 Task: Find connections with filter location Augsburg with filter topic #lawschoolwith filter profile language English with filter current company APL Logistics with filter school State Board of Technical Education and Training with filter industry Correctional Institutions with filter service category Property Management with filter keywords title Biologist
Action: Mouse moved to (572, 82)
Screenshot: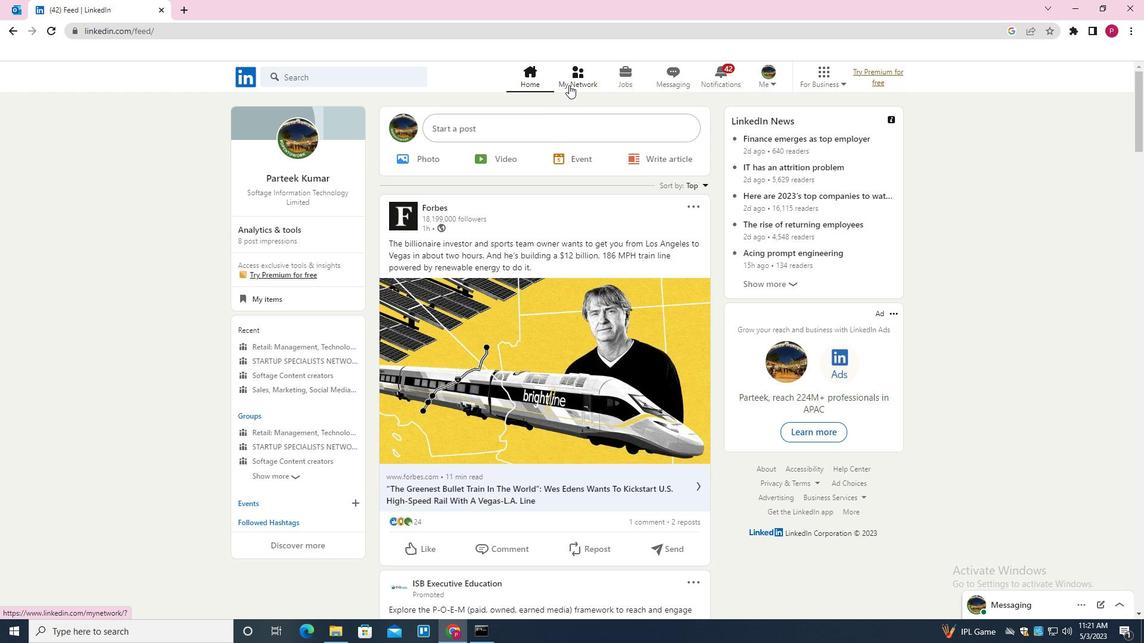 
Action: Mouse pressed left at (572, 82)
Screenshot: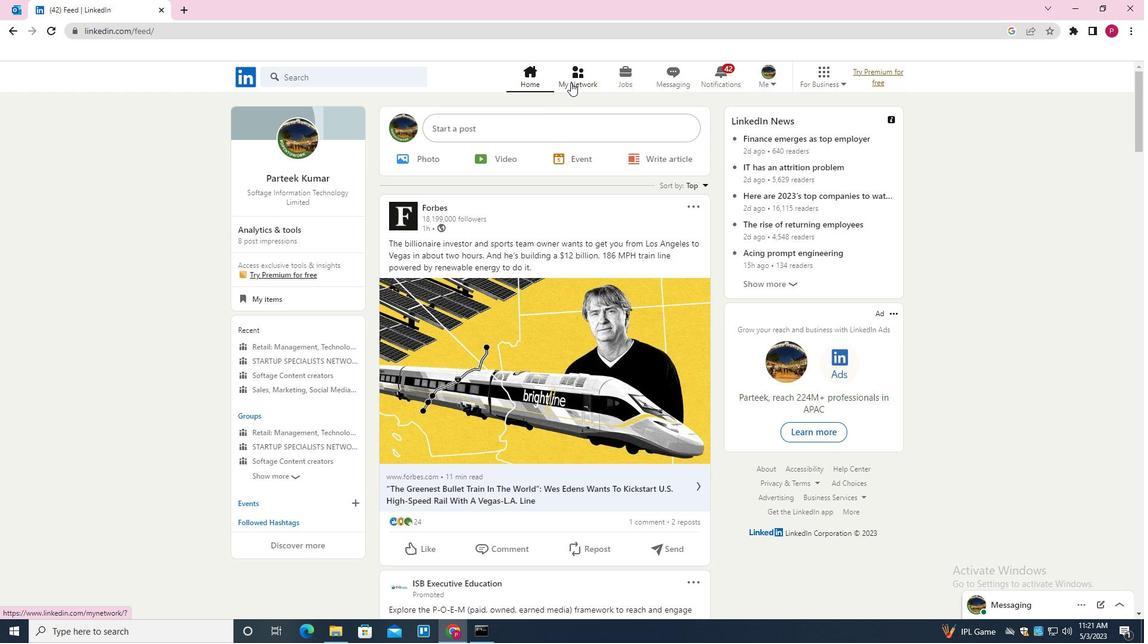 
Action: Mouse moved to (346, 140)
Screenshot: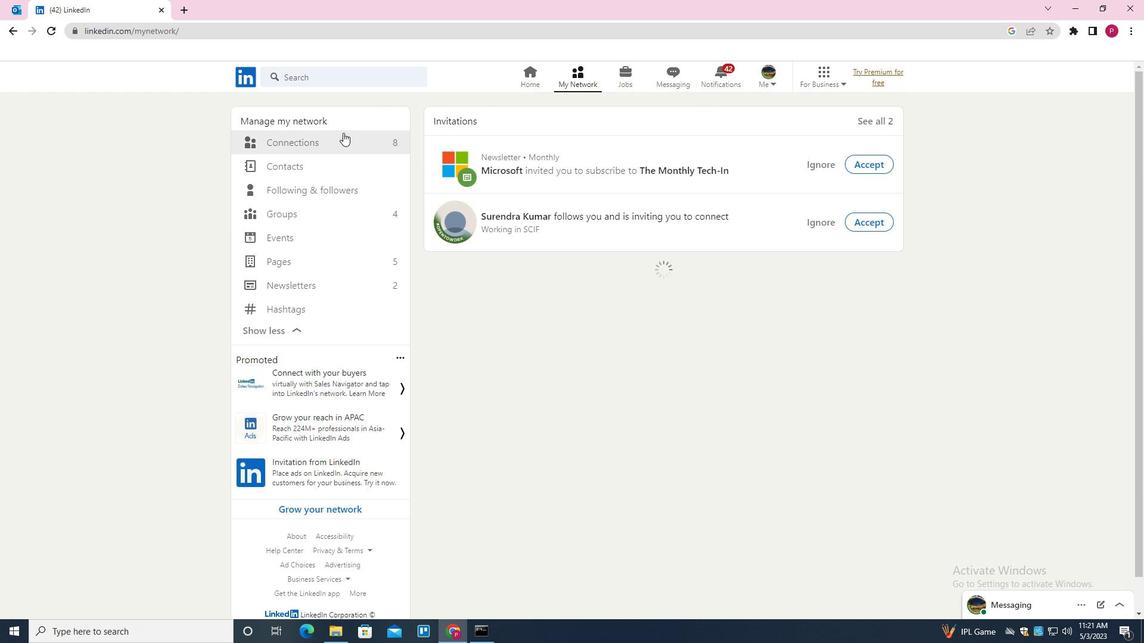 
Action: Mouse pressed left at (346, 140)
Screenshot: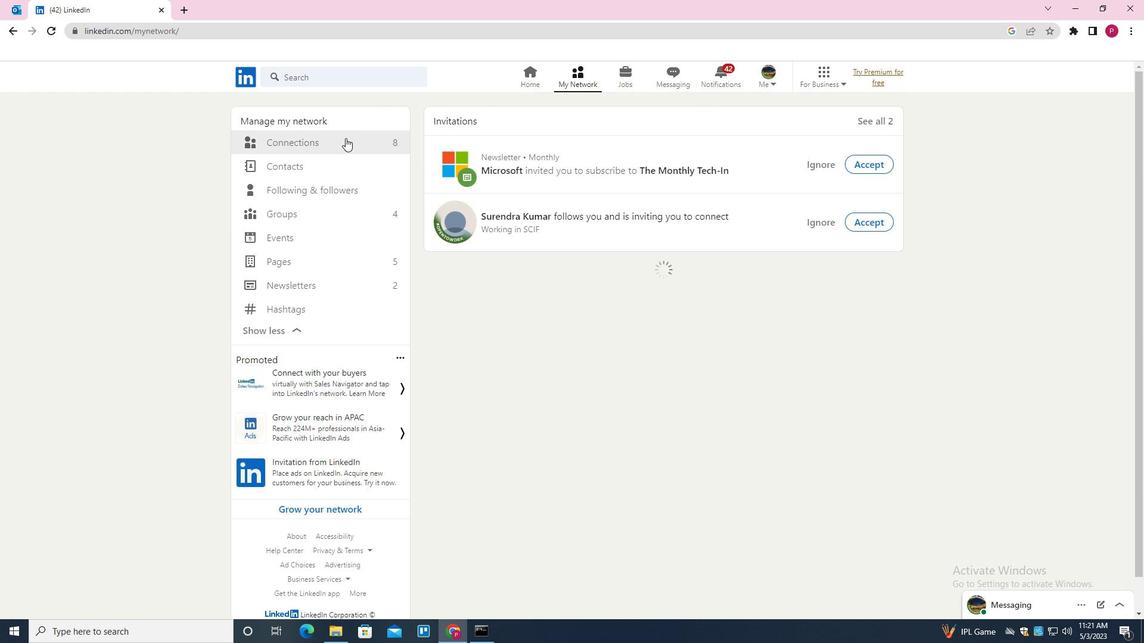 
Action: Mouse moved to (659, 139)
Screenshot: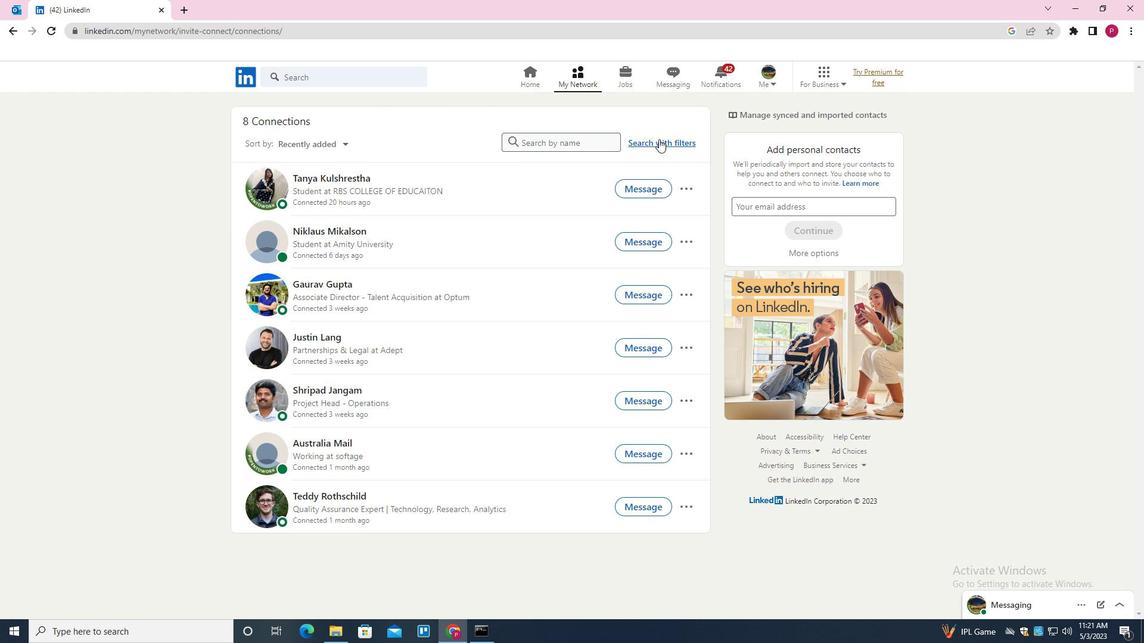 
Action: Mouse pressed left at (659, 139)
Screenshot: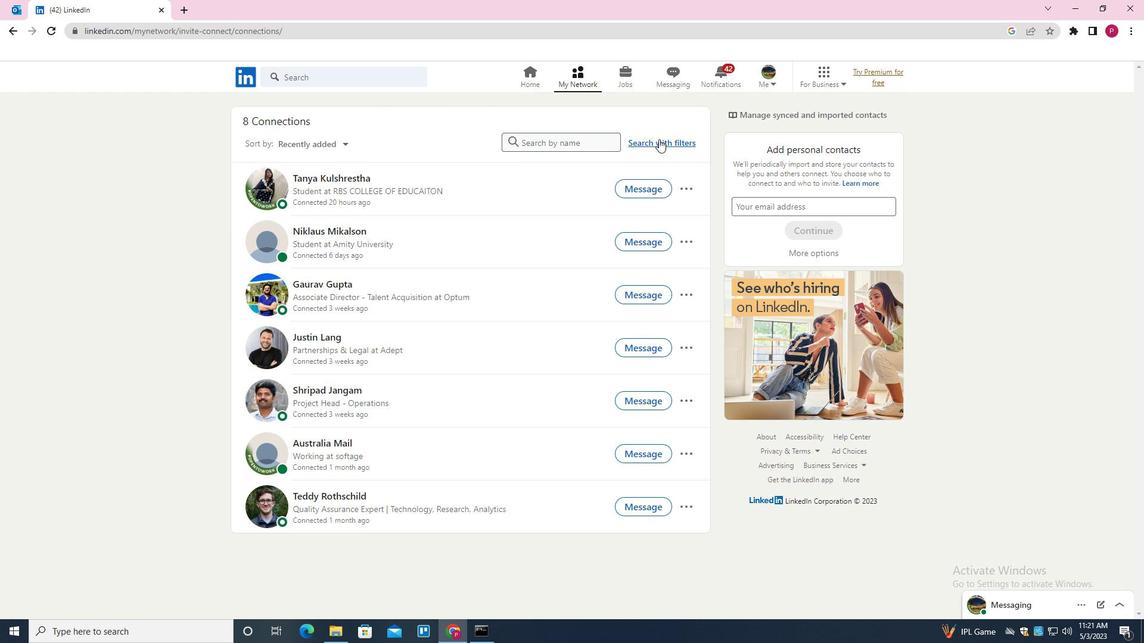 
Action: Mouse moved to (609, 112)
Screenshot: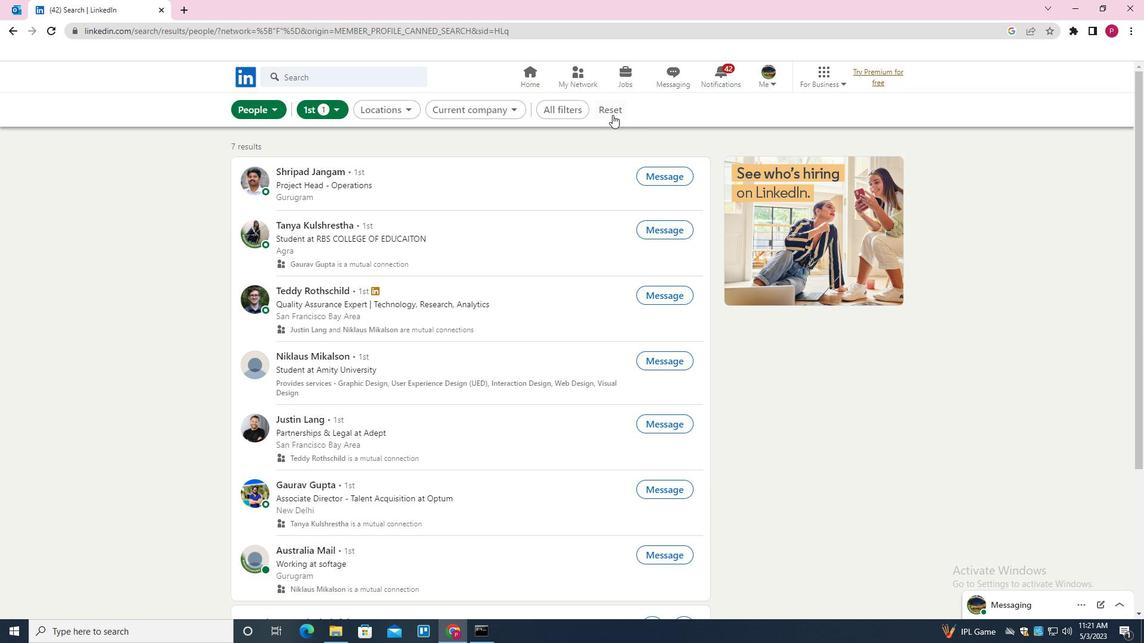 
Action: Mouse pressed left at (609, 112)
Screenshot: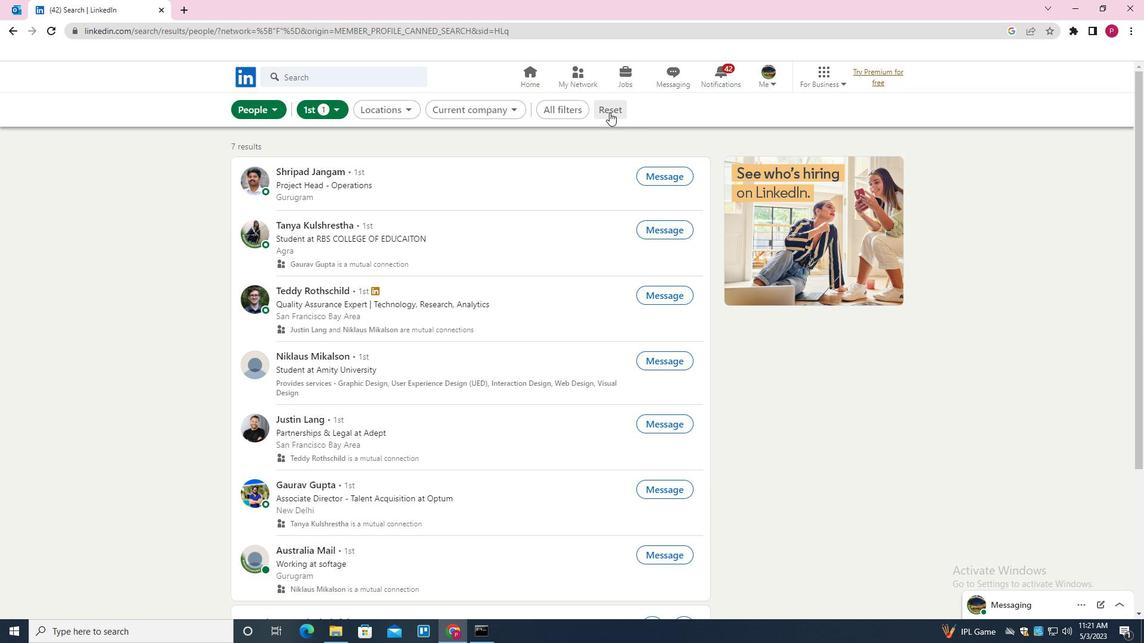 
Action: Mouse moved to (596, 106)
Screenshot: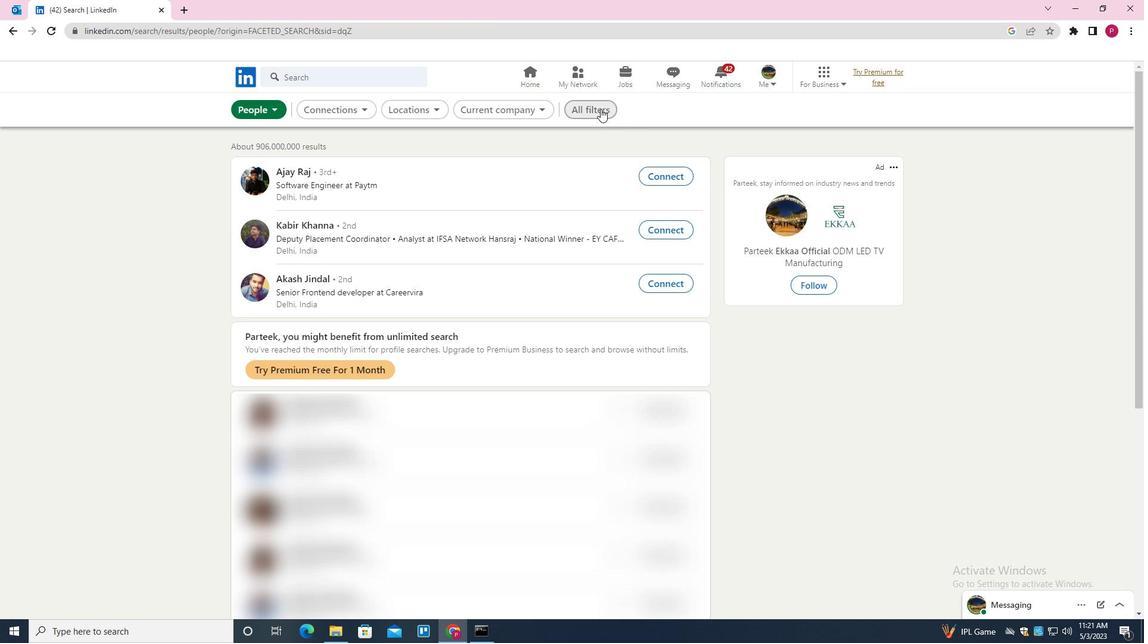 
Action: Mouse pressed left at (596, 106)
Screenshot: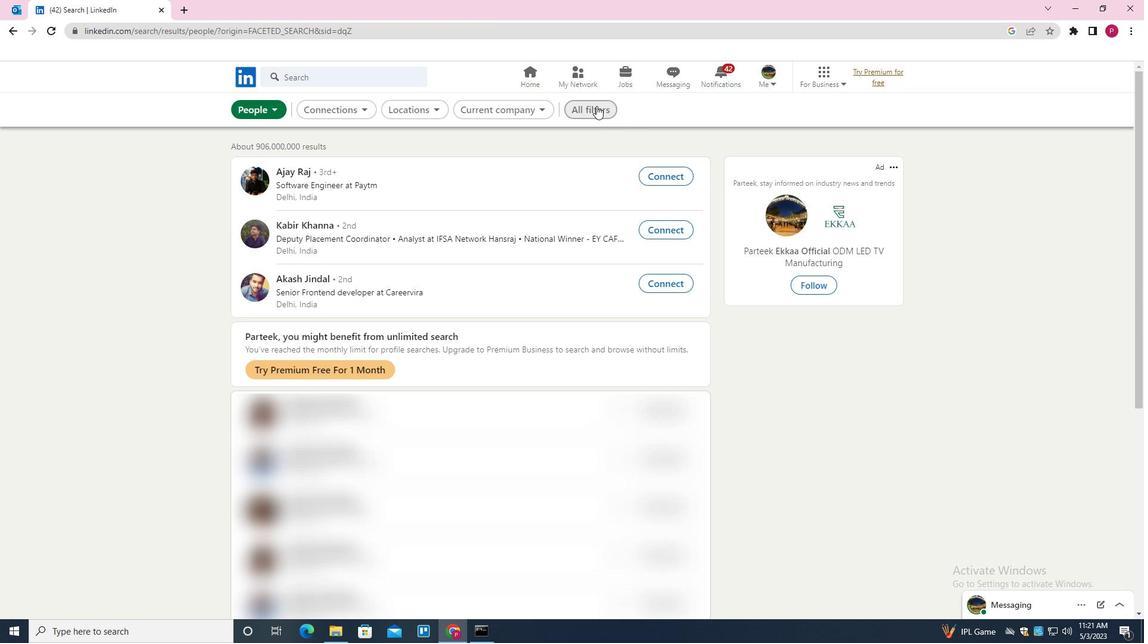 
Action: Mouse moved to (929, 294)
Screenshot: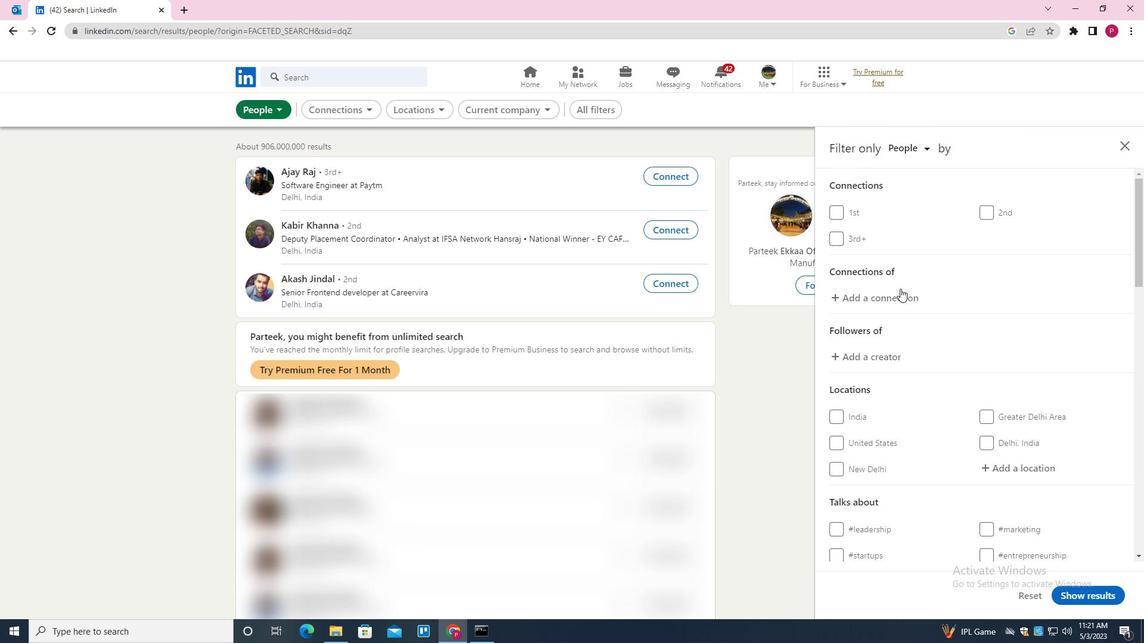 
Action: Mouse scrolled (929, 293) with delta (0, 0)
Screenshot: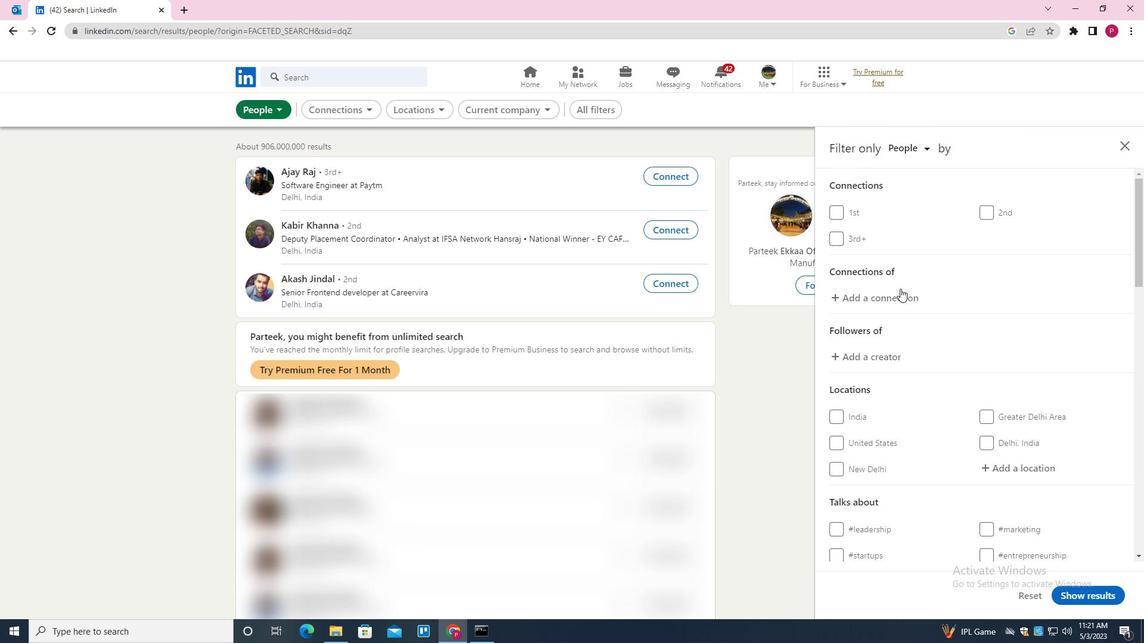 
Action: Mouse moved to (947, 301)
Screenshot: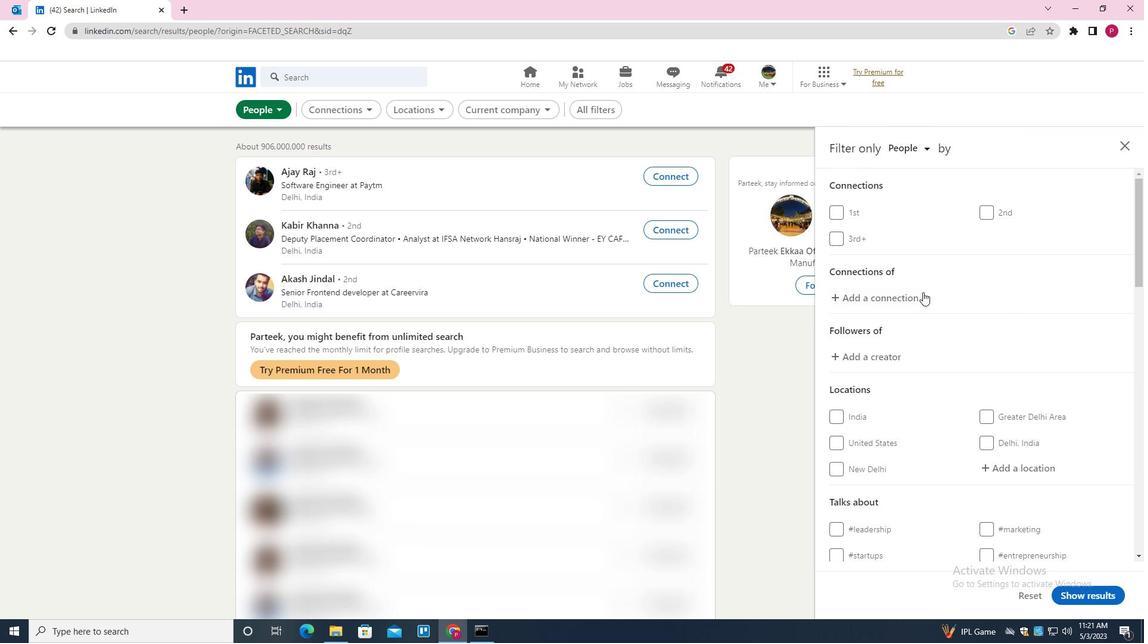 
Action: Mouse scrolled (947, 300) with delta (0, 0)
Screenshot: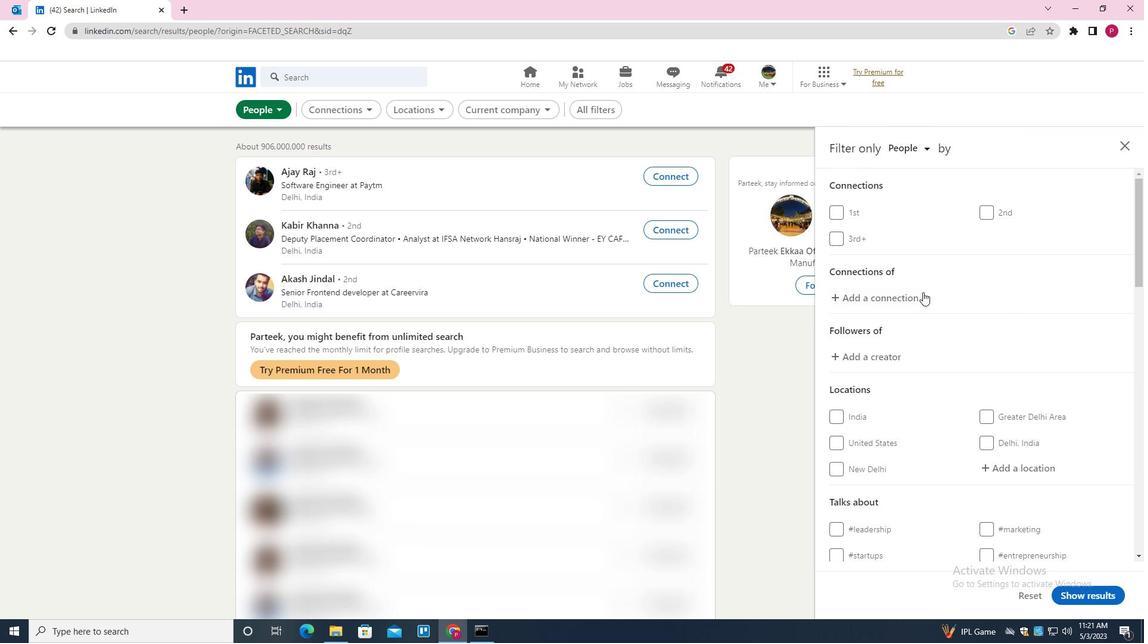 
Action: Mouse moved to (1025, 352)
Screenshot: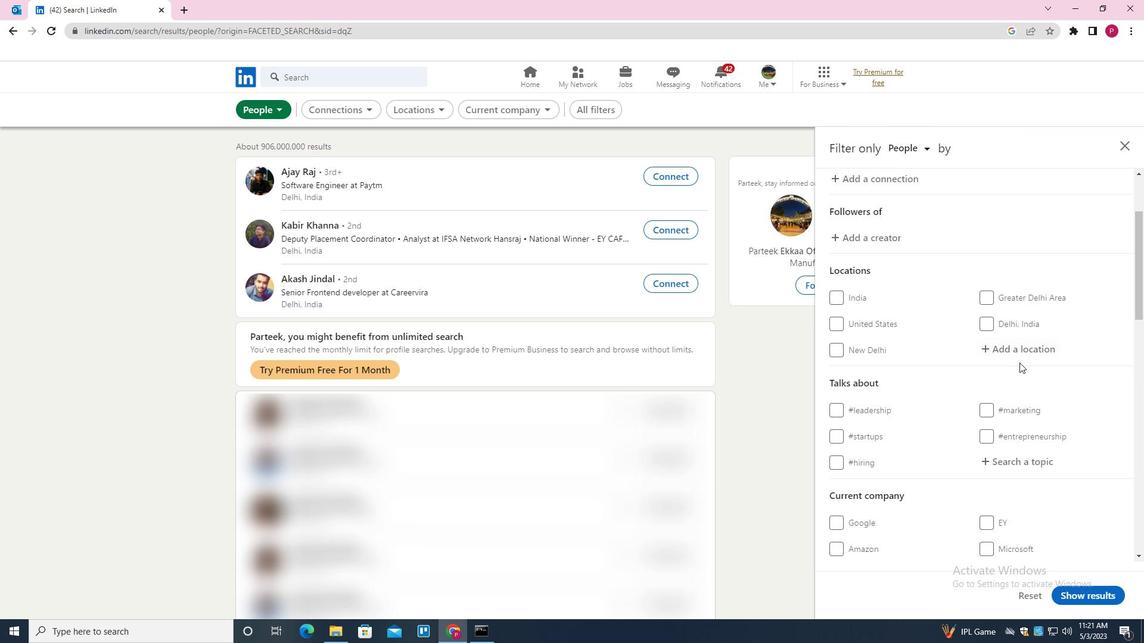 
Action: Mouse pressed left at (1025, 352)
Screenshot: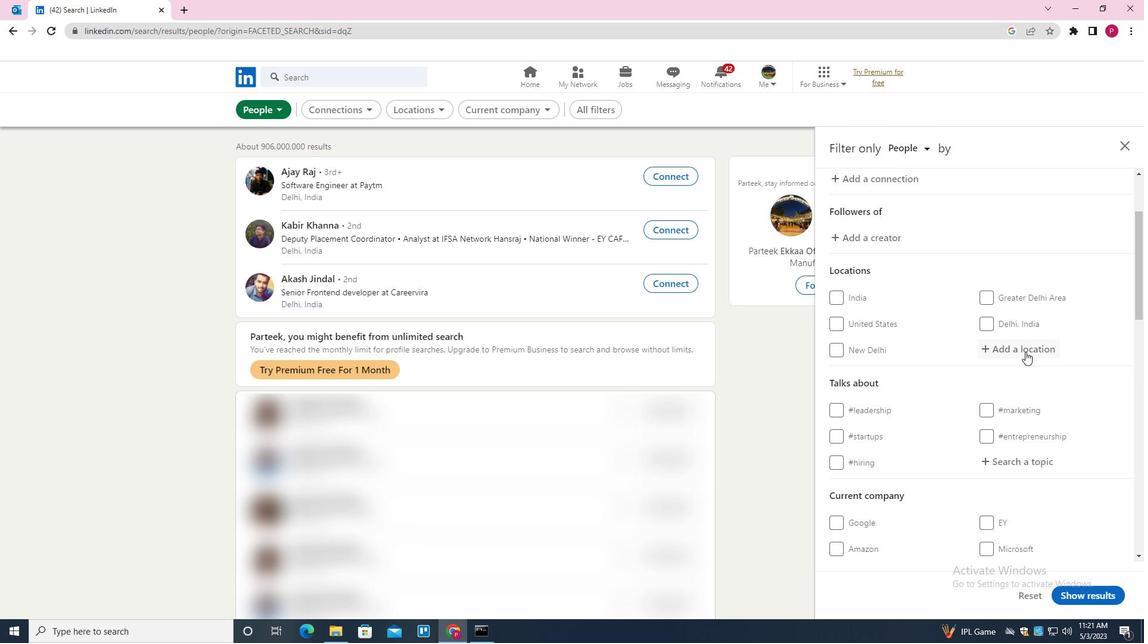 
Action: Key pressed <Key.shift>AUGE<Key.backspace>SBER<Key.backspace><Key.backspace>URG<Key.down><Key.enter>
Screenshot: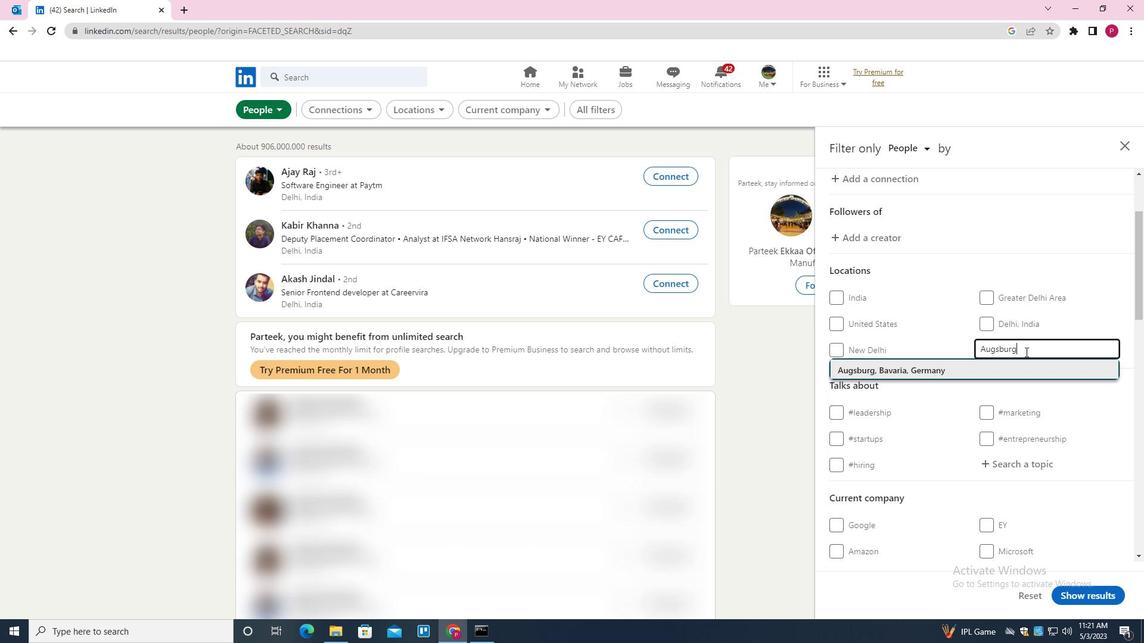 
Action: Mouse moved to (1022, 357)
Screenshot: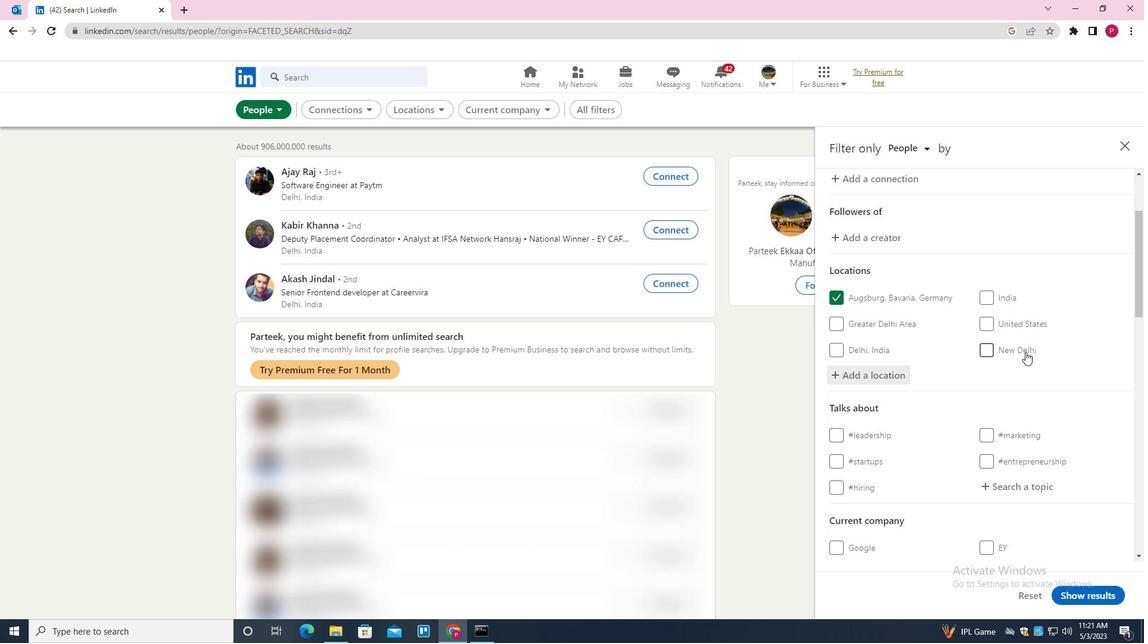 
Action: Mouse scrolled (1022, 357) with delta (0, 0)
Screenshot: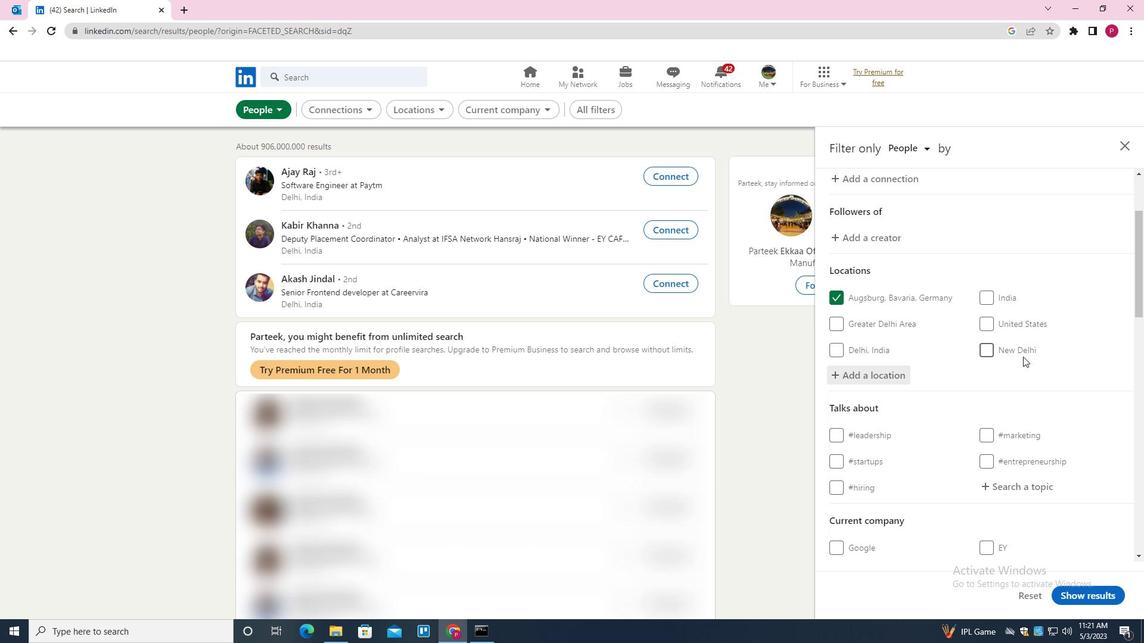 
Action: Mouse scrolled (1022, 357) with delta (0, 0)
Screenshot: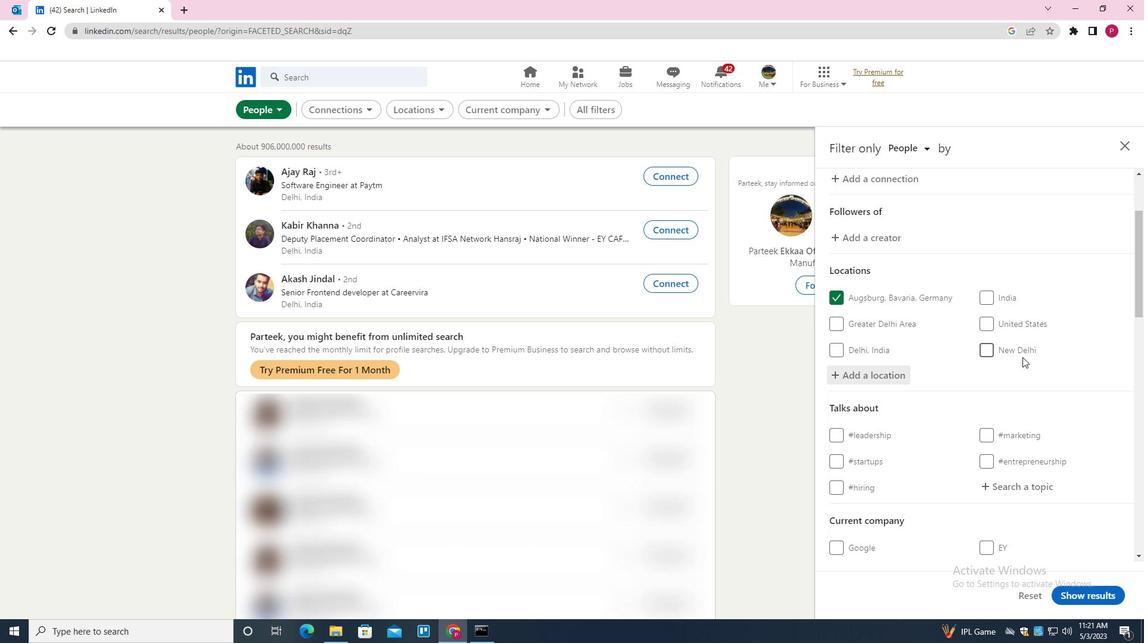 
Action: Mouse scrolled (1022, 357) with delta (0, 0)
Screenshot: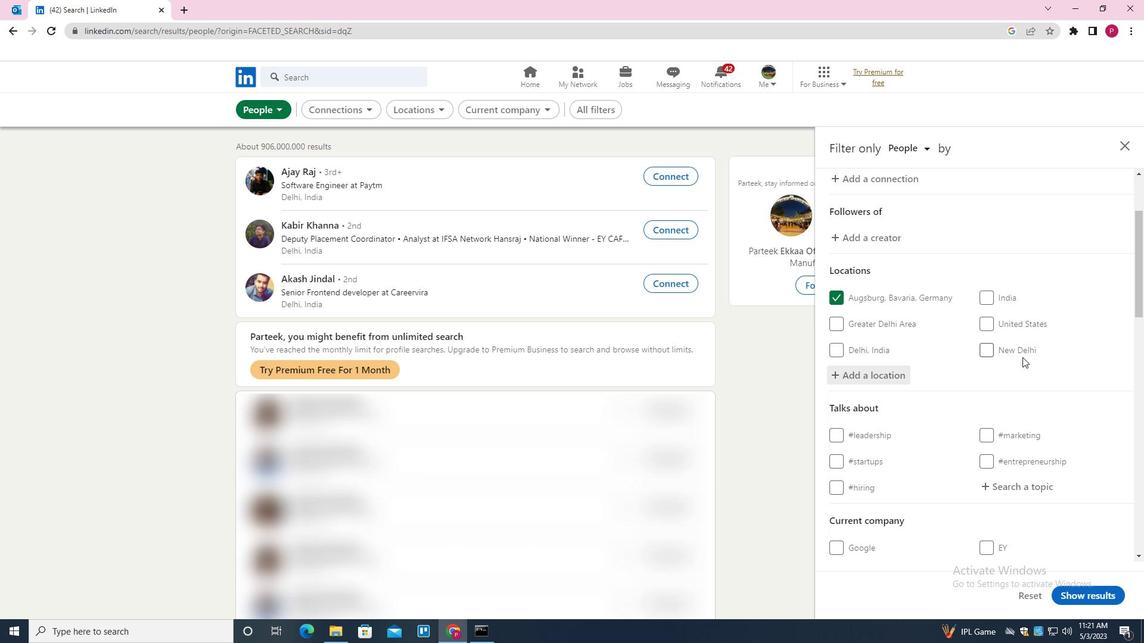 
Action: Mouse moved to (1013, 306)
Screenshot: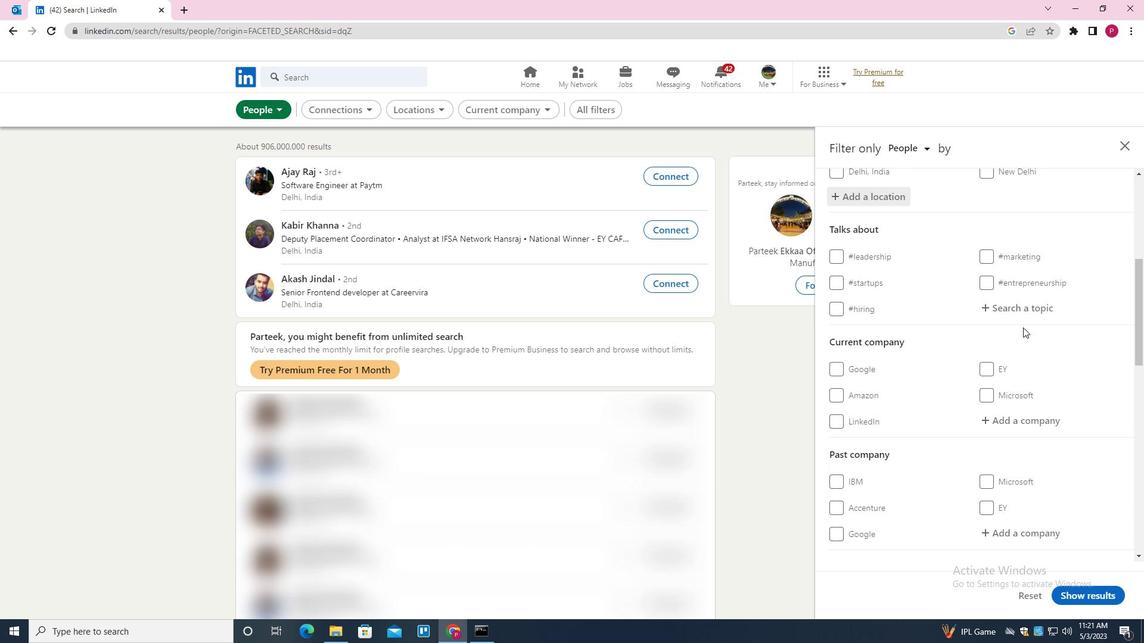 
Action: Mouse pressed left at (1013, 306)
Screenshot: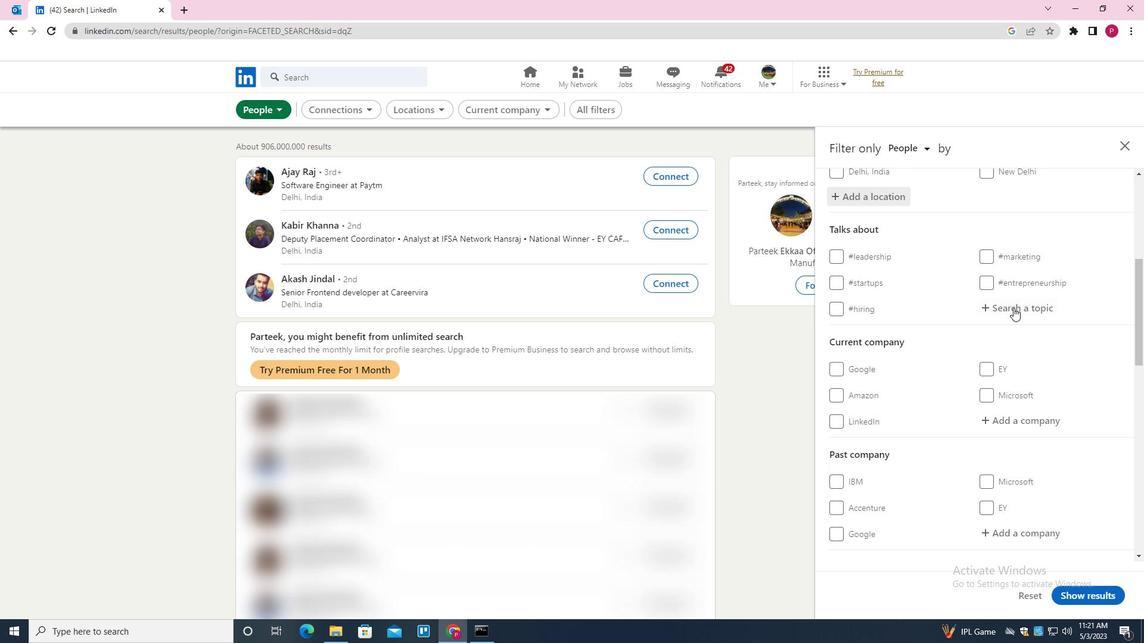 
Action: Key pressed LWASCHOOL<Key.backspace><Key.backspace><Key.backspace><Key.backspace><Key.backspace><Key.backspace><Key.backspace><Key.backspace><Key.backspace>LAWSCHOOL<Key.down><Key.enter>
Screenshot: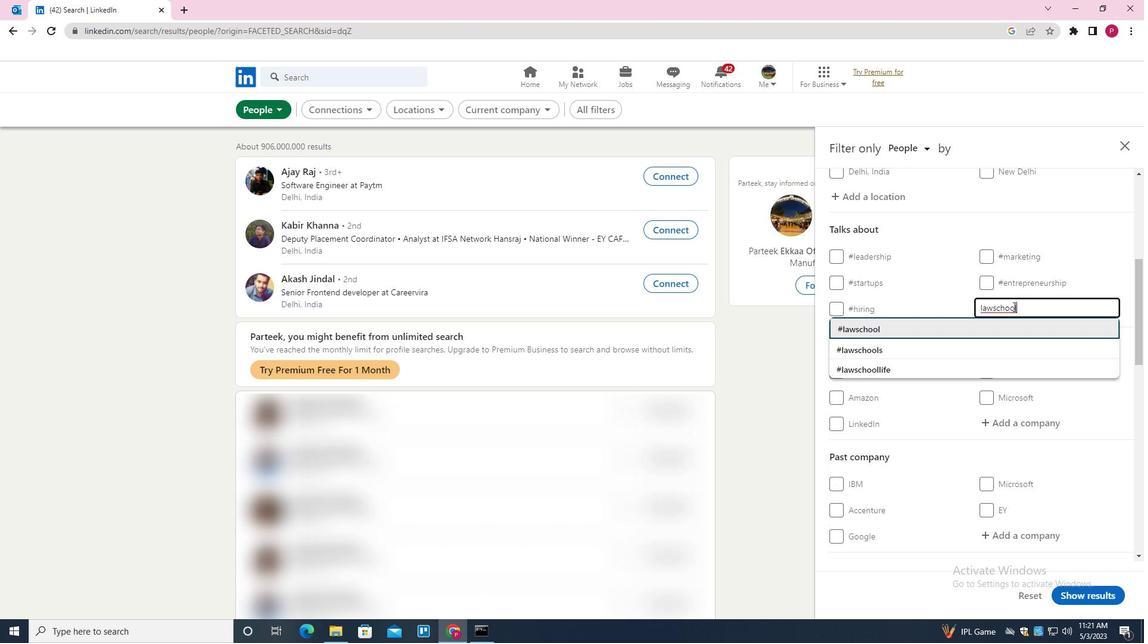 
Action: Mouse moved to (971, 314)
Screenshot: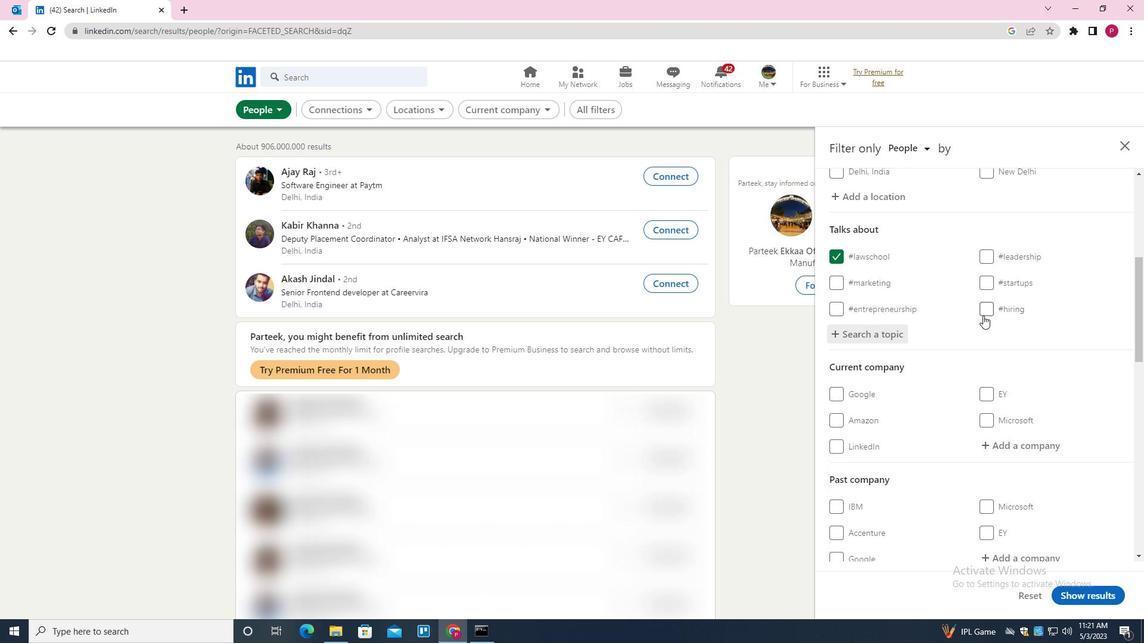 
Action: Mouse scrolled (971, 314) with delta (0, 0)
Screenshot: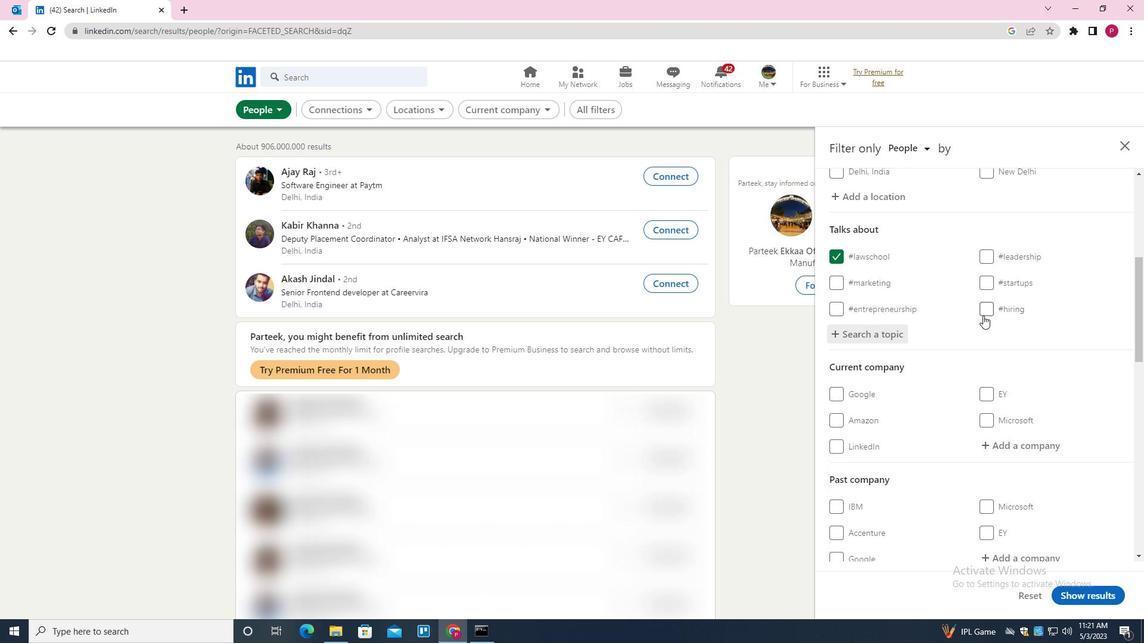 
Action: Mouse moved to (970, 314)
Screenshot: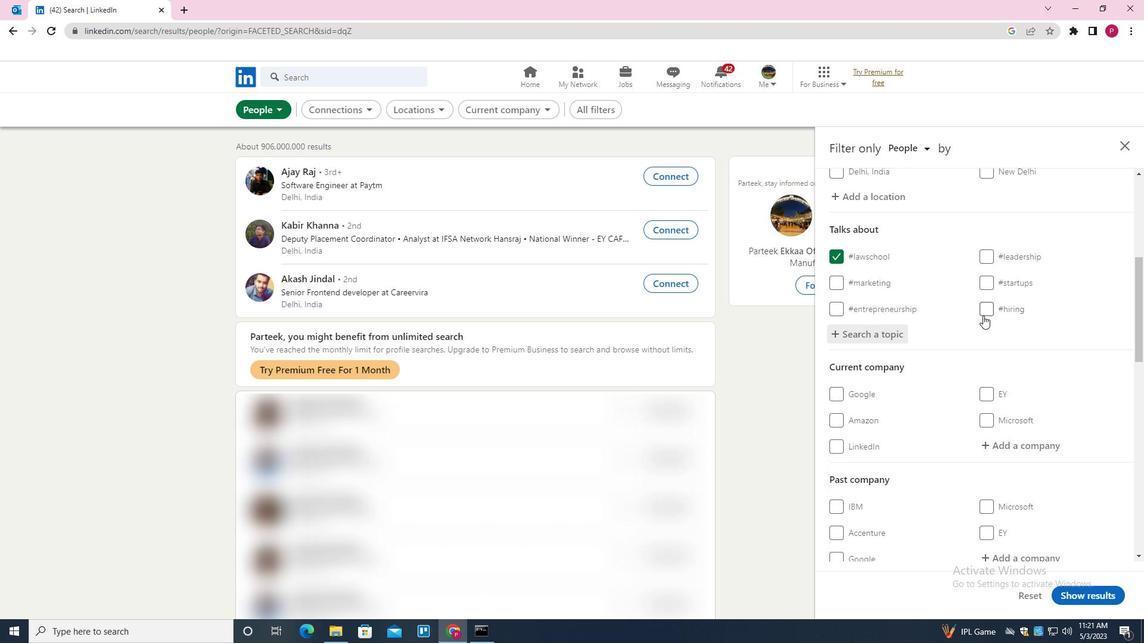 
Action: Mouse scrolled (970, 314) with delta (0, 0)
Screenshot: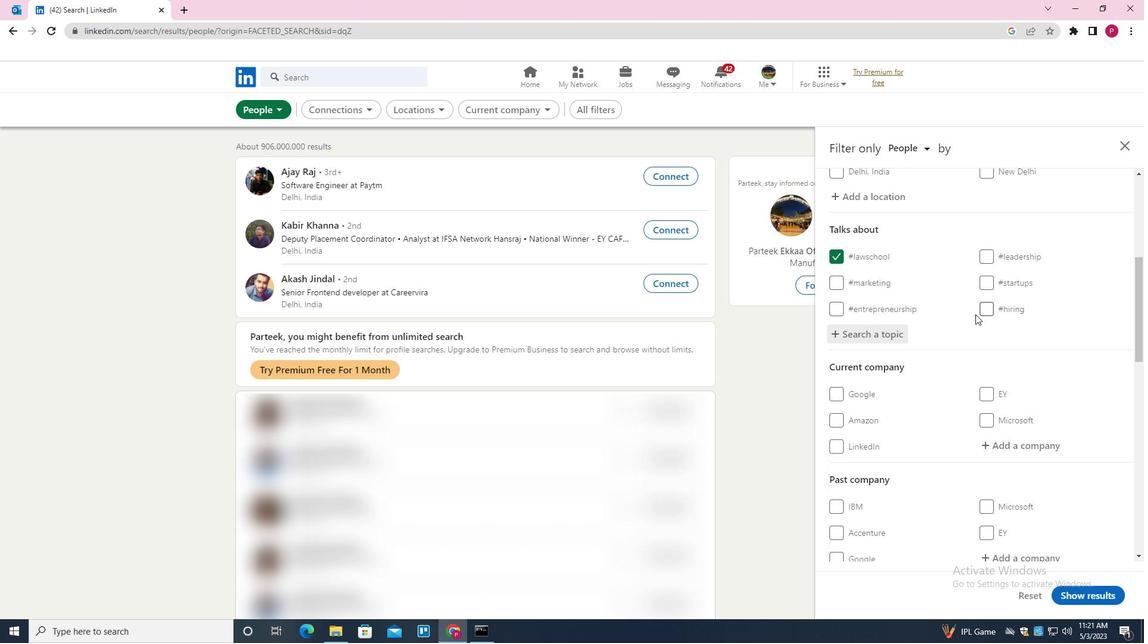 
Action: Mouse moved to (969, 314)
Screenshot: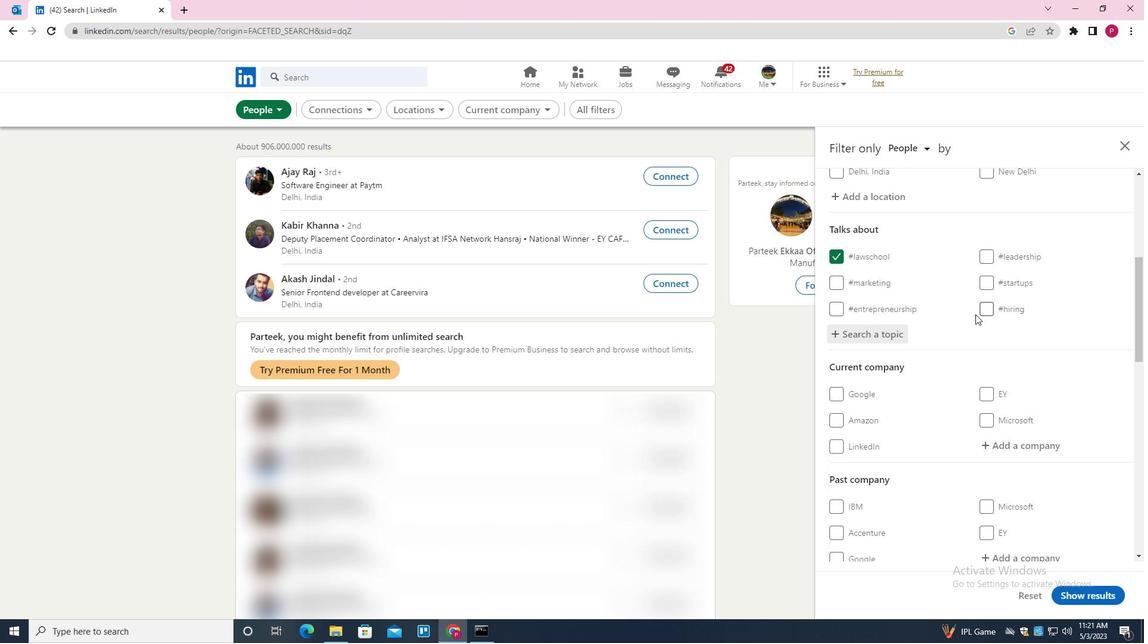 
Action: Mouse scrolled (969, 314) with delta (0, 0)
Screenshot: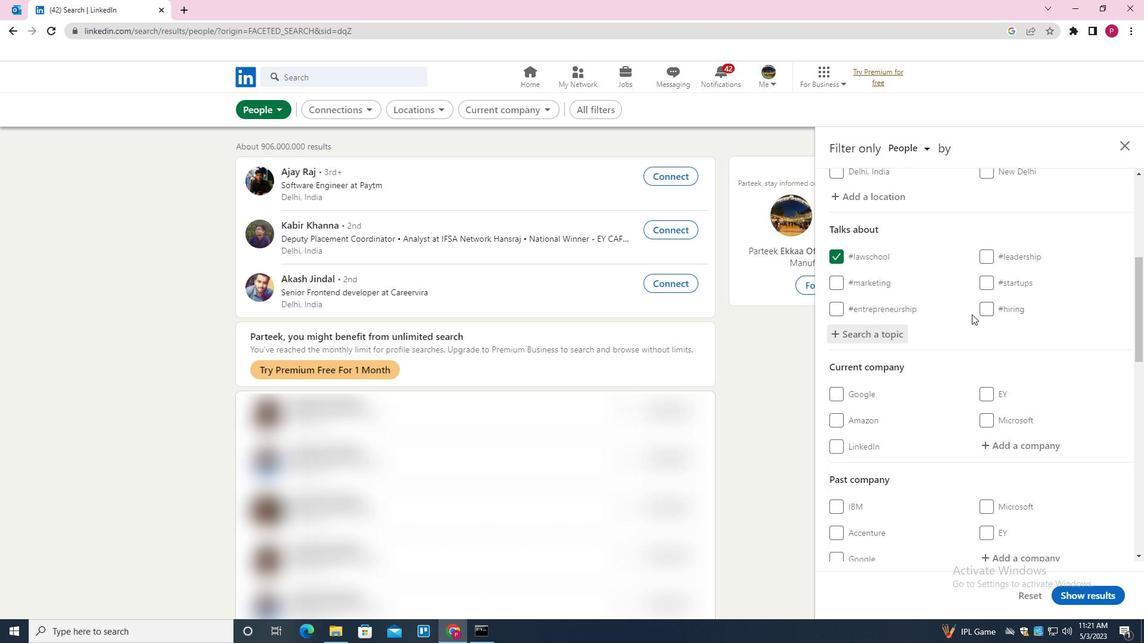 
Action: Mouse scrolled (969, 314) with delta (0, 0)
Screenshot: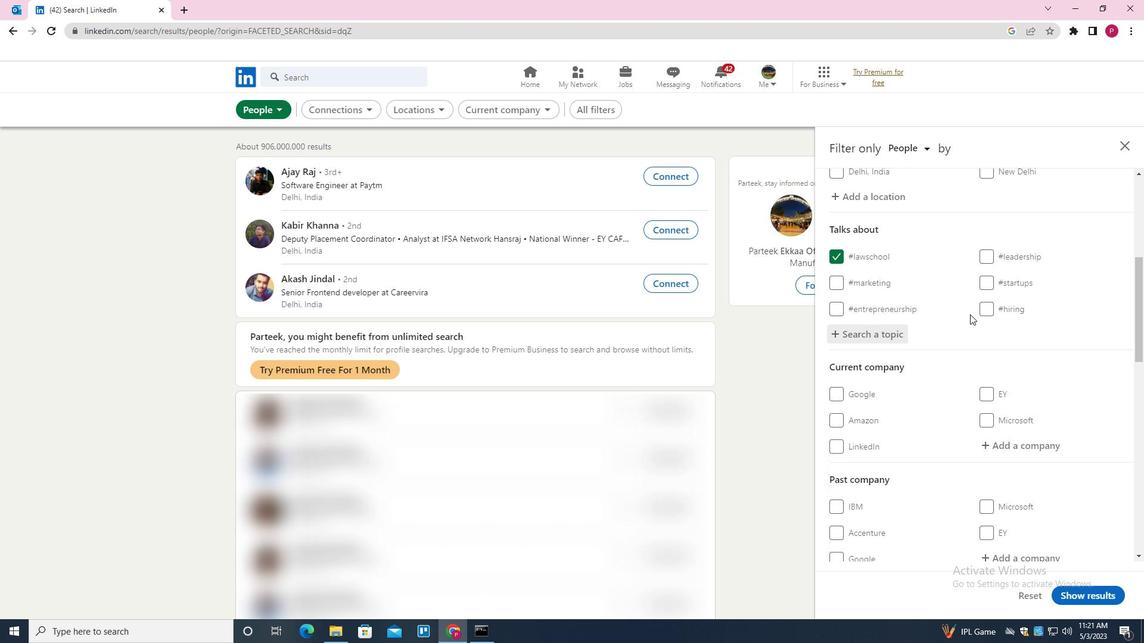 
Action: Mouse scrolled (969, 314) with delta (0, 0)
Screenshot: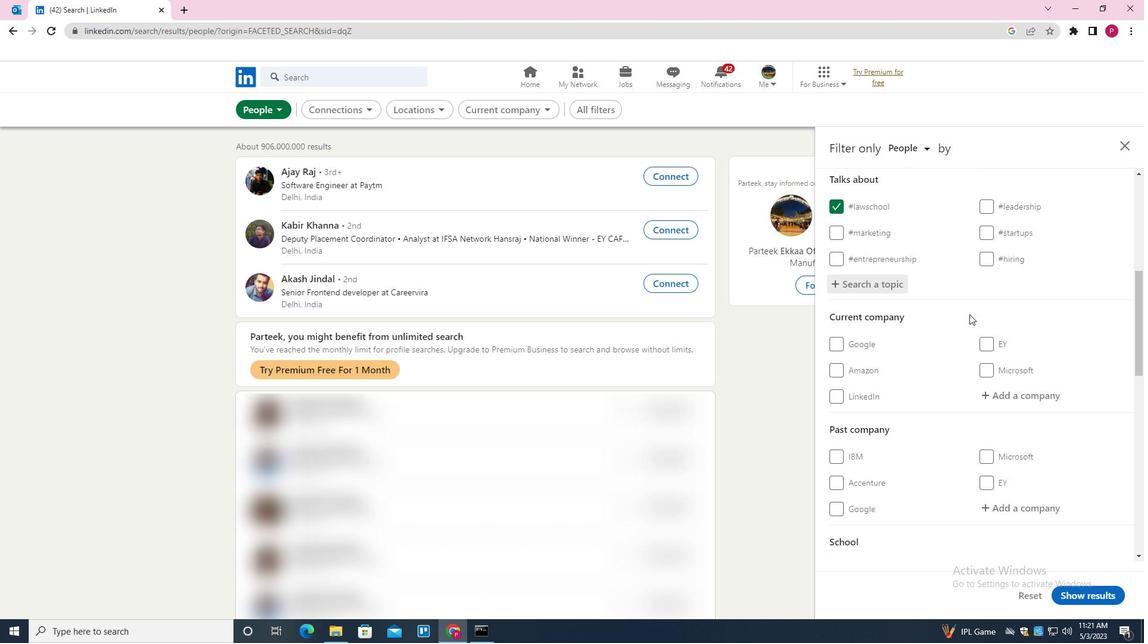 
Action: Mouse scrolled (969, 314) with delta (0, 0)
Screenshot: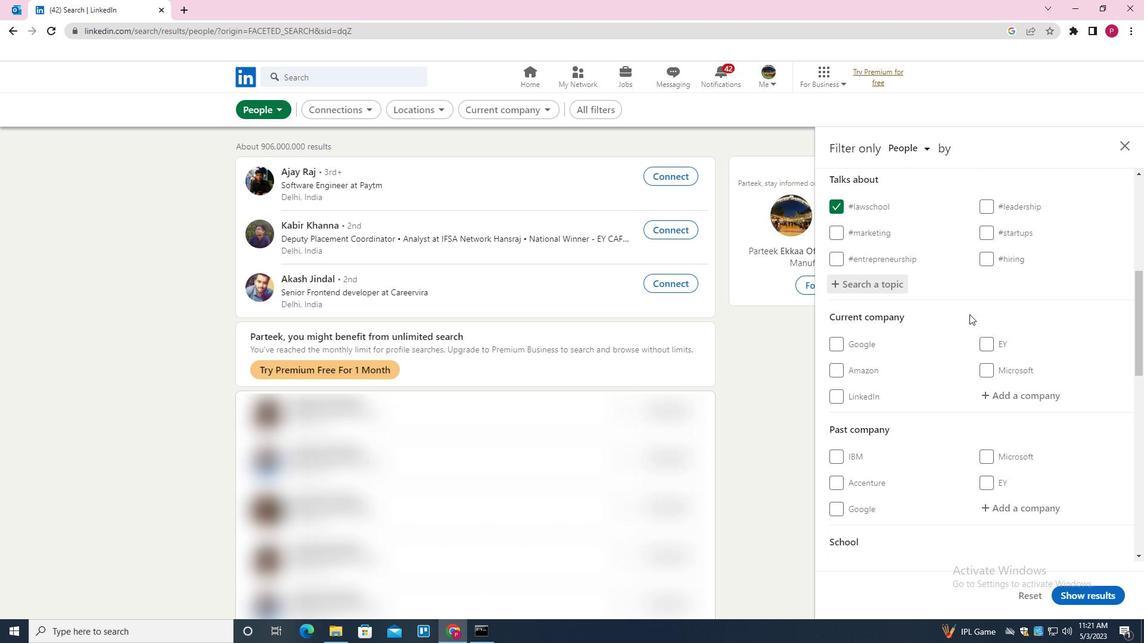 
Action: Mouse moved to (968, 315)
Screenshot: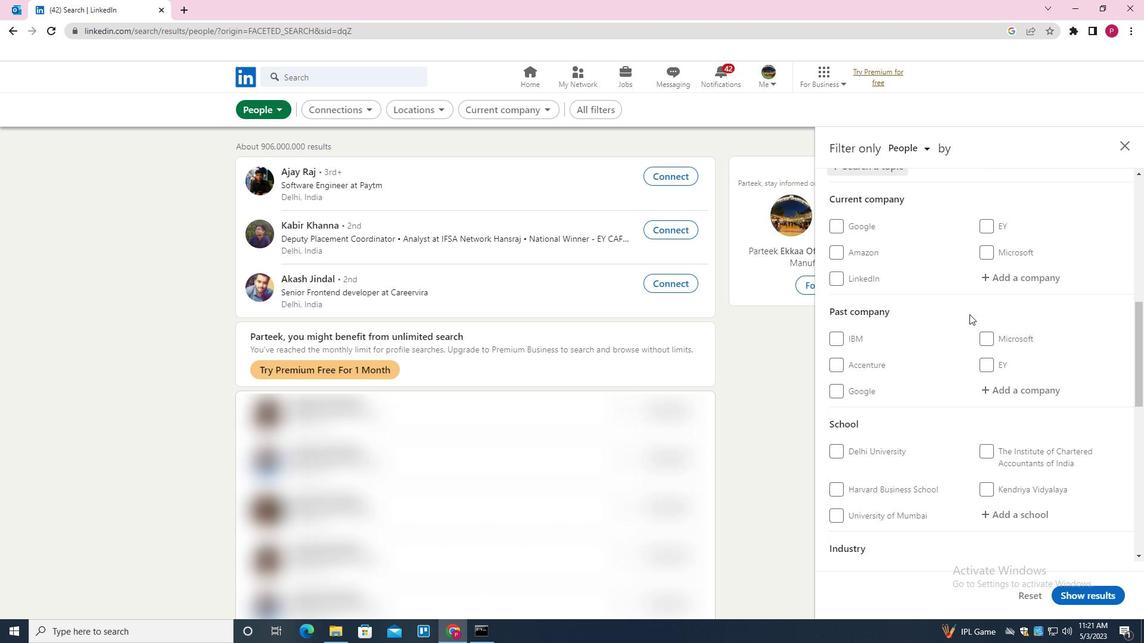 
Action: Mouse scrolled (968, 314) with delta (0, 0)
Screenshot: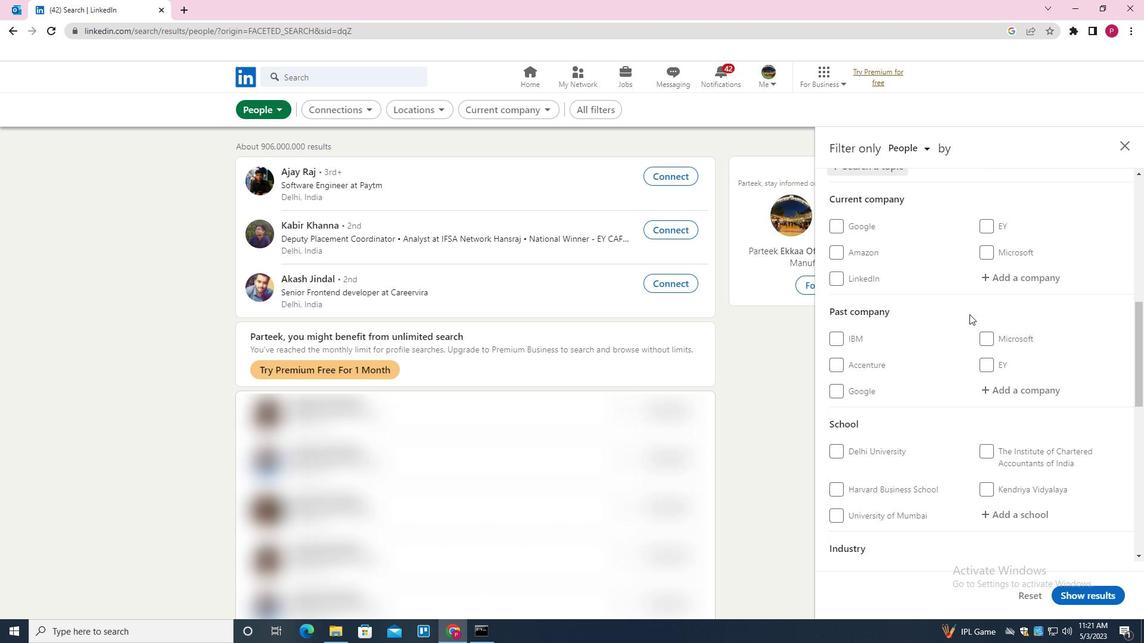 
Action: Mouse moved to (912, 357)
Screenshot: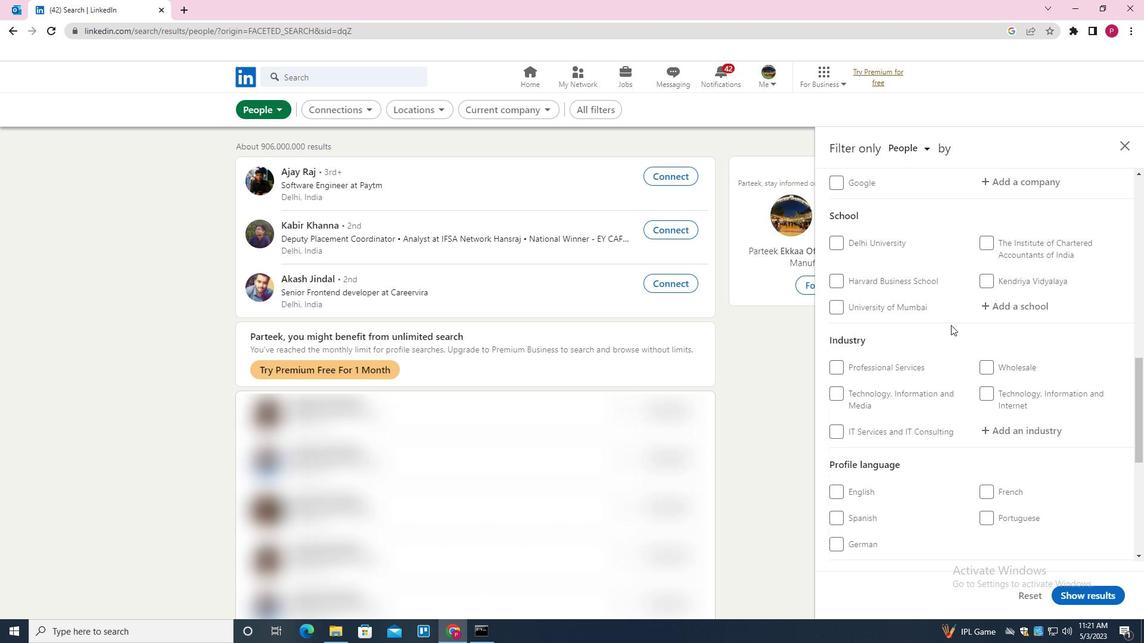 
Action: Mouse scrolled (912, 357) with delta (0, 0)
Screenshot: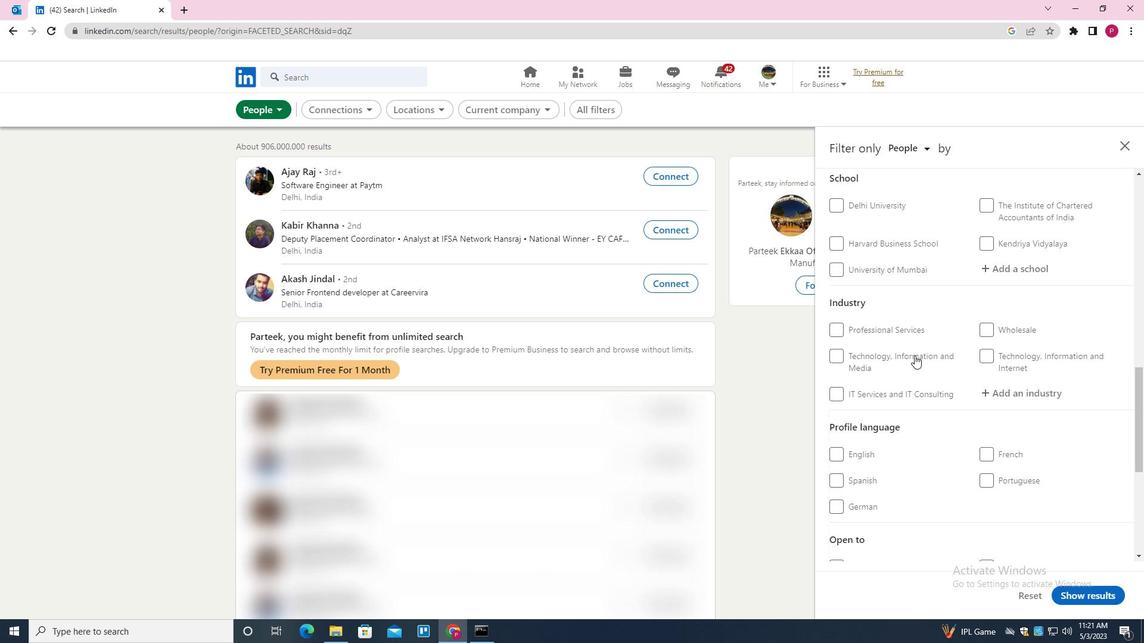 
Action: Mouse scrolled (912, 357) with delta (0, 0)
Screenshot: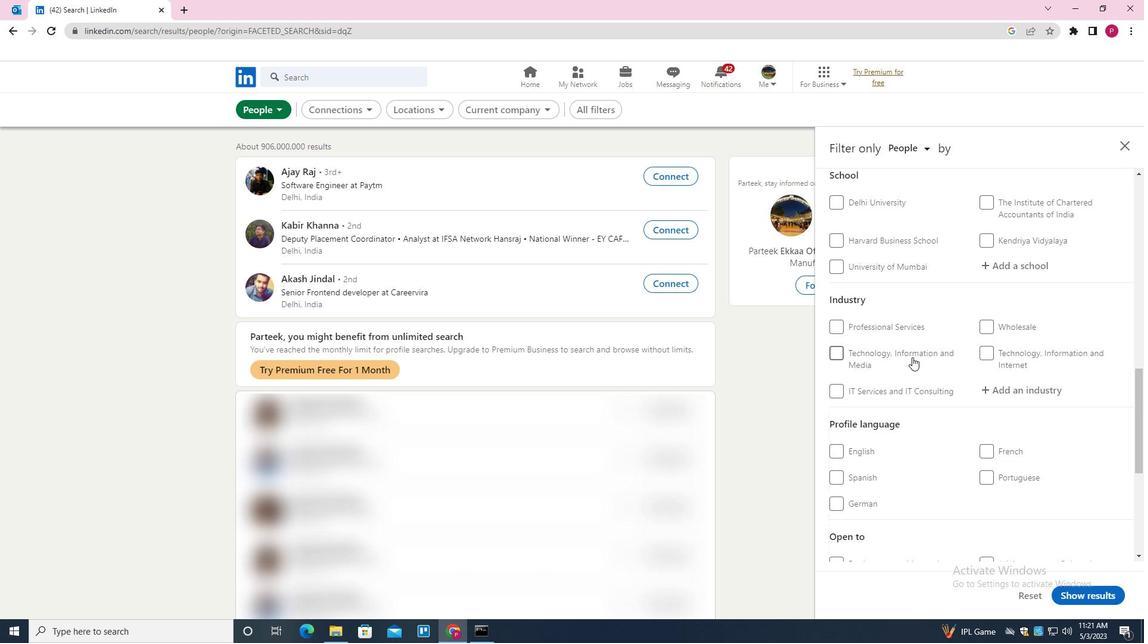 
Action: Mouse moved to (910, 361)
Screenshot: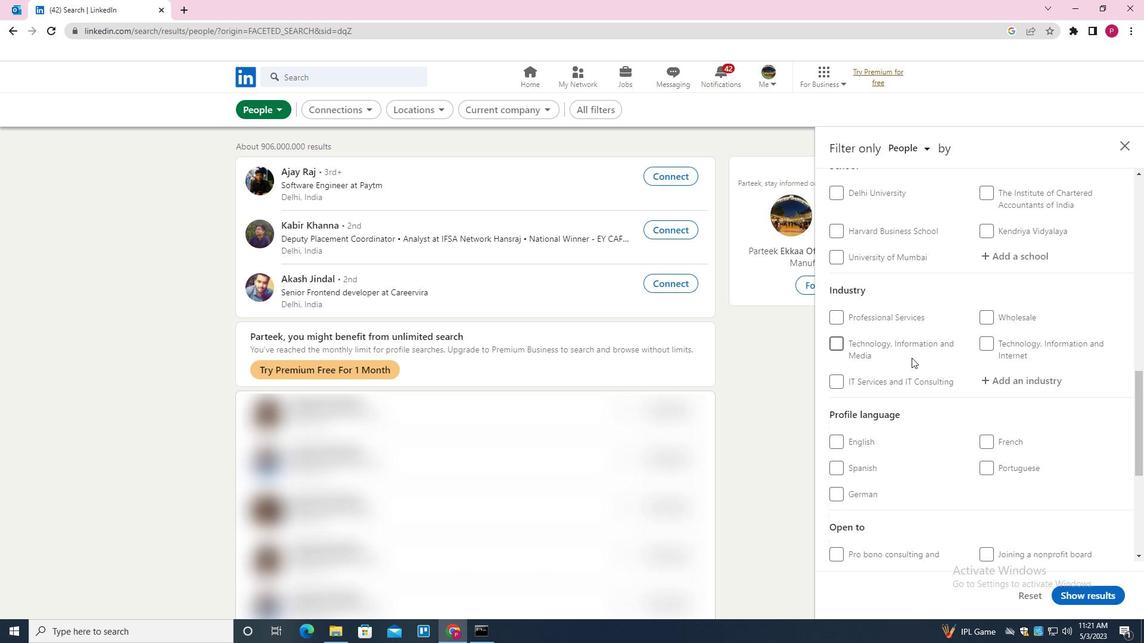 
Action: Mouse scrolled (910, 360) with delta (0, 0)
Screenshot: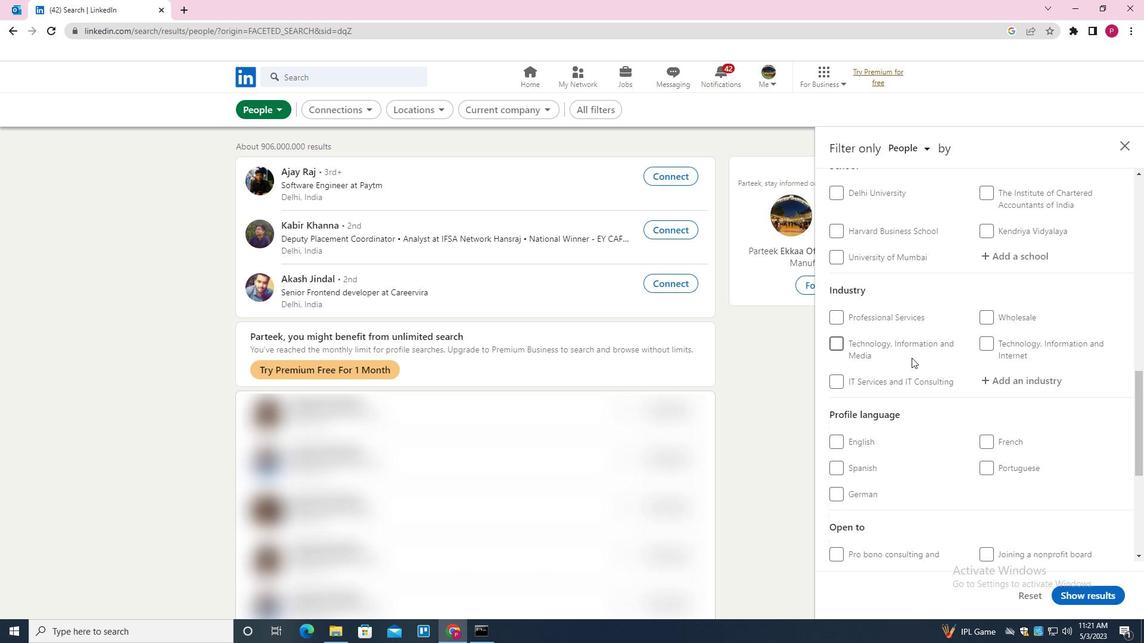 
Action: Mouse moved to (841, 272)
Screenshot: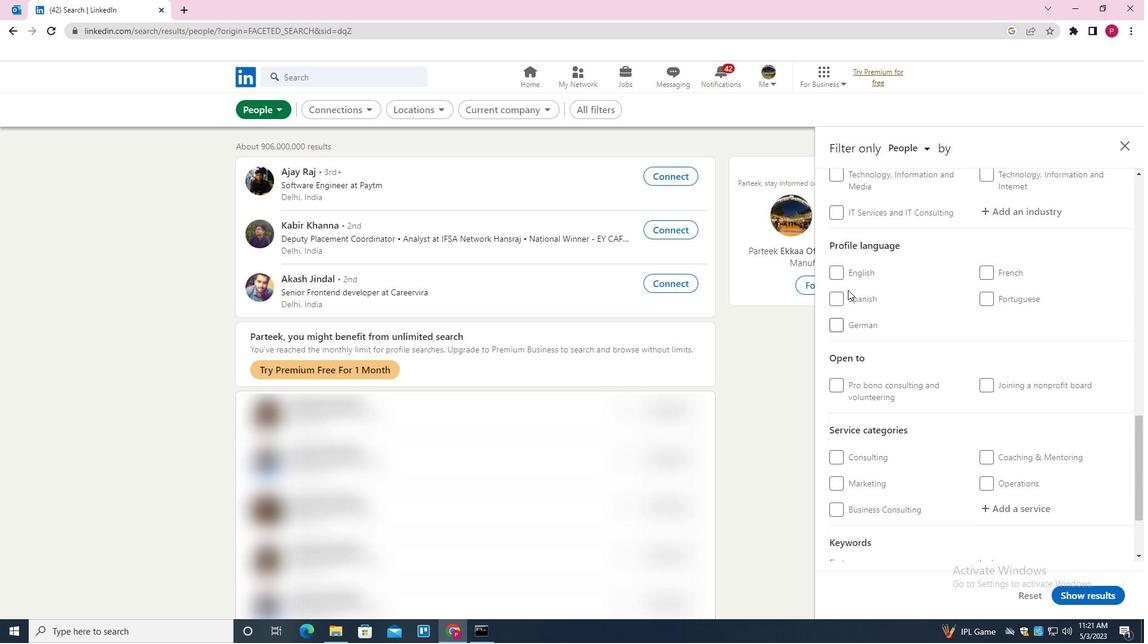 
Action: Mouse pressed left at (841, 272)
Screenshot: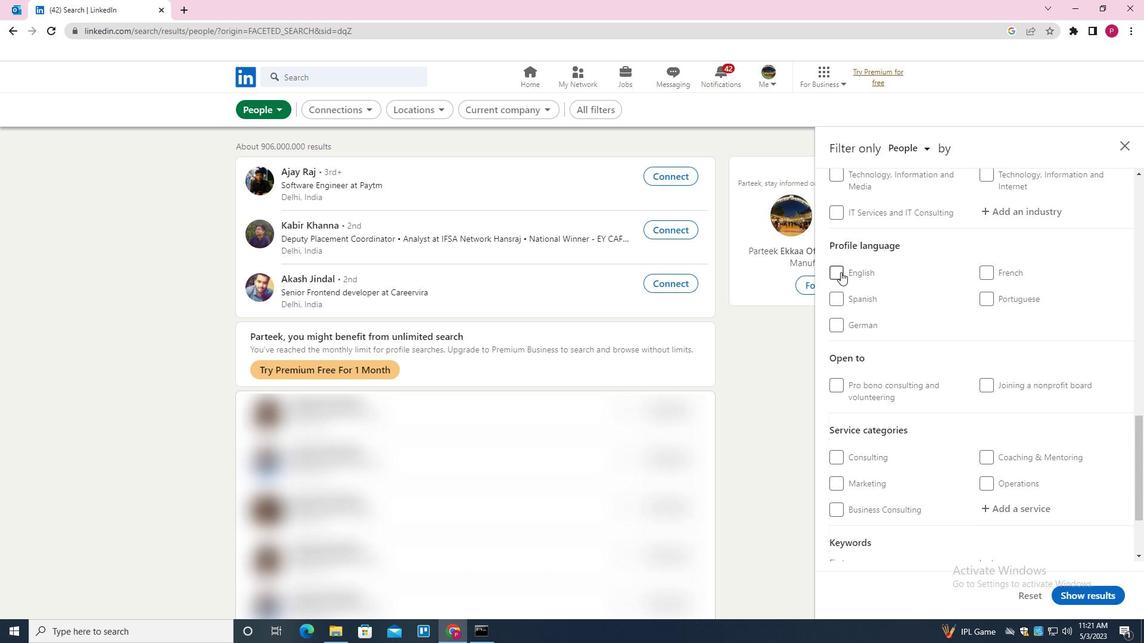 
Action: Mouse moved to (884, 304)
Screenshot: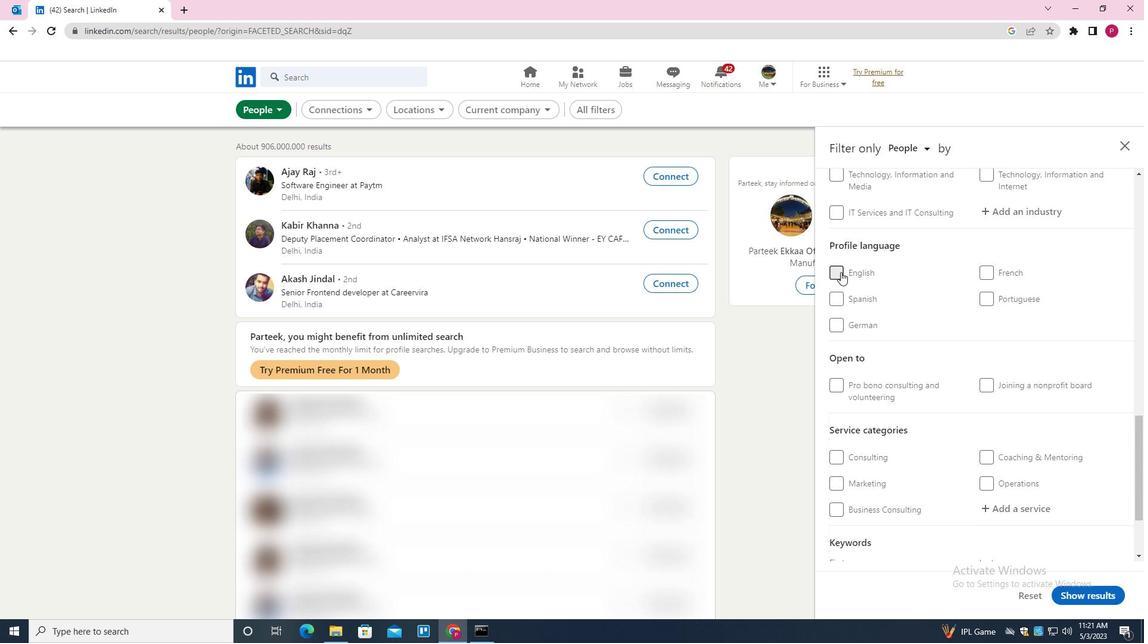 
Action: Mouse scrolled (884, 304) with delta (0, 0)
Screenshot: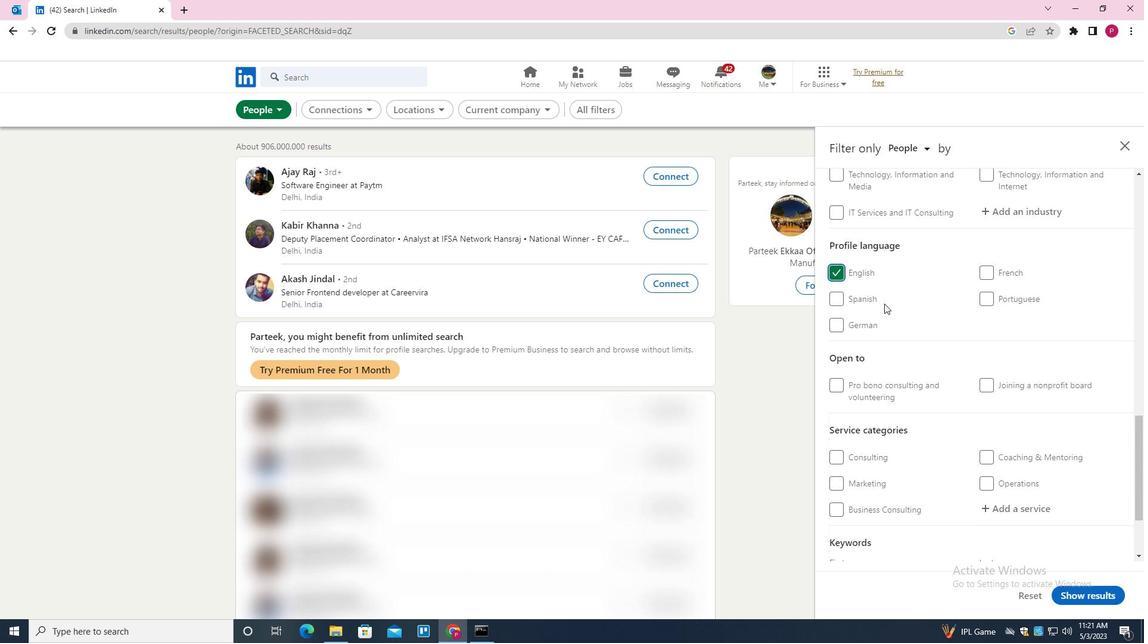 
Action: Mouse scrolled (884, 304) with delta (0, 0)
Screenshot: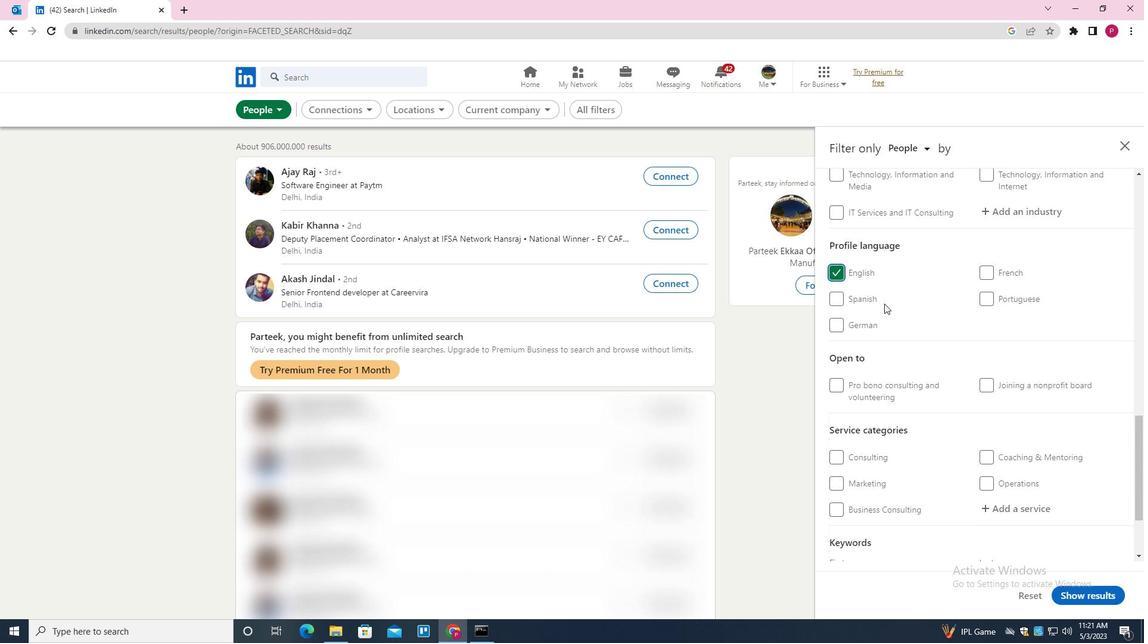
Action: Mouse scrolled (884, 304) with delta (0, 0)
Screenshot: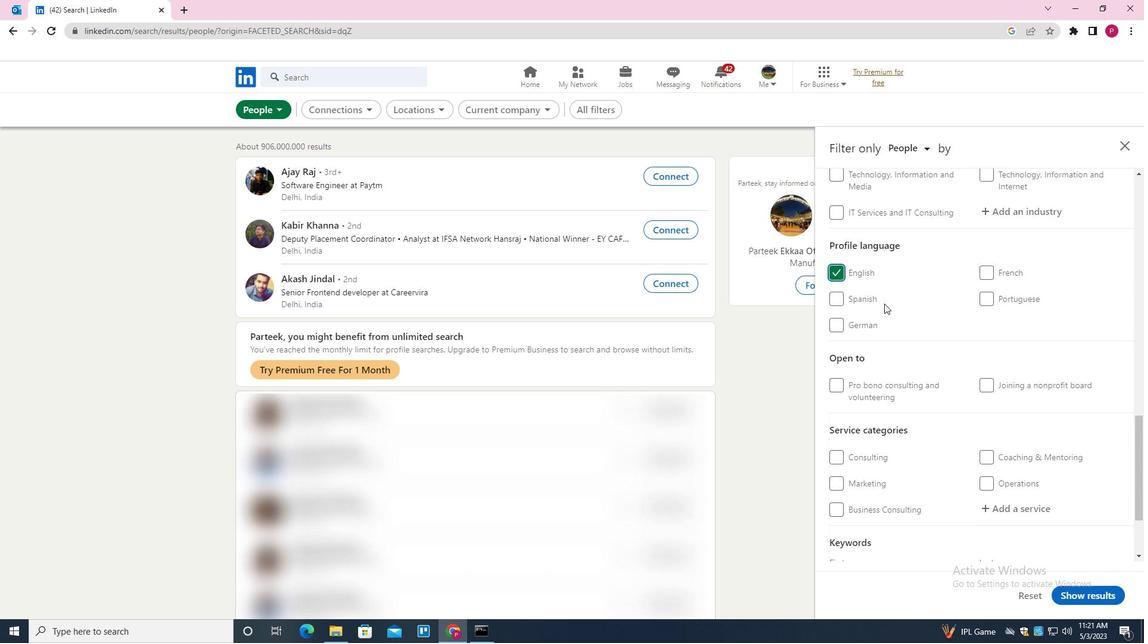 
Action: Mouse scrolled (884, 304) with delta (0, 0)
Screenshot: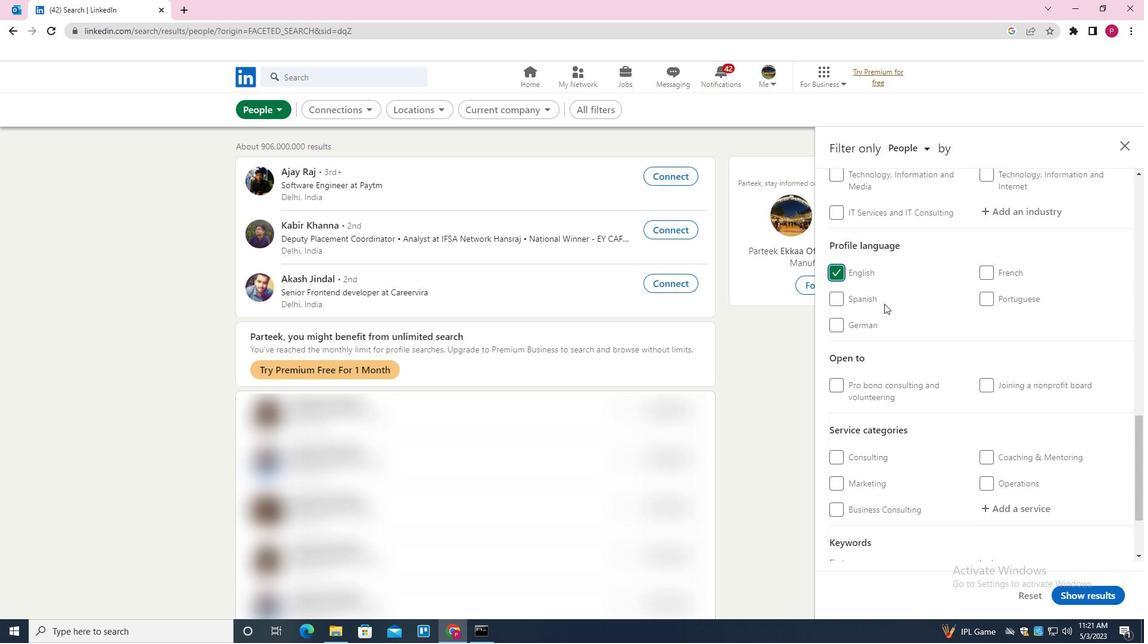 
Action: Mouse scrolled (884, 304) with delta (0, 0)
Screenshot: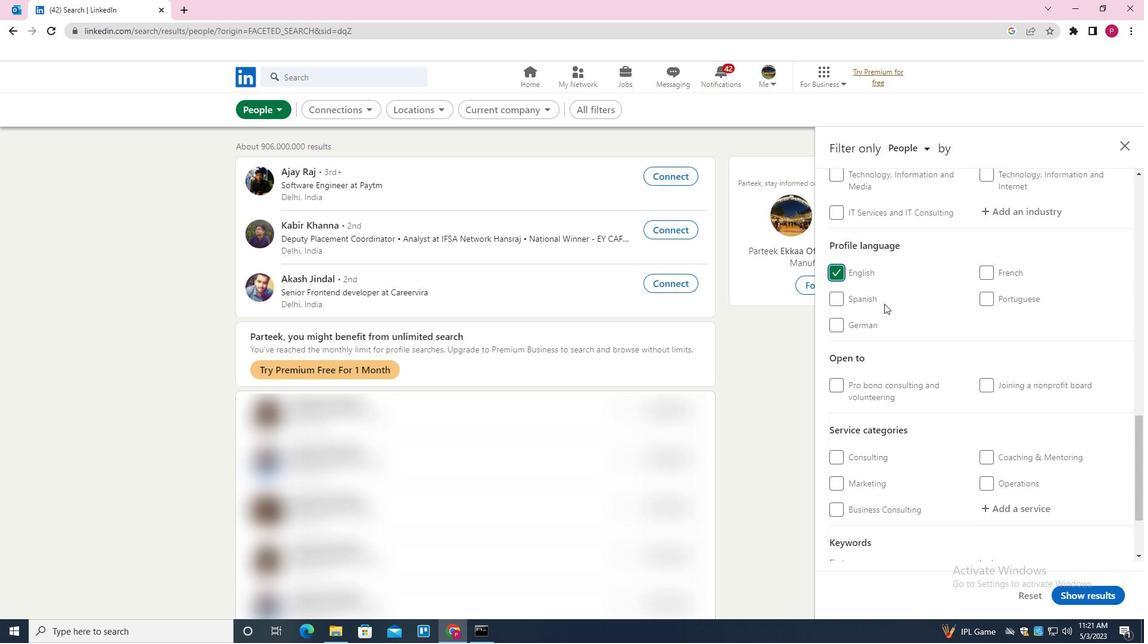
Action: Mouse scrolled (884, 304) with delta (0, 0)
Screenshot: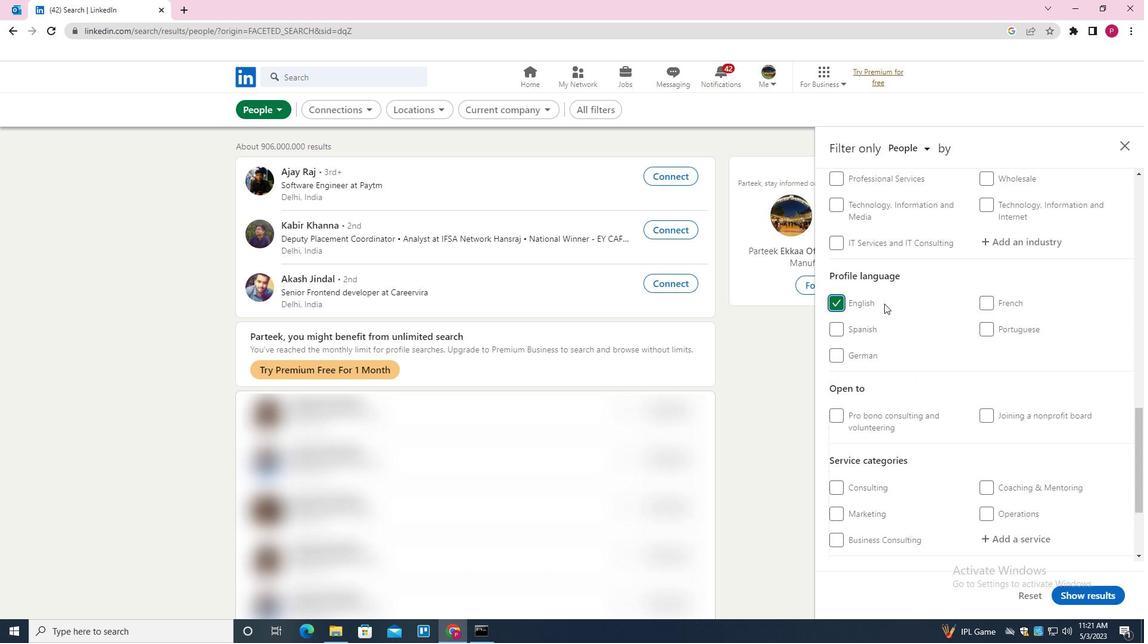 
Action: Mouse scrolled (884, 304) with delta (0, 0)
Screenshot: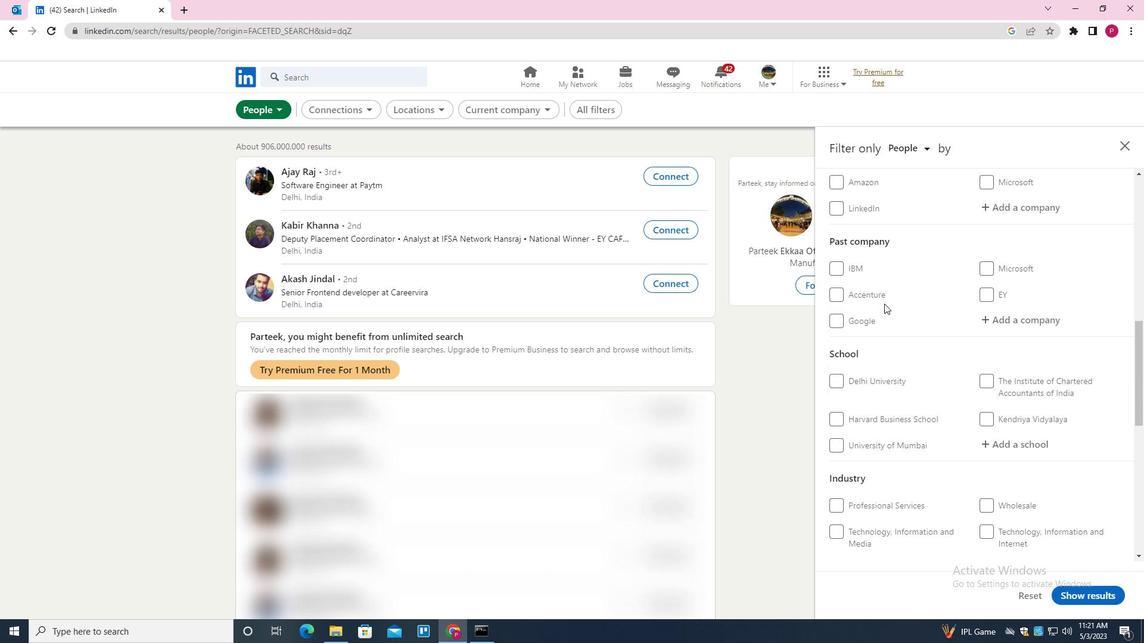 
Action: Mouse scrolled (884, 304) with delta (0, 0)
Screenshot: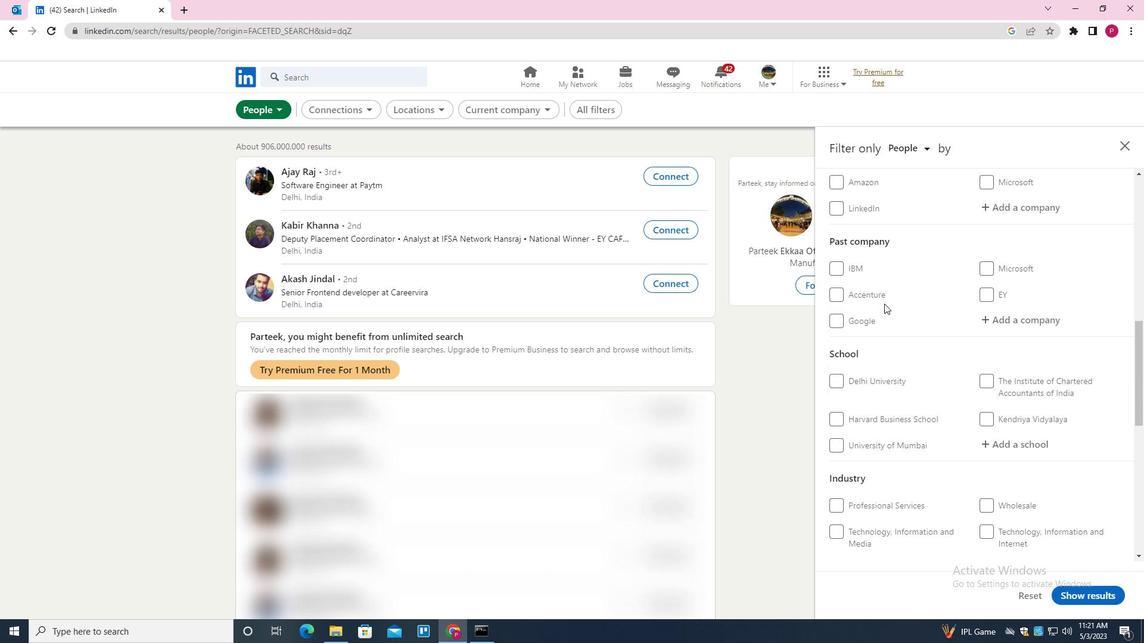 
Action: Mouse moved to (1013, 326)
Screenshot: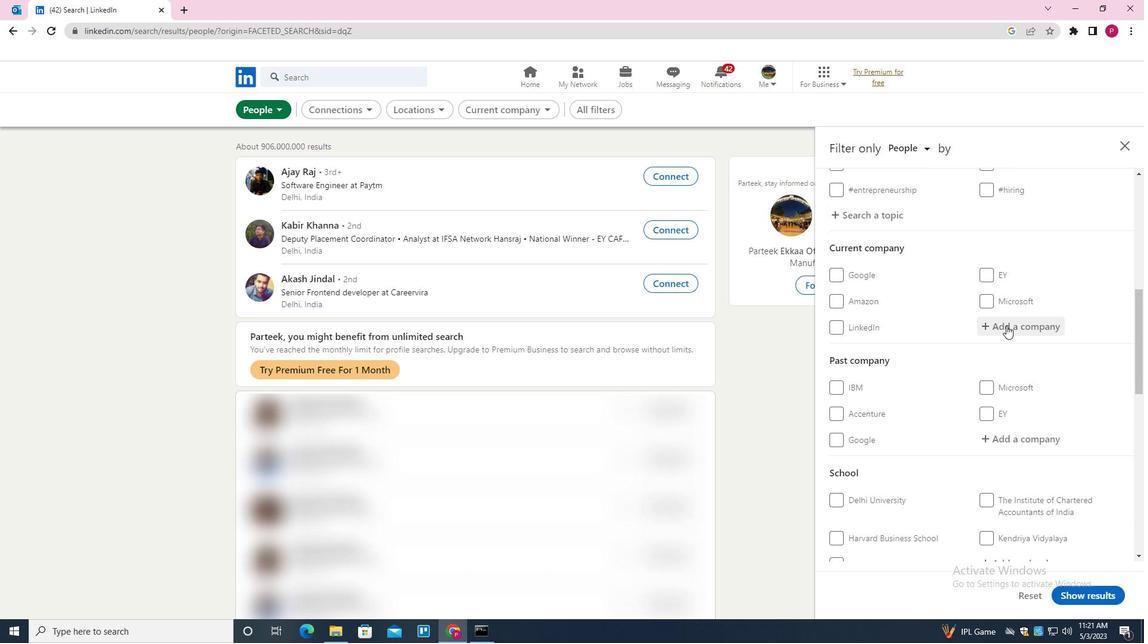 
Action: Mouse pressed left at (1013, 326)
Screenshot: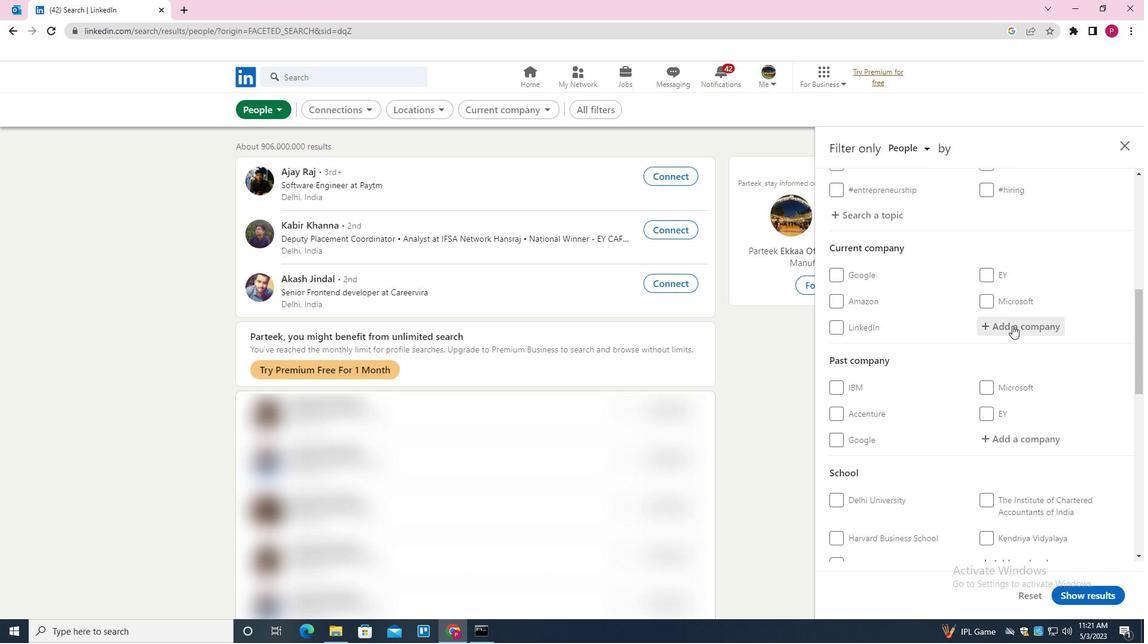 
Action: Key pressed <Key.shift>APL<Key.space><Key.shift><Key.shift>LOGISTICS<Key.space><Key.down><Key.enter>
Screenshot: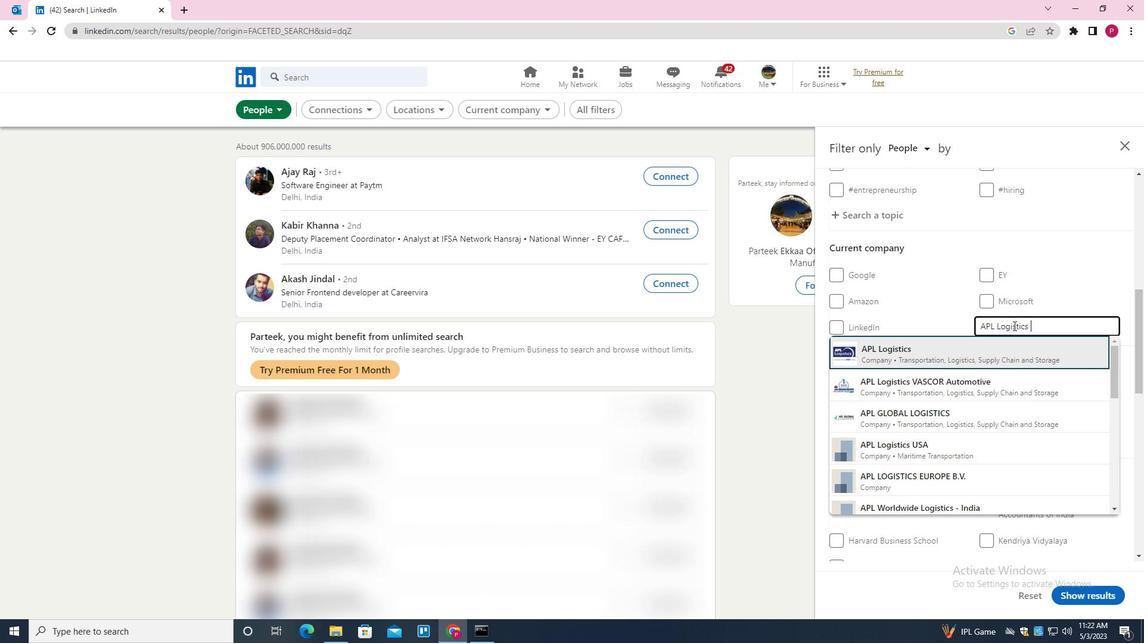 
Action: Mouse moved to (956, 365)
Screenshot: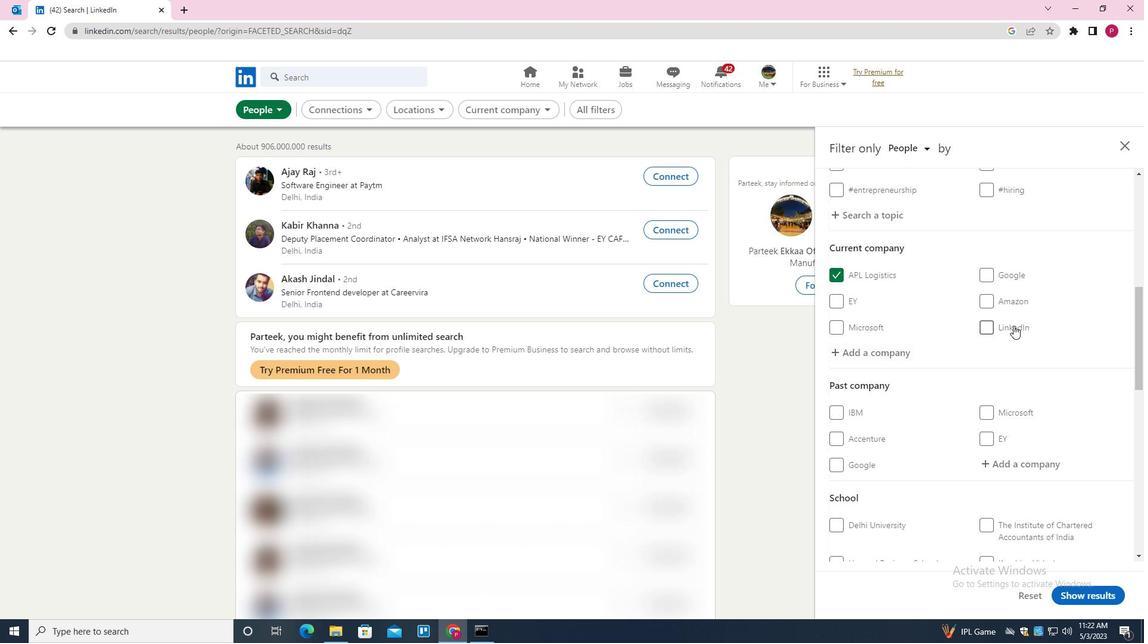 
Action: Mouse scrolled (956, 365) with delta (0, 0)
Screenshot: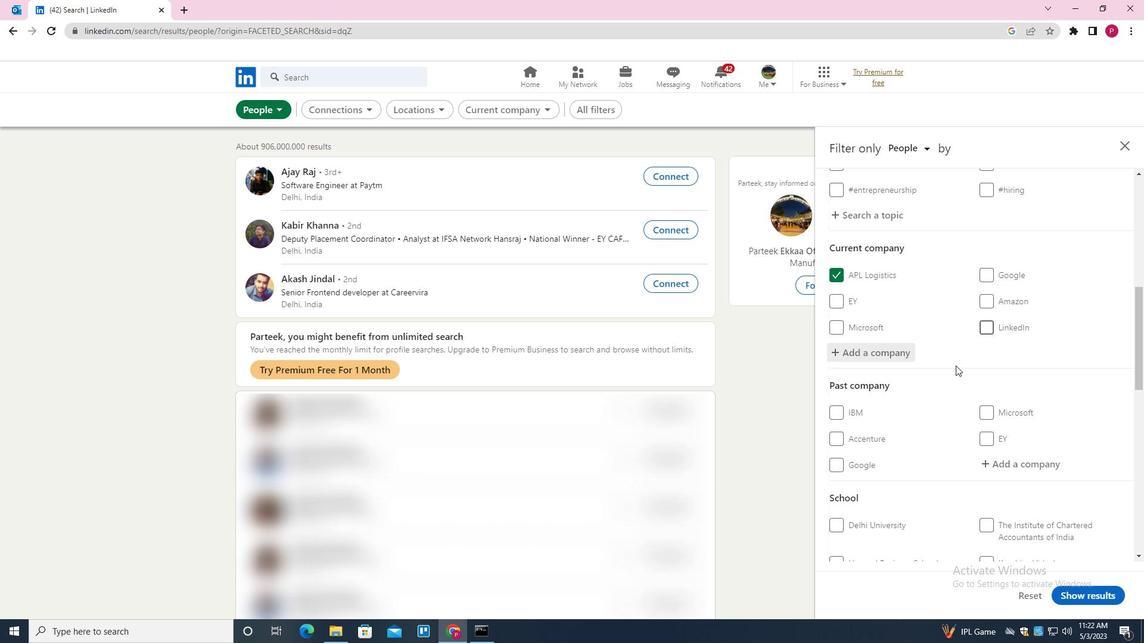 
Action: Mouse scrolled (956, 365) with delta (0, 0)
Screenshot: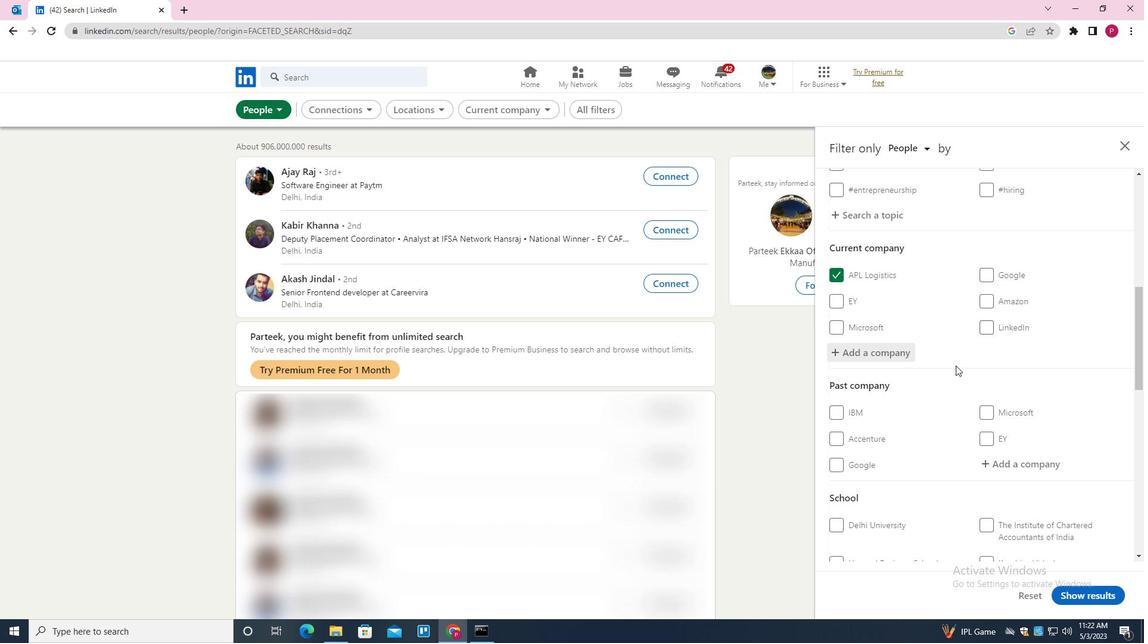 
Action: Mouse scrolled (956, 365) with delta (0, 0)
Screenshot: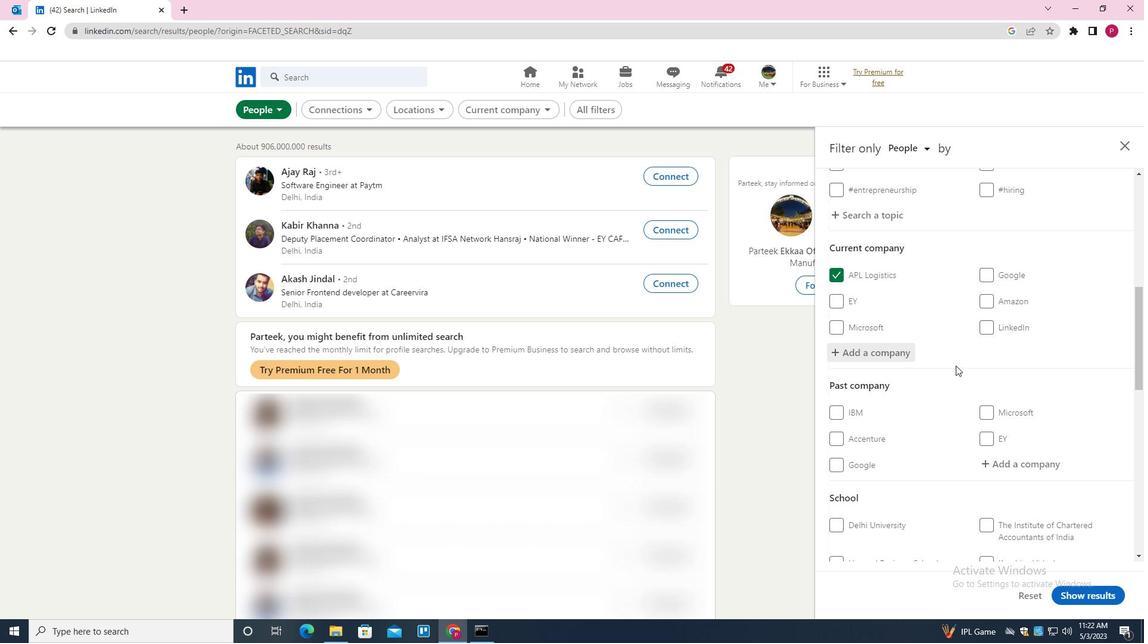 
Action: Mouse scrolled (956, 365) with delta (0, 0)
Screenshot: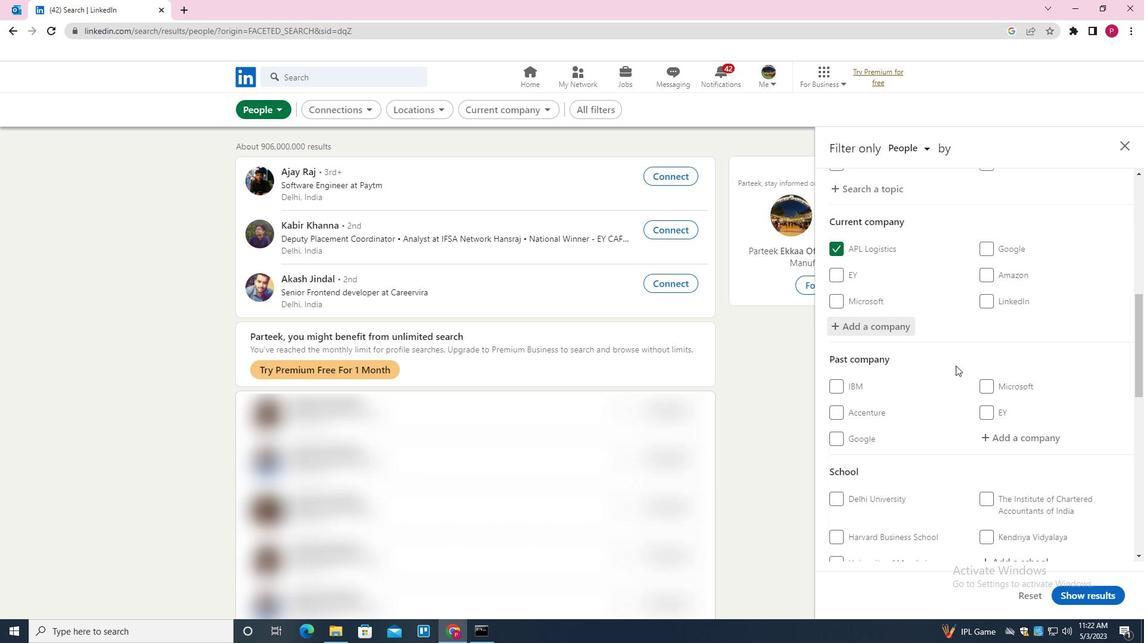 
Action: Mouse moved to (996, 356)
Screenshot: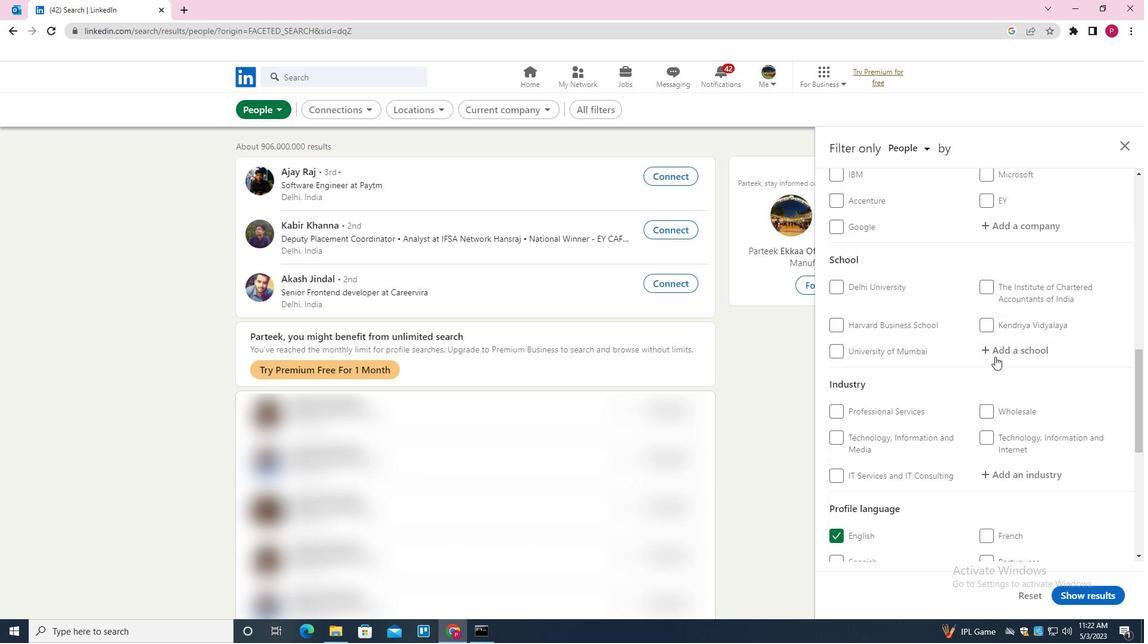 
Action: Mouse pressed left at (996, 356)
Screenshot: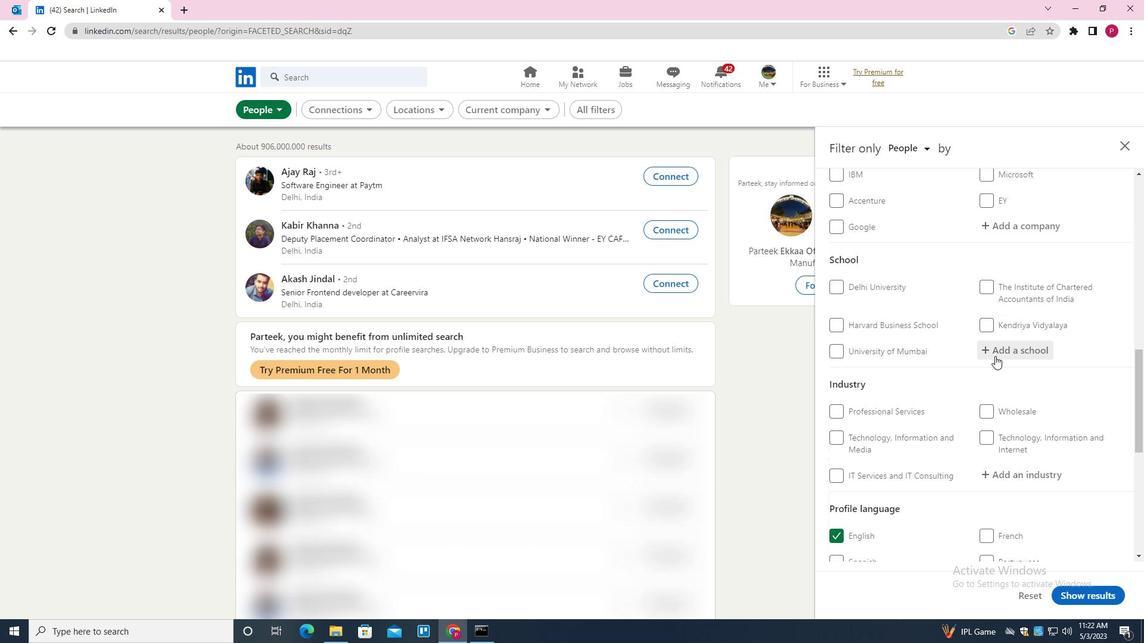 
Action: Key pressed <Key.shift>STATE<Key.space><Key.shift>BOARD<Key.space>OF<Key.space><Key.shift>TECHNICAL<Key.space><Key.shift><Key.shift><Key.shift><Key.shift>EDUCATION<Key.space>AND<Key.space><Key.shift>TRAINING<Key.down><Key.enter>
Screenshot: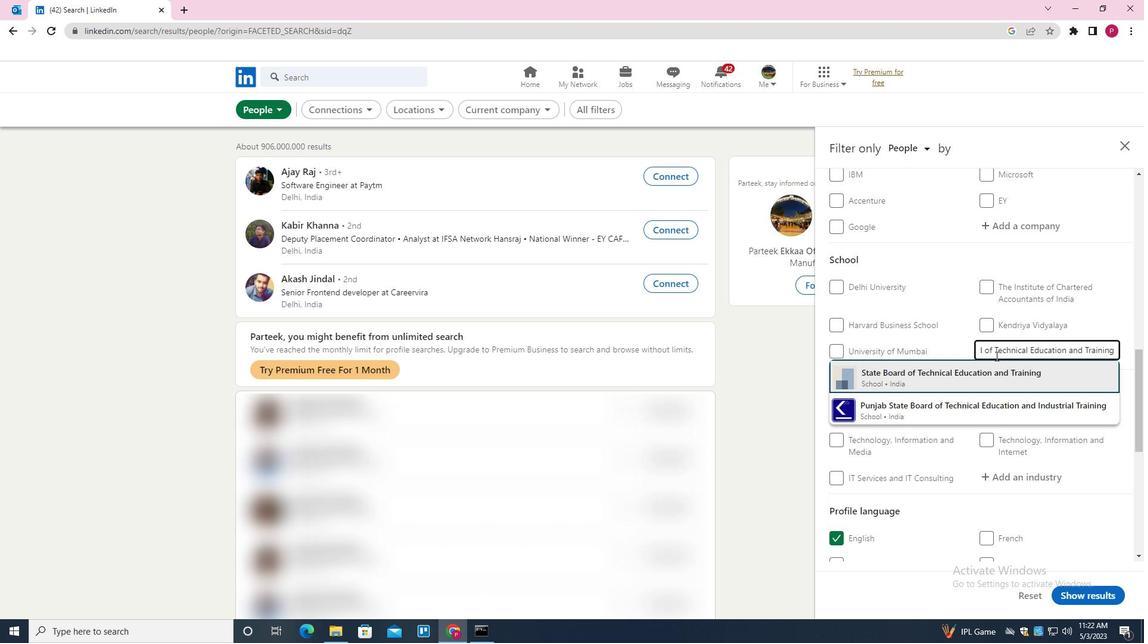 
Action: Mouse moved to (971, 355)
Screenshot: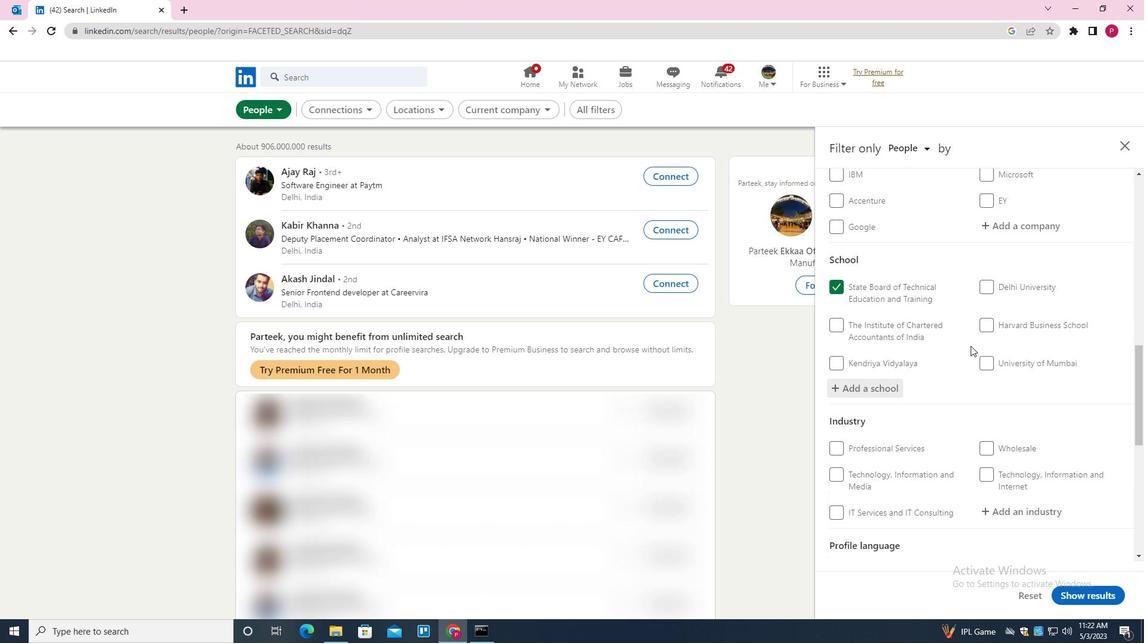
Action: Mouse scrolled (971, 355) with delta (0, 0)
Screenshot: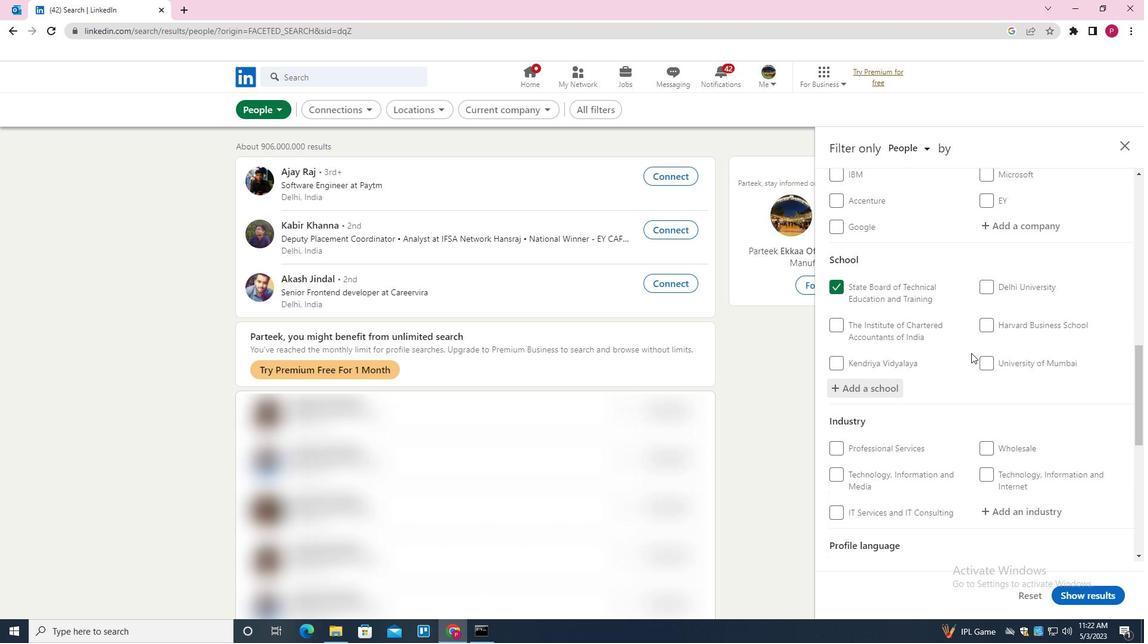 
Action: Mouse scrolled (971, 355) with delta (0, 0)
Screenshot: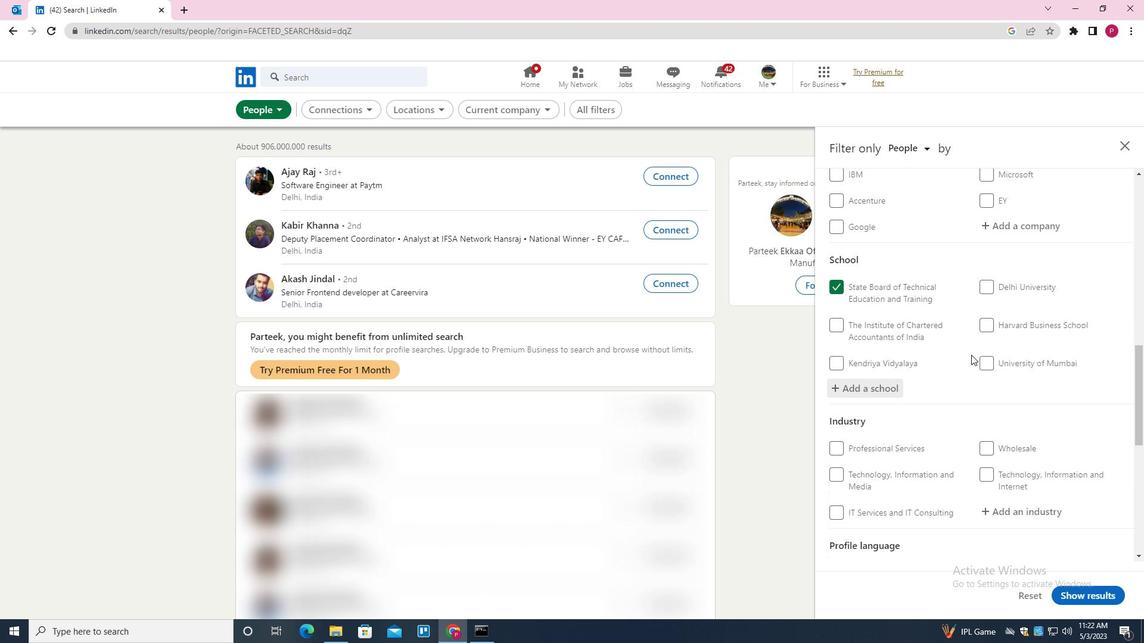 
Action: Mouse scrolled (971, 355) with delta (0, 0)
Screenshot: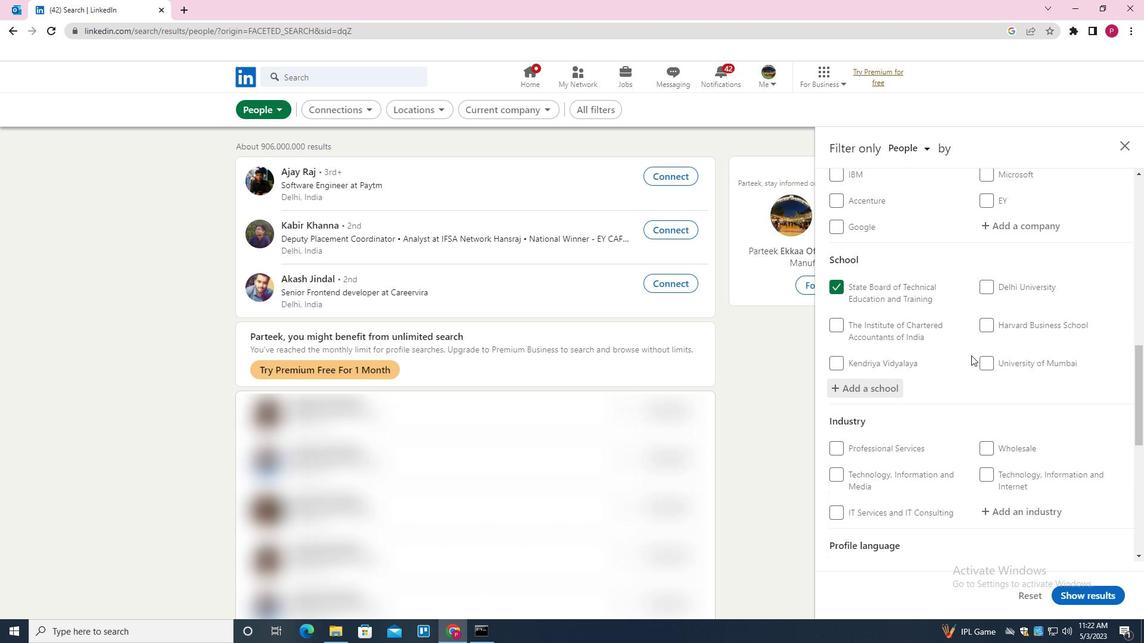 
Action: Mouse moved to (1019, 337)
Screenshot: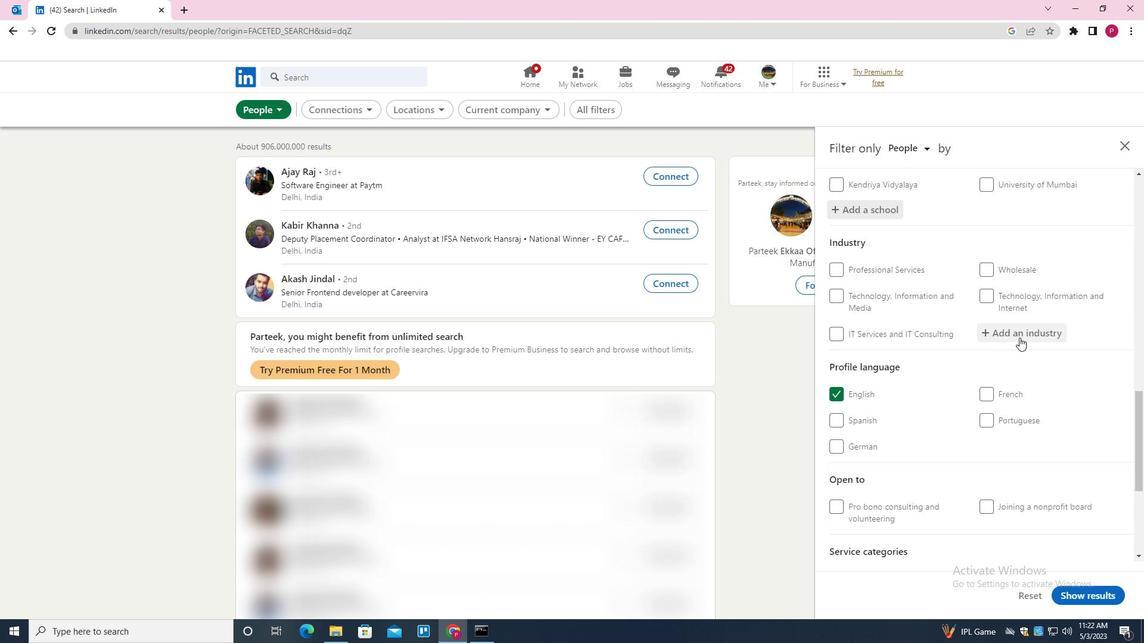 
Action: Mouse pressed left at (1019, 337)
Screenshot: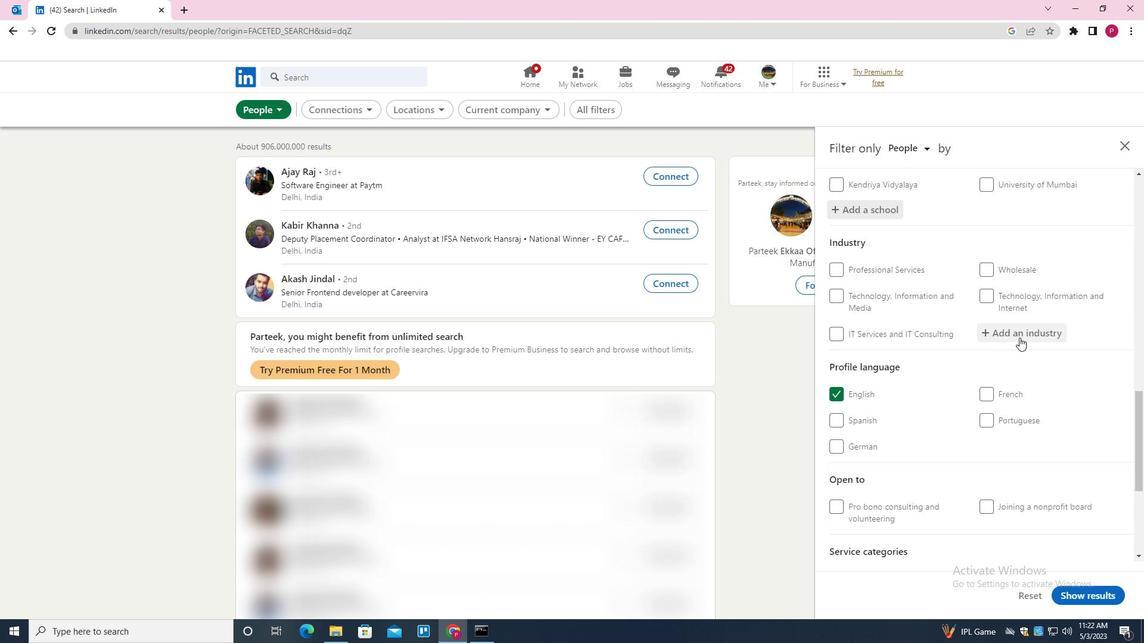 
Action: Key pressed <Key.shift>CORRECTIONAL<Key.space><Key.shift>INTITUTIONS<Key.backspace><Key.backspace><Key.backspace><Key.backspace><Key.backspace><Key.backspace><Key.backspace><Key.backspace><Key.backspace>STITUTIONS<Key.down><Key.enter>
Screenshot: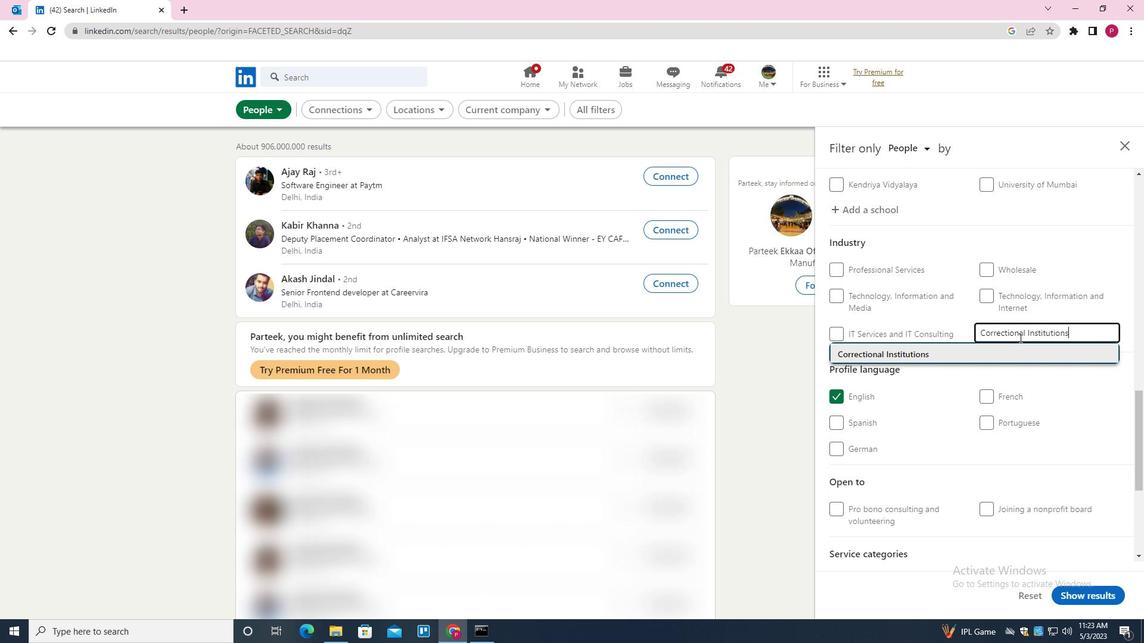 
Action: Mouse moved to (1055, 418)
Screenshot: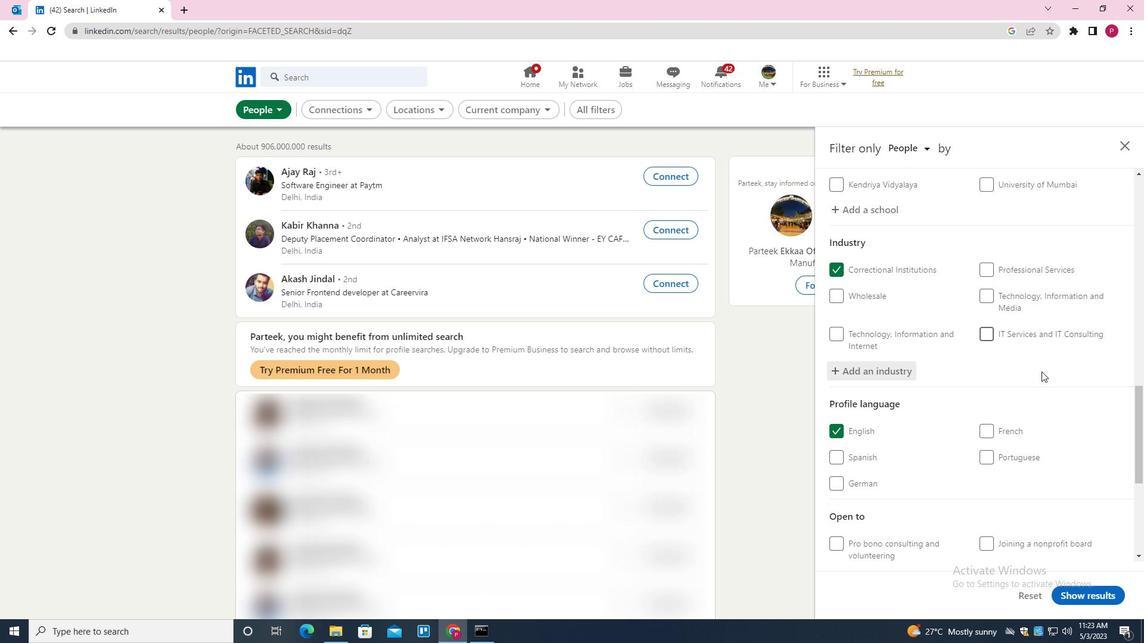 
Action: Mouse scrolled (1055, 417) with delta (0, 0)
Screenshot: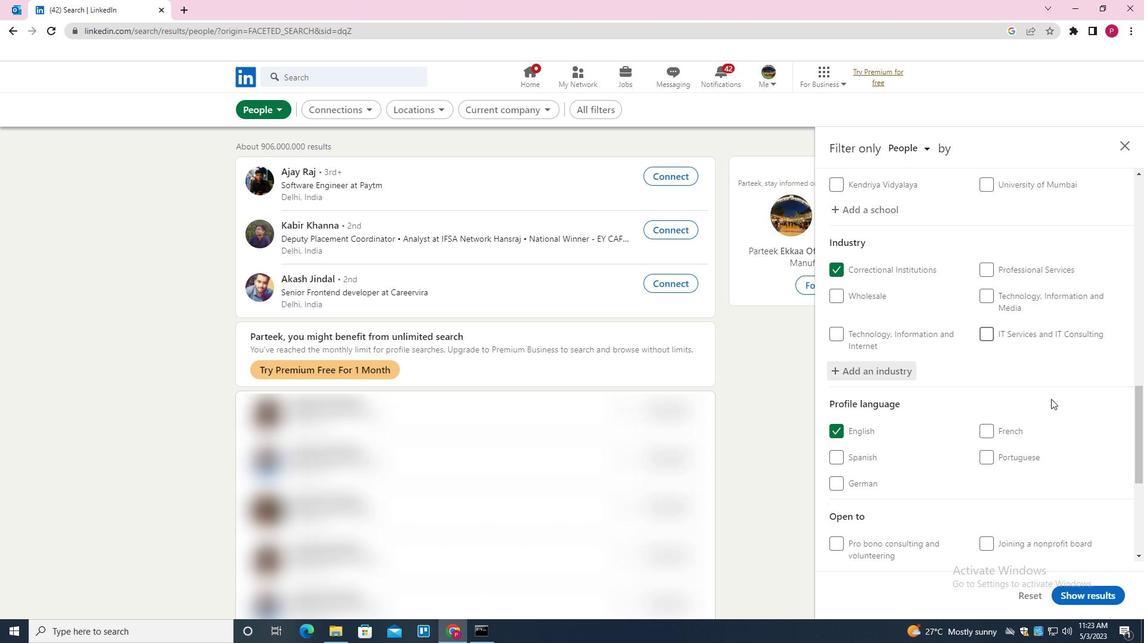 
Action: Mouse moved to (1044, 411)
Screenshot: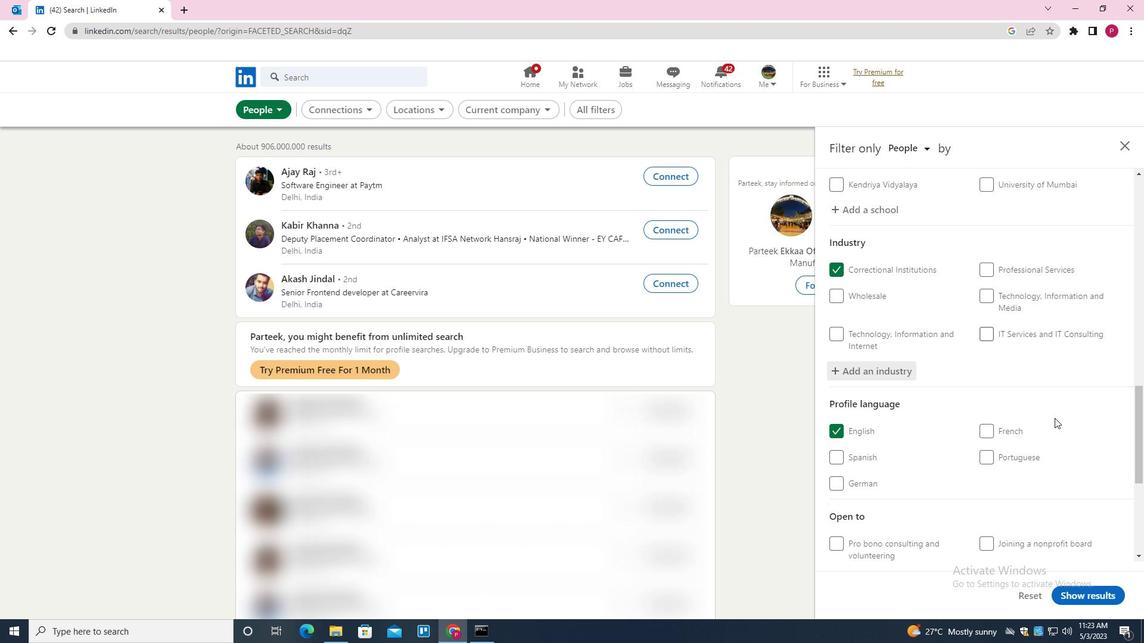 
Action: Mouse scrolled (1044, 411) with delta (0, 0)
Screenshot: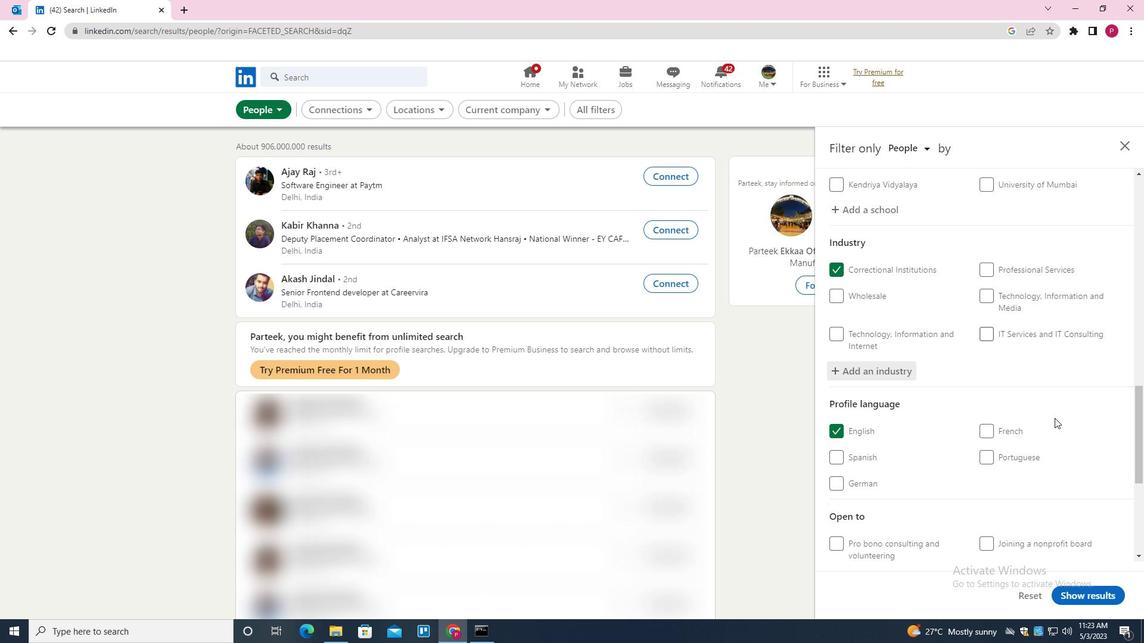 
Action: Mouse moved to (1014, 402)
Screenshot: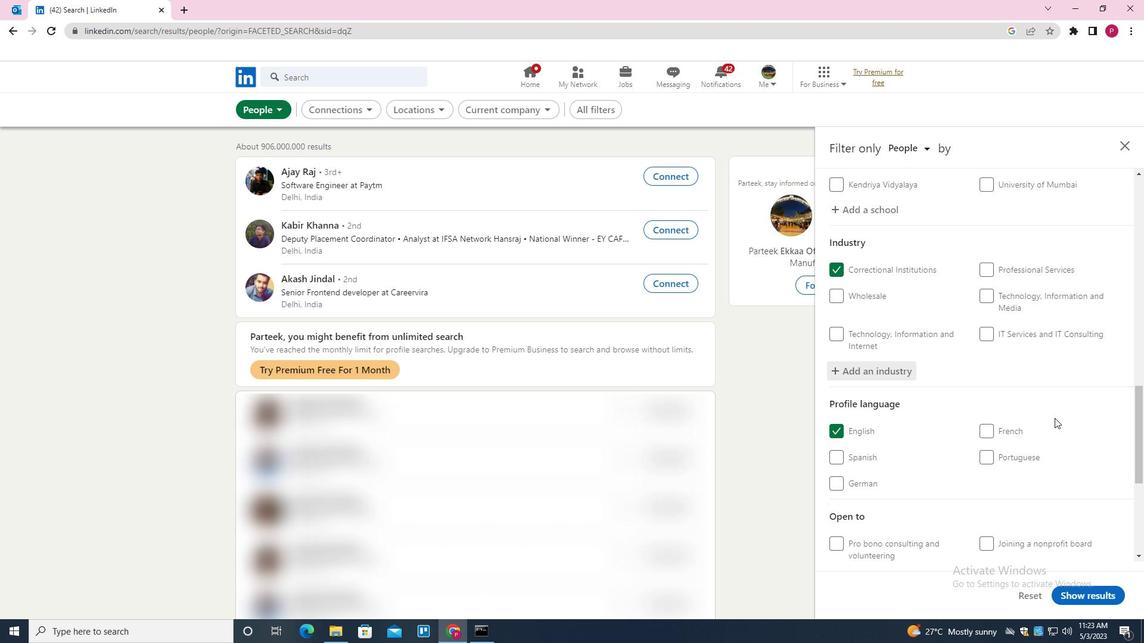 
Action: Mouse scrolled (1014, 401) with delta (0, 0)
Screenshot: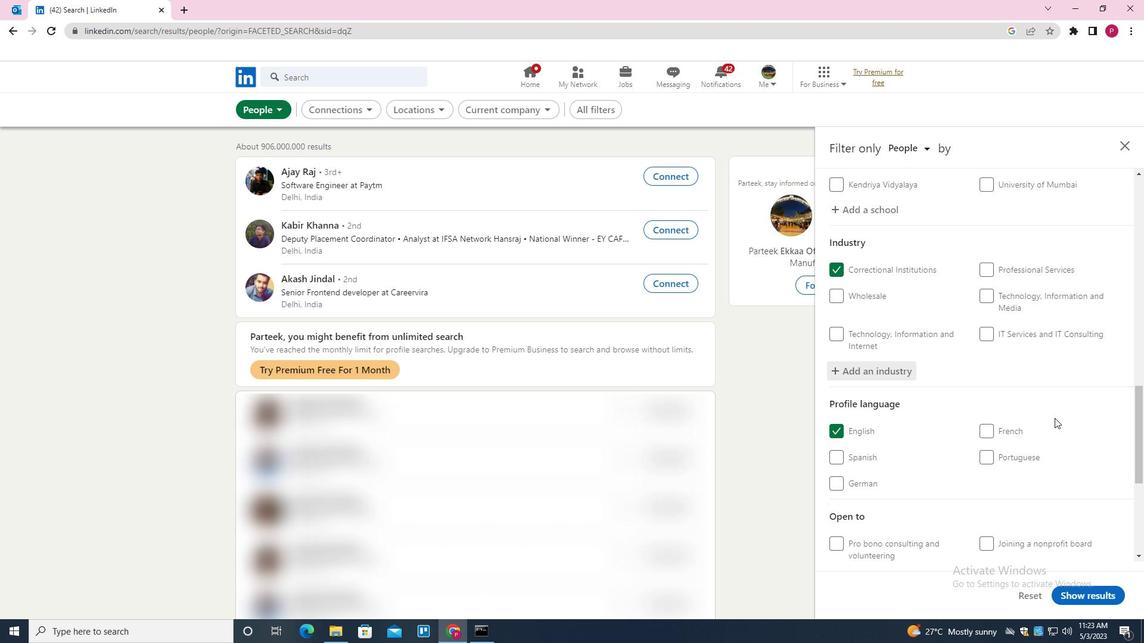
Action: Mouse moved to (1009, 401)
Screenshot: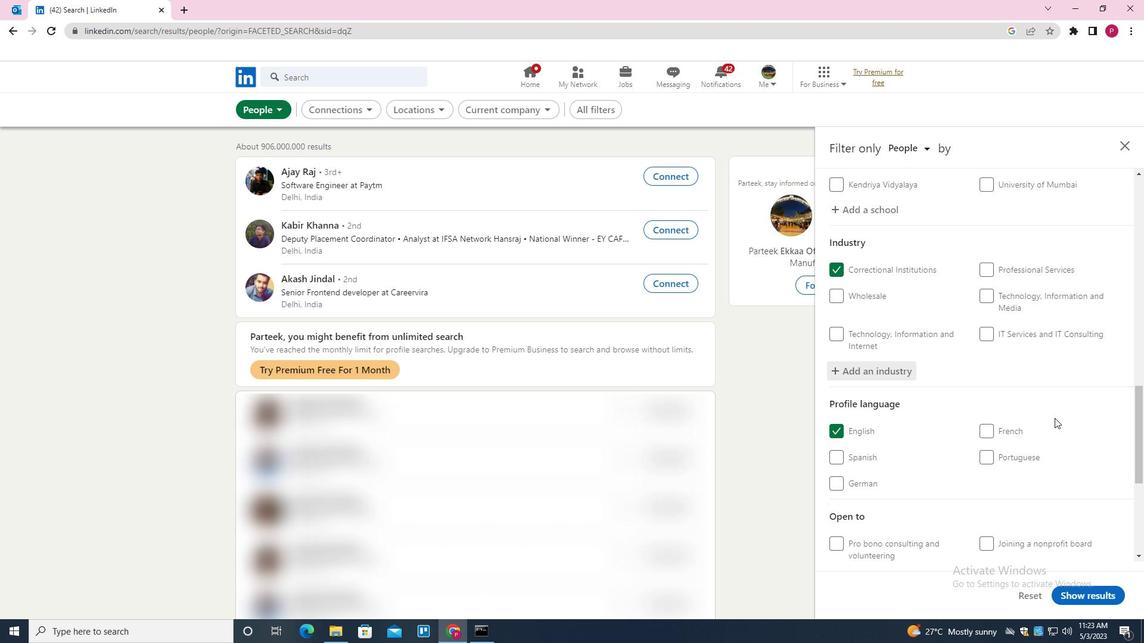 
Action: Mouse scrolled (1009, 400) with delta (0, 0)
Screenshot: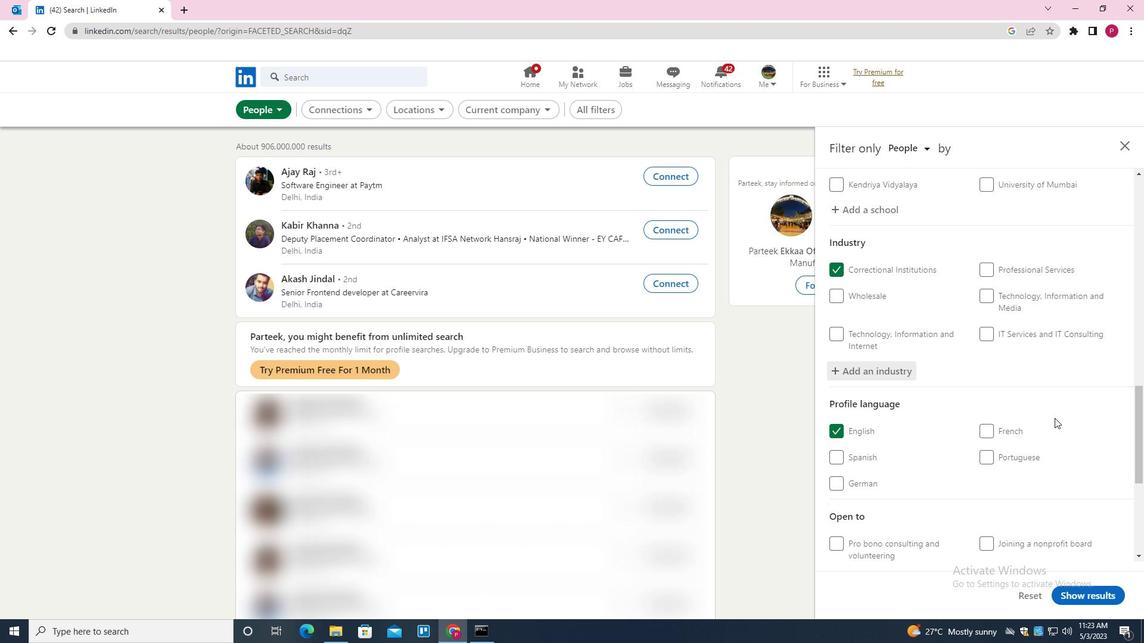 
Action: Mouse moved to (1004, 400)
Screenshot: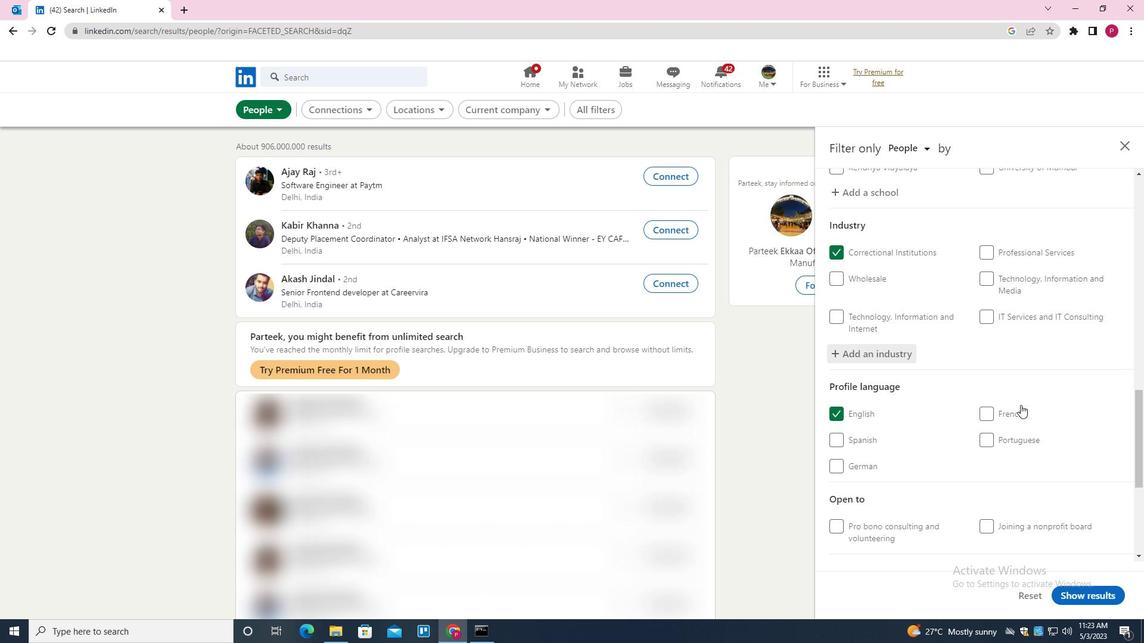 
Action: Mouse scrolled (1004, 399) with delta (0, 0)
Screenshot: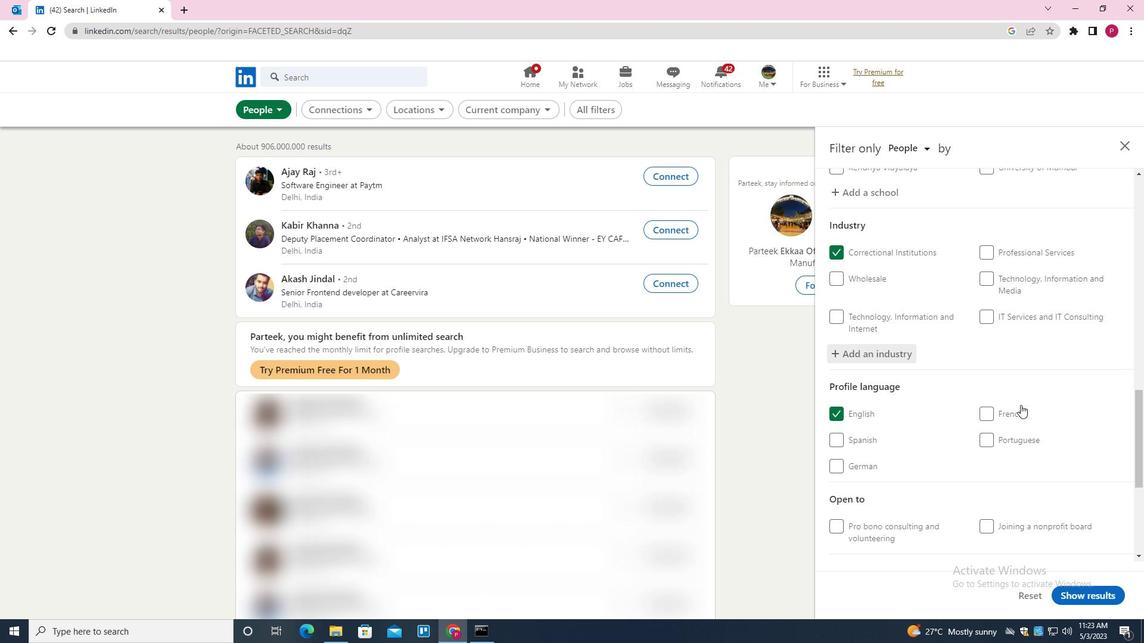 
Action: Mouse moved to (1013, 395)
Screenshot: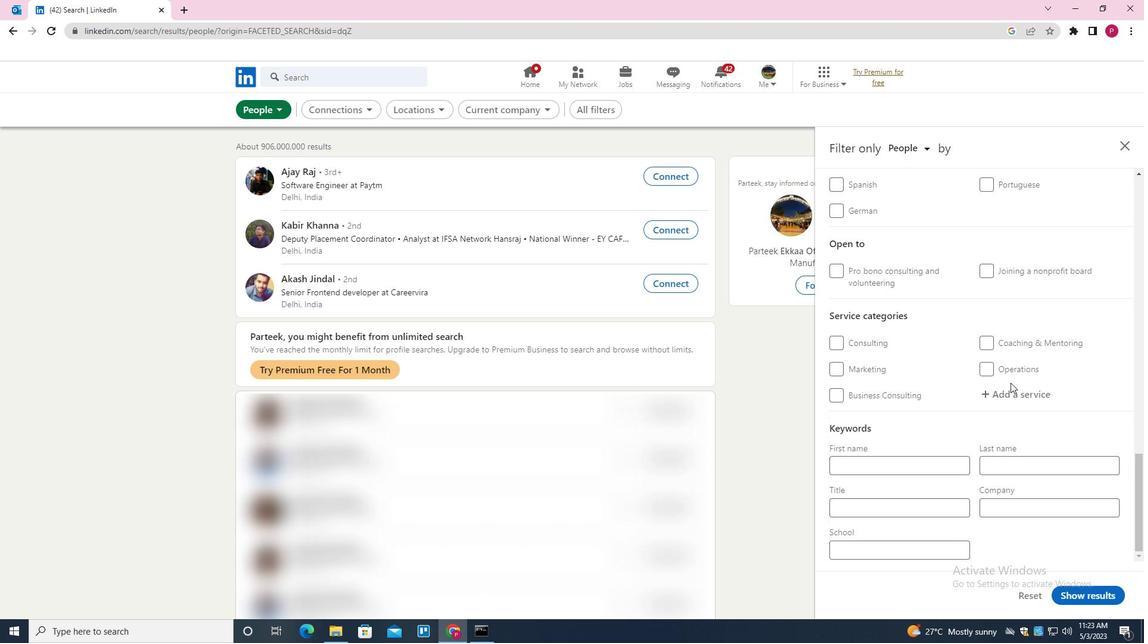
Action: Mouse pressed left at (1013, 395)
Screenshot: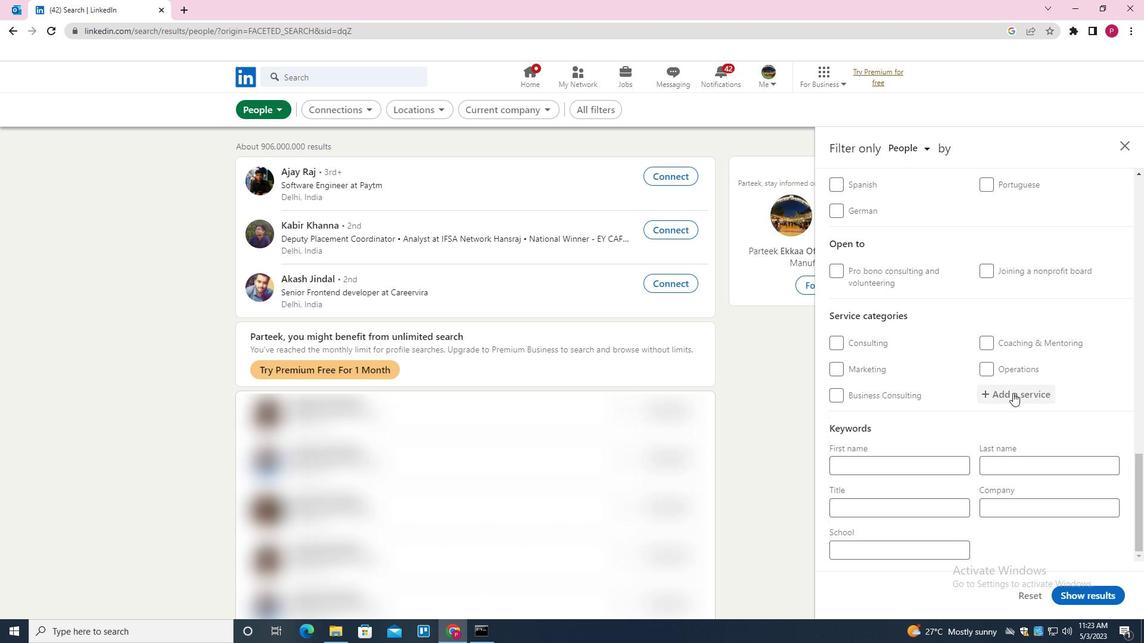 
Action: Key pressed PROPR<Key.backspace>ERTY<Key.space><Key.shift>MANAGEMENT<Key.down><Key.enter>
Screenshot: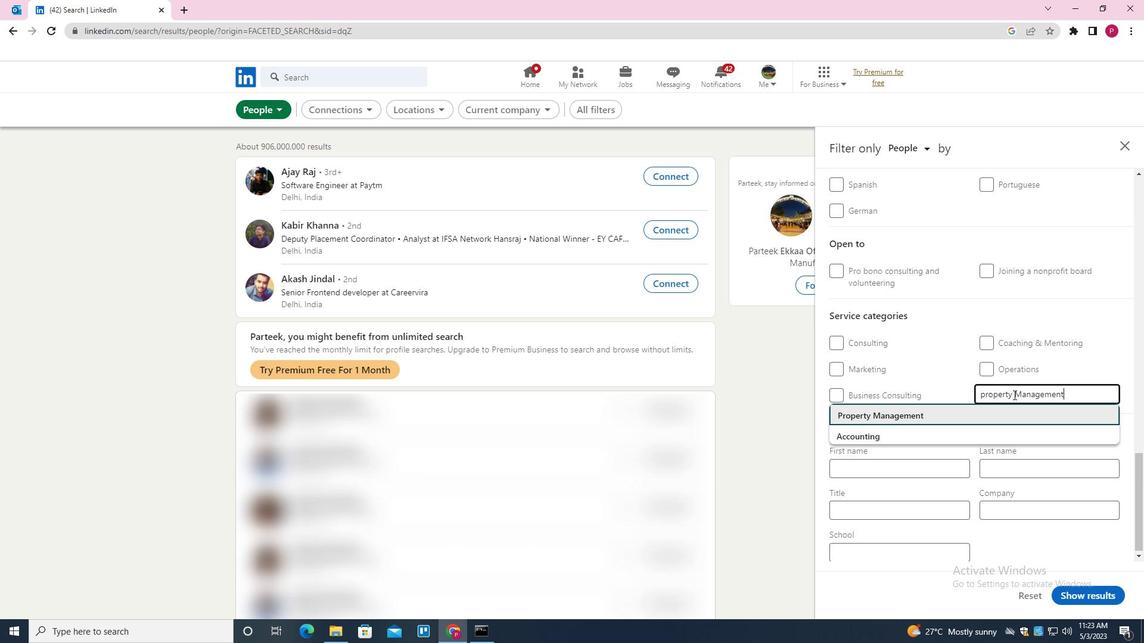 
Action: Mouse scrolled (1013, 394) with delta (0, 0)
Screenshot: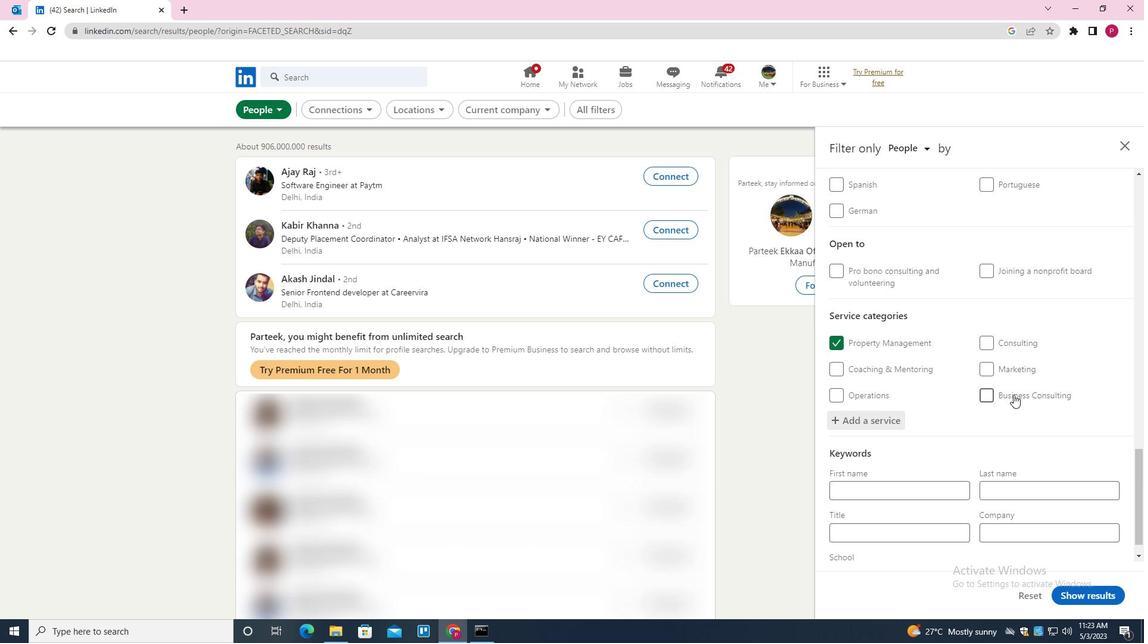
Action: Mouse scrolled (1013, 394) with delta (0, 0)
Screenshot: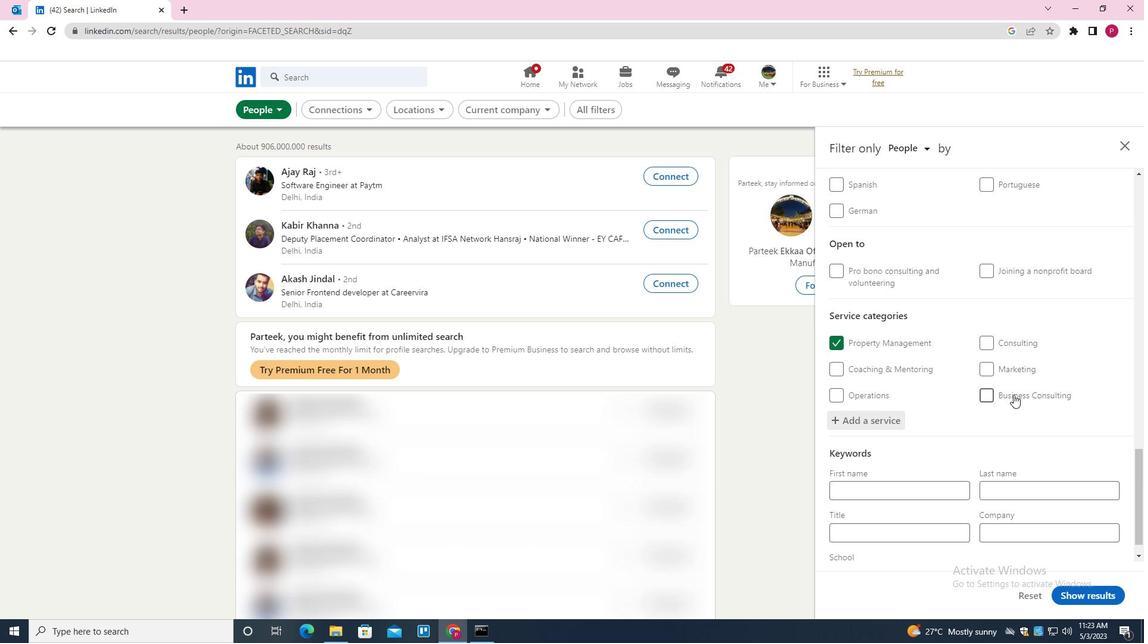 
Action: Mouse scrolled (1013, 394) with delta (0, 0)
Screenshot: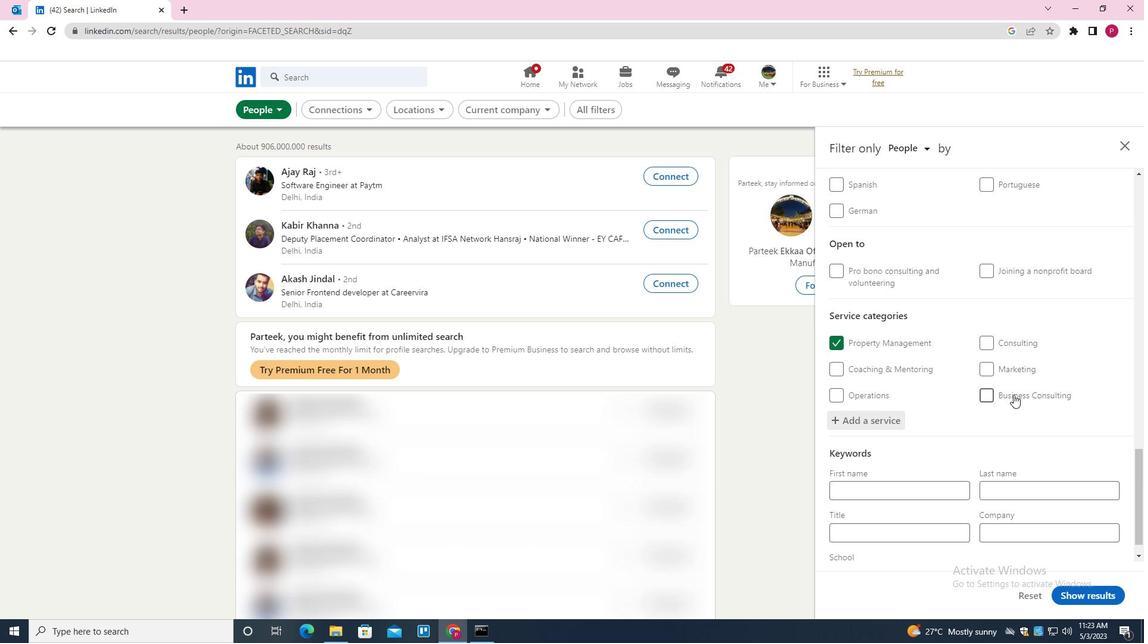 
Action: Mouse scrolled (1013, 394) with delta (0, 0)
Screenshot: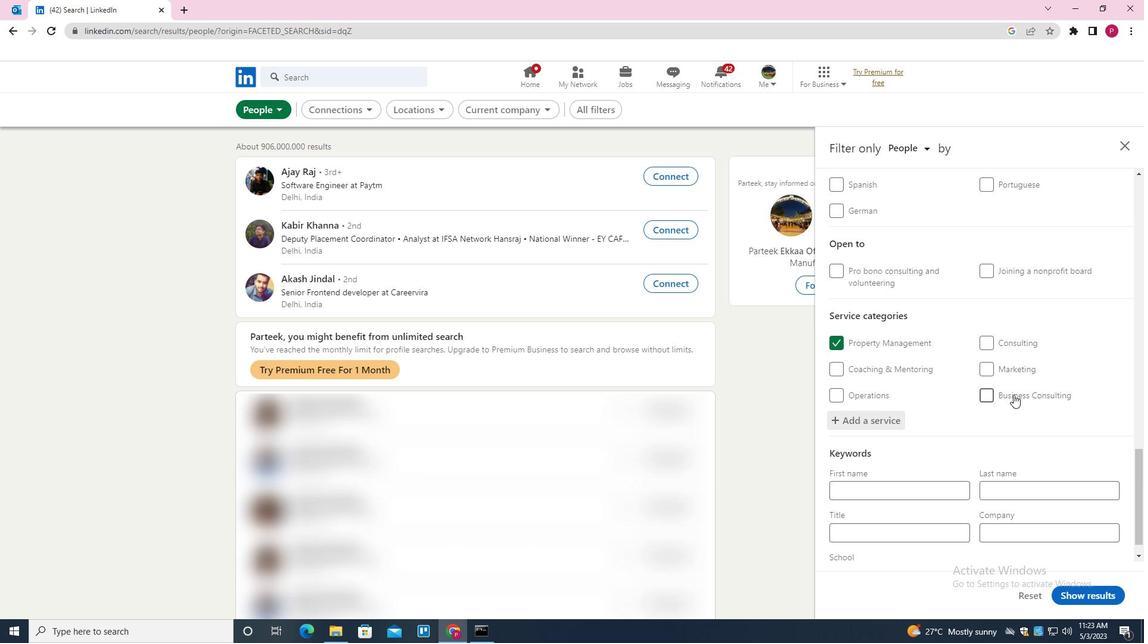 
Action: Mouse moved to (1013, 395)
Screenshot: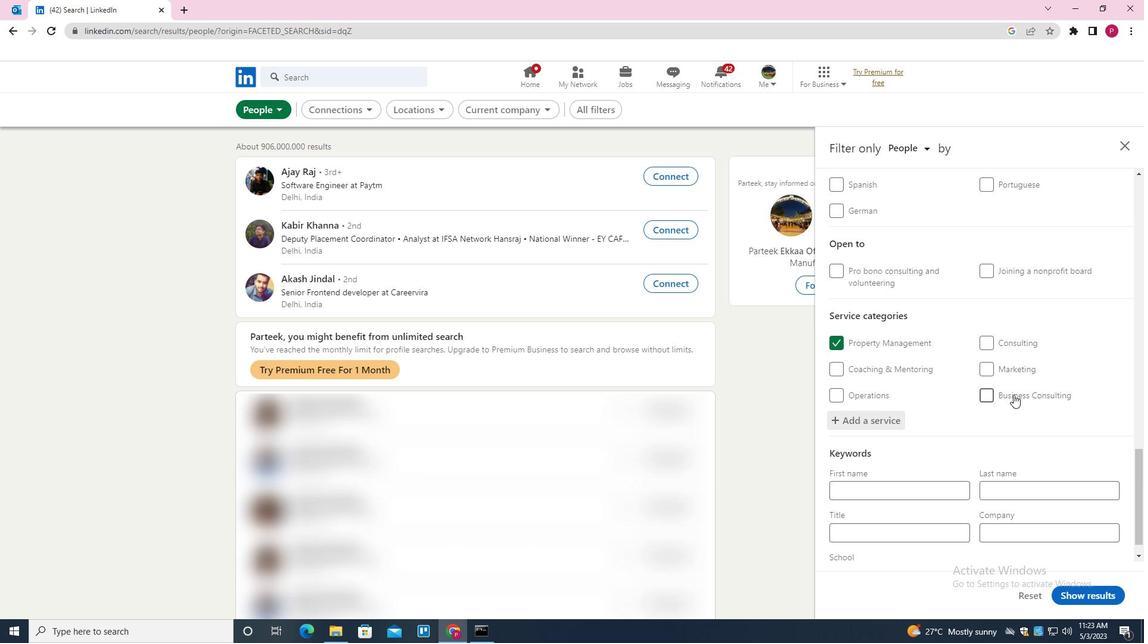 
Action: Mouse scrolled (1013, 394) with delta (0, 0)
Screenshot: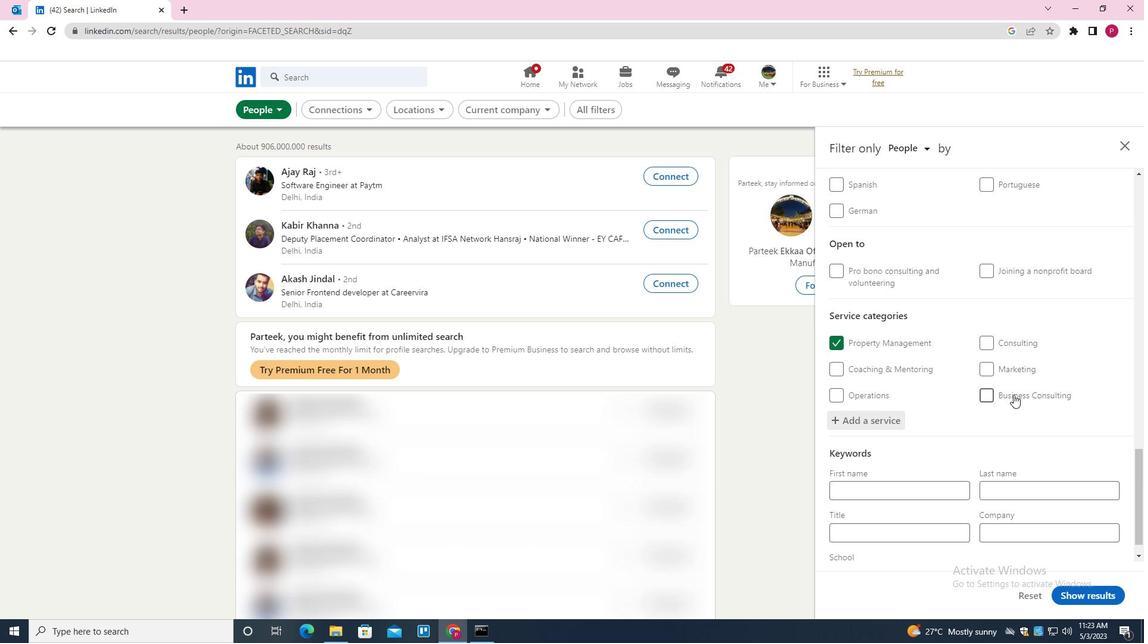 
Action: Mouse moved to (926, 512)
Screenshot: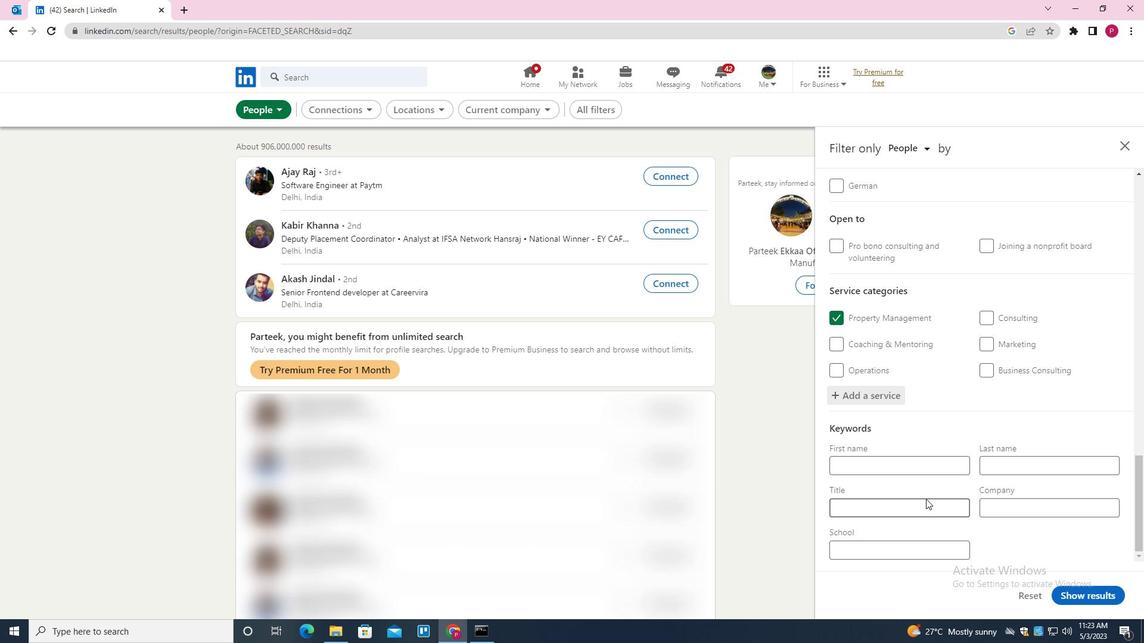 
Action: Mouse pressed left at (926, 512)
Screenshot: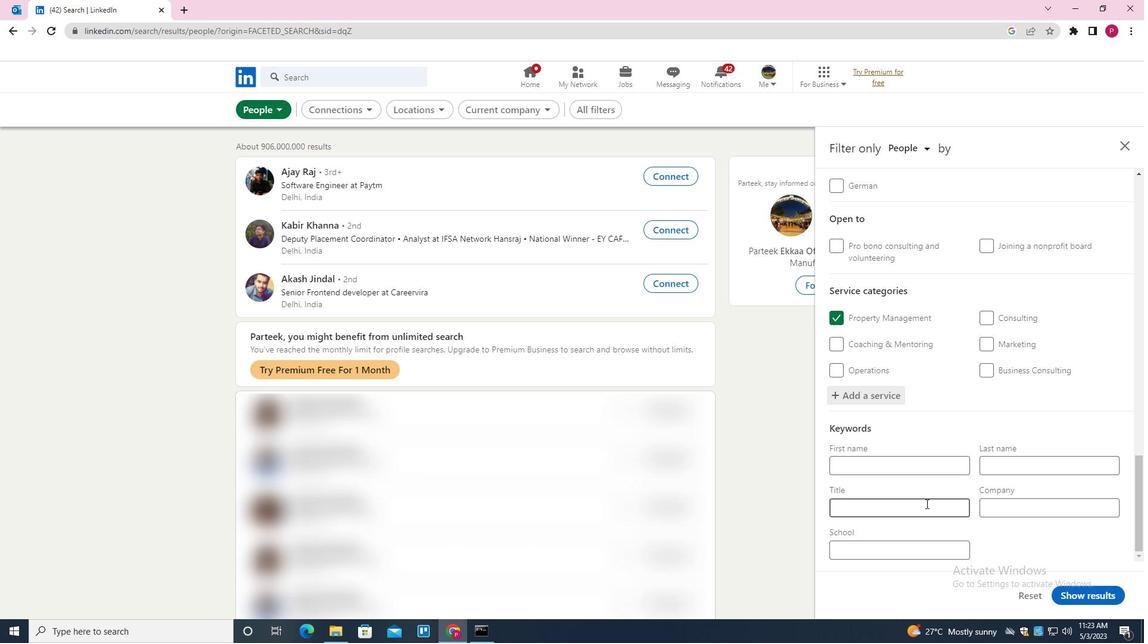 
Action: Mouse moved to (936, 479)
Screenshot: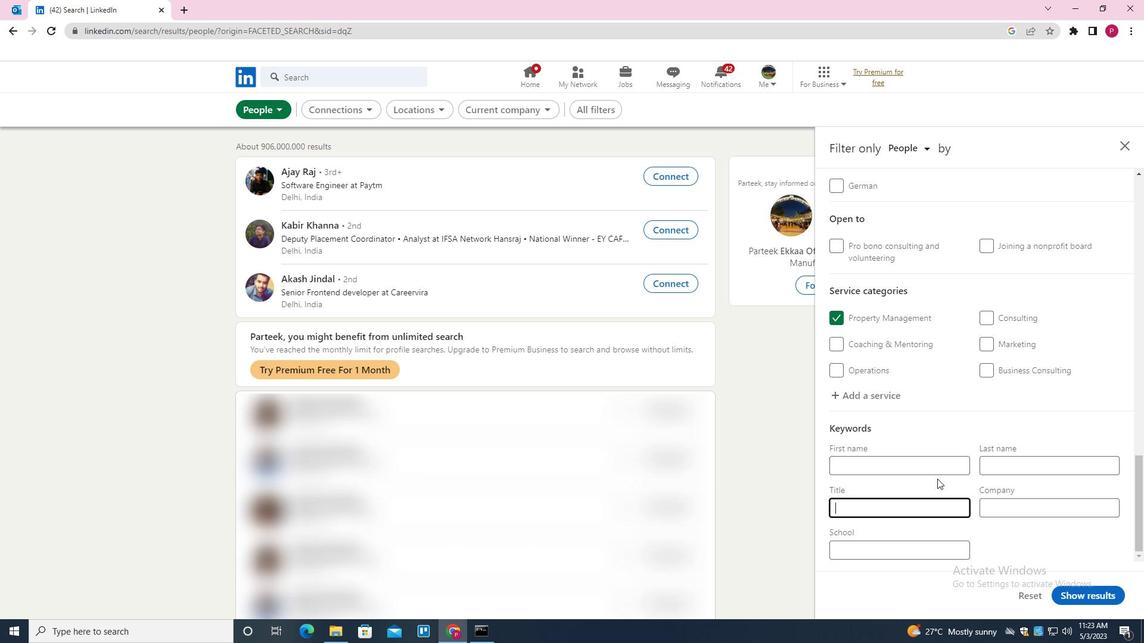 
Action: Key pressed <Key.shift><Key.shift><Key.shift><Key.shift>BIOLOGIST
Screenshot: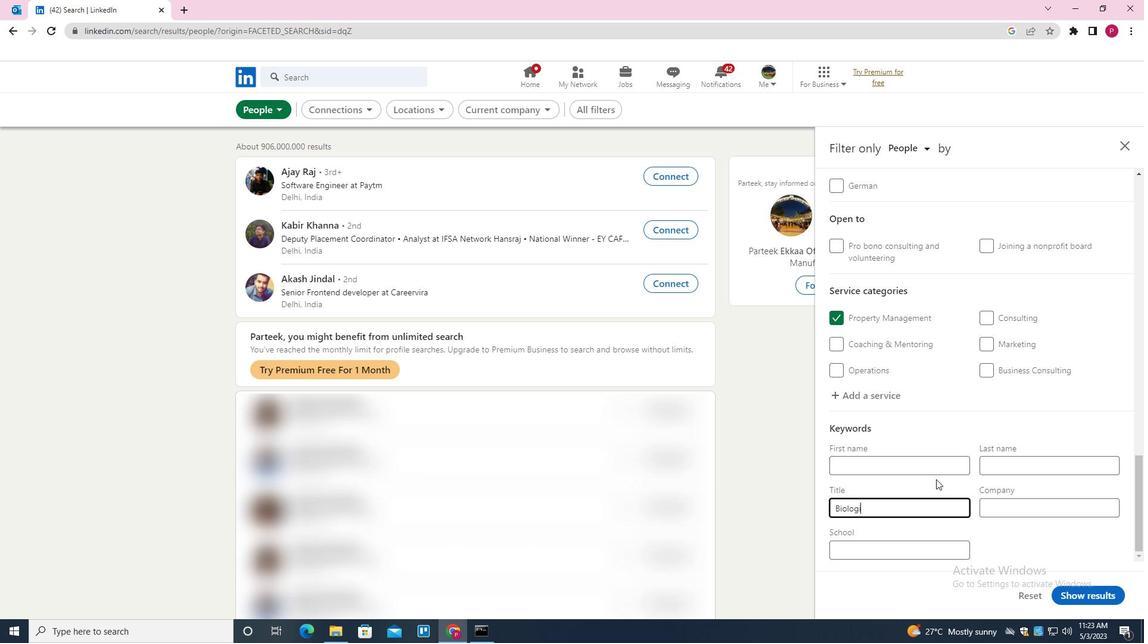 
Action: Mouse moved to (1086, 593)
Screenshot: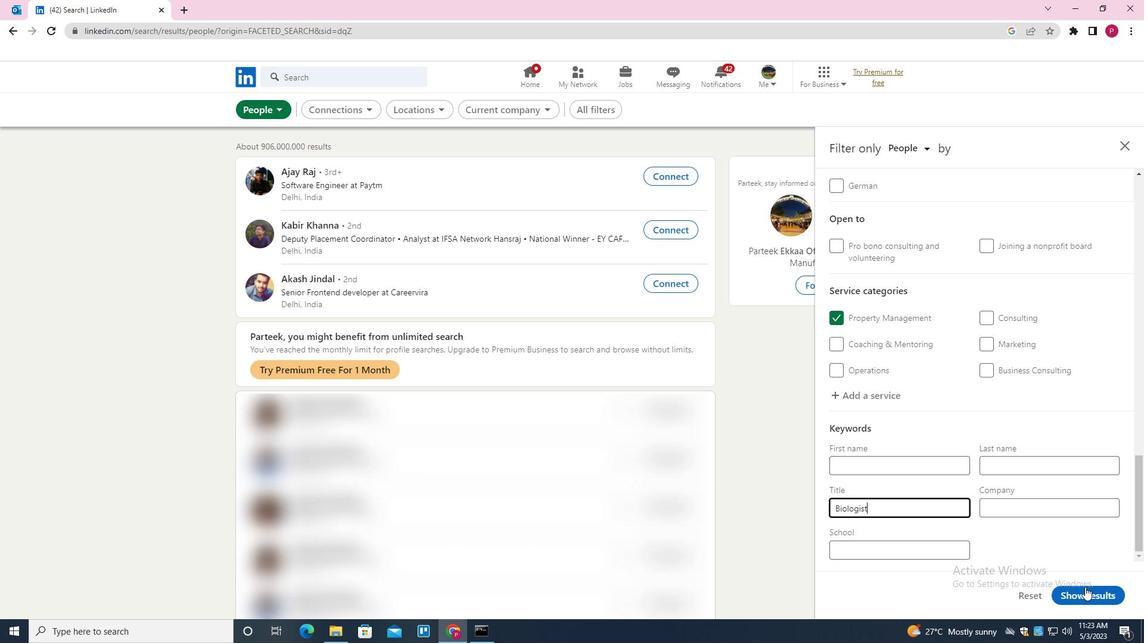 
Action: Mouse pressed left at (1086, 593)
Screenshot: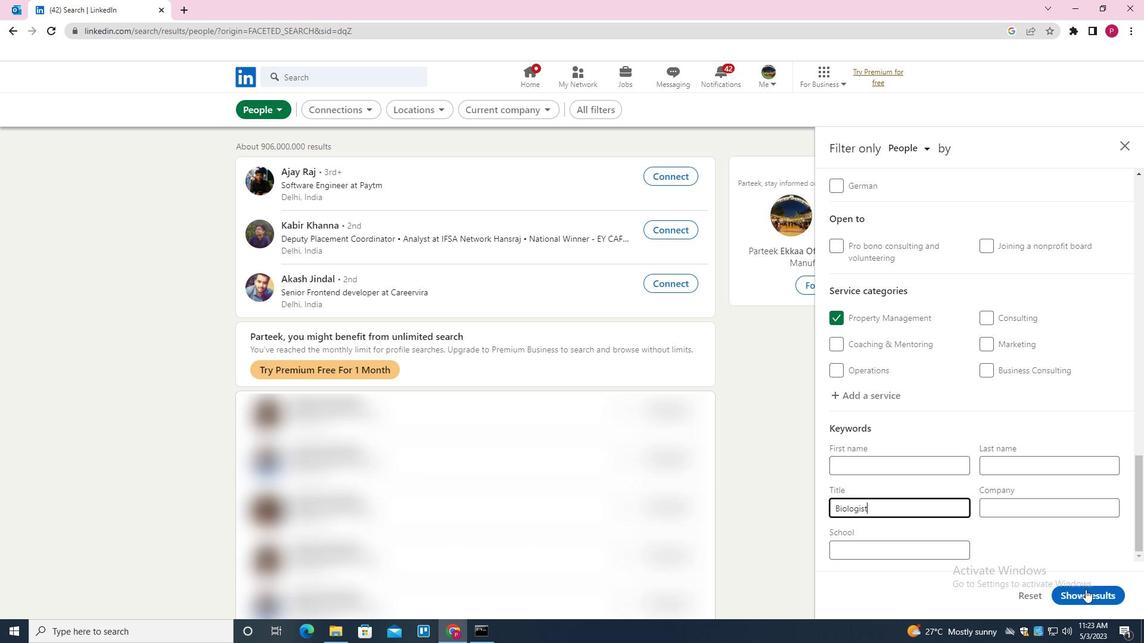 
Action: Mouse moved to (567, 253)
Screenshot: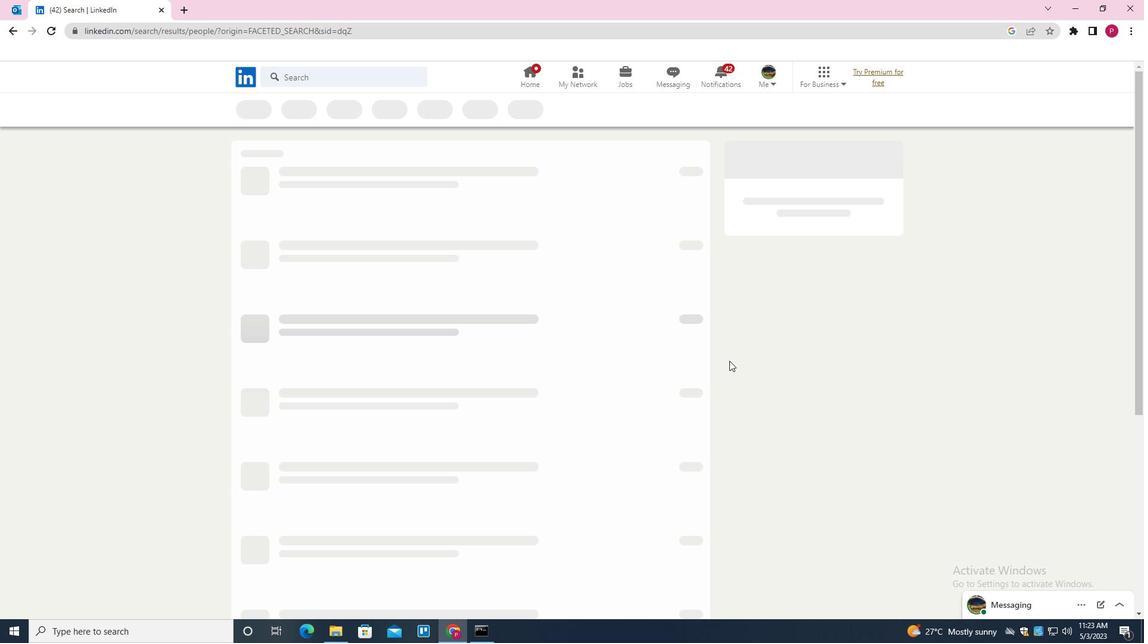 
